 Task: Find a place to stay in Edina, United States, for 6 guests from September 6 to September 15, with Wifi, free parking, and a price range of ₹8000 to ₹12000.
Action: Mouse moved to (757, 139)
Screenshot: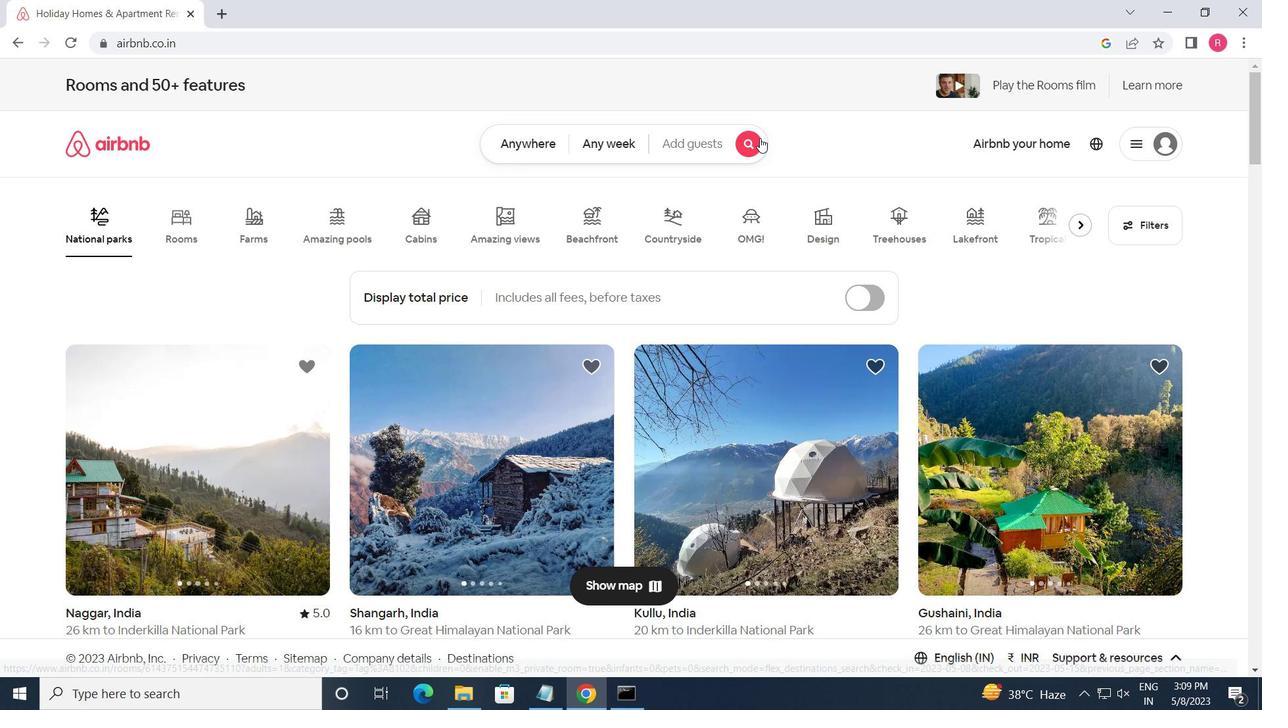 
Action: Mouse pressed left at (757, 139)
Screenshot: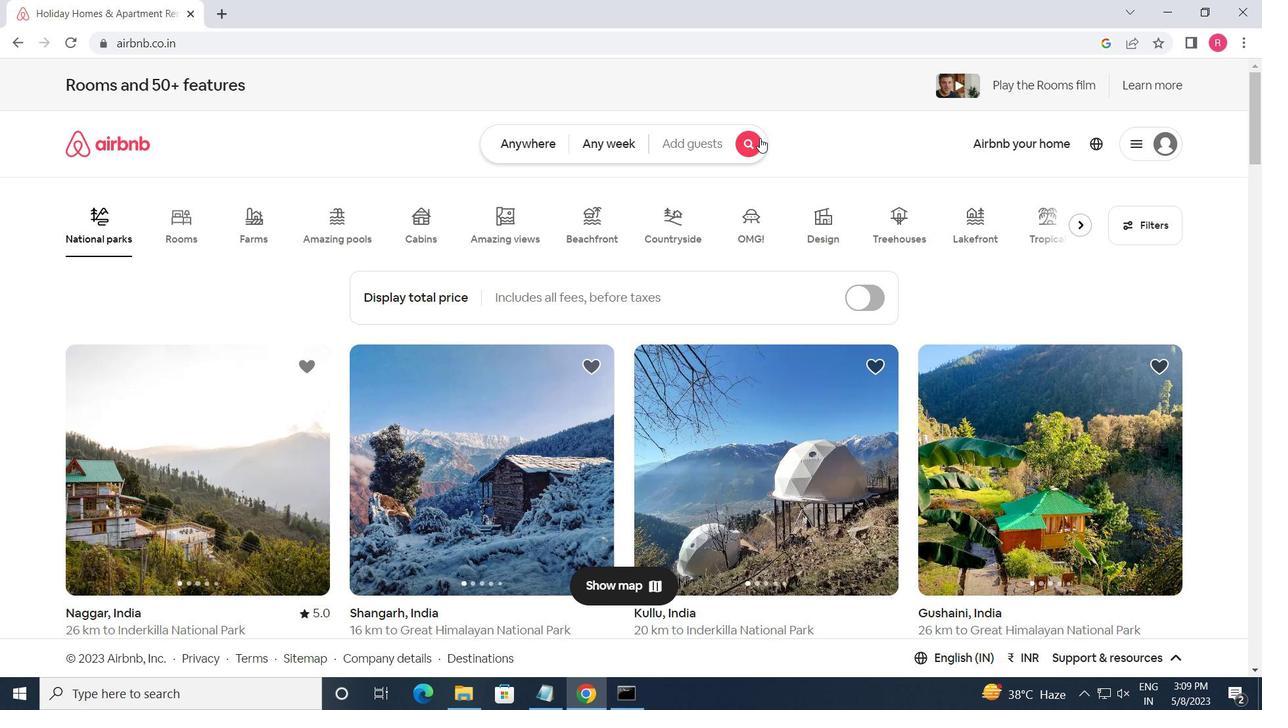 
Action: Mouse moved to (350, 207)
Screenshot: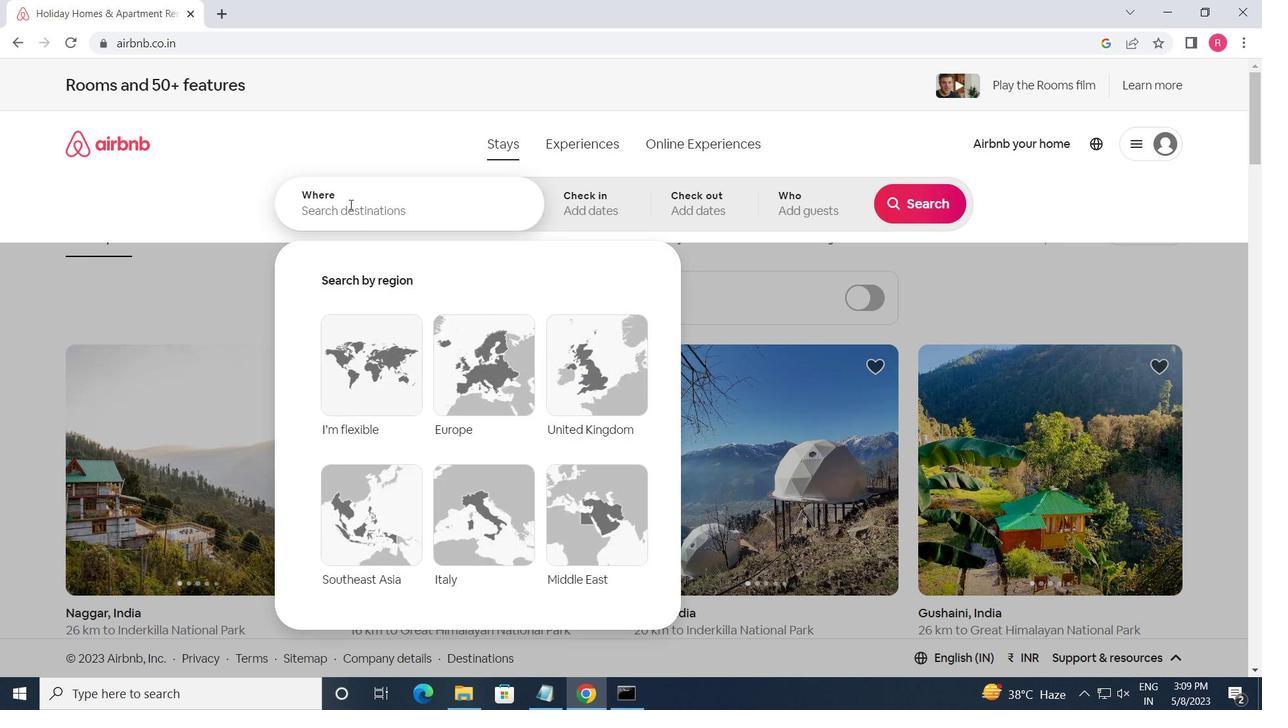 
Action: Mouse pressed left at (350, 207)
Screenshot: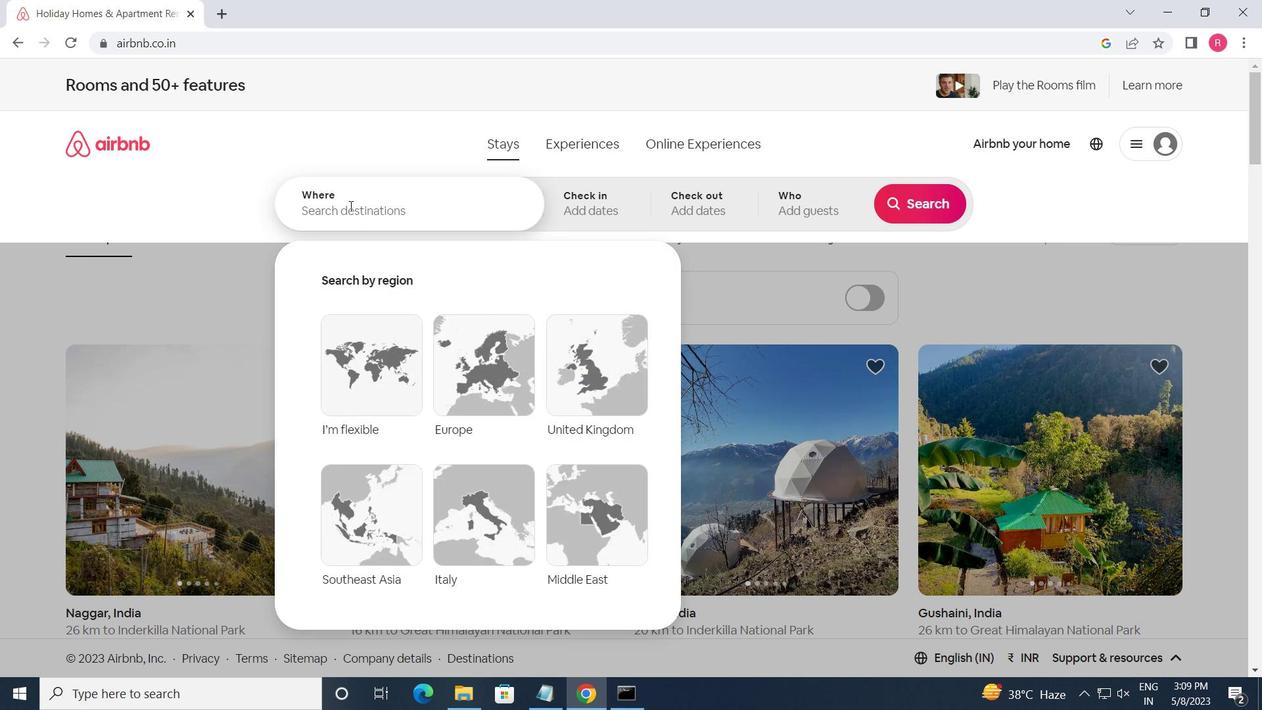 
Action: Mouse moved to (376, 247)
Screenshot: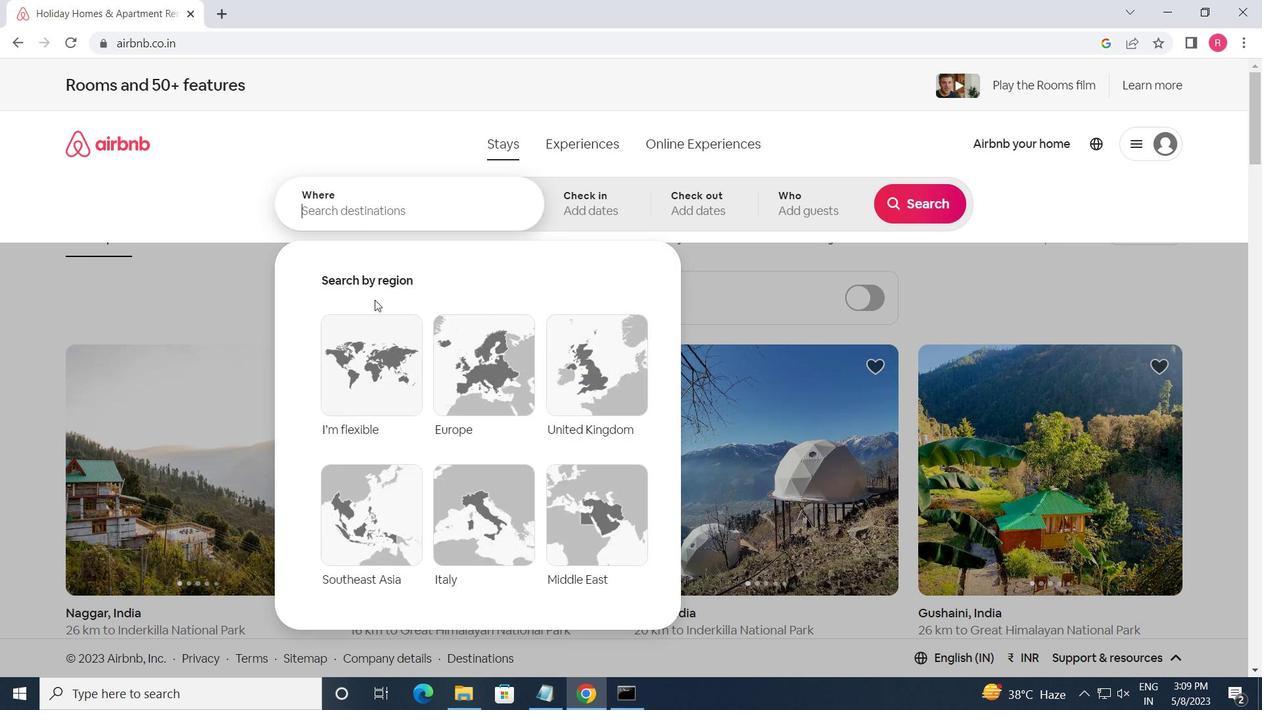
Action: Key pressed <Key.shift>EDINA,<Key.space><Key.shift_r>UB<Key.backspace>NITED<Key.space><Key.shift>STATES<Key.enter>
Screenshot: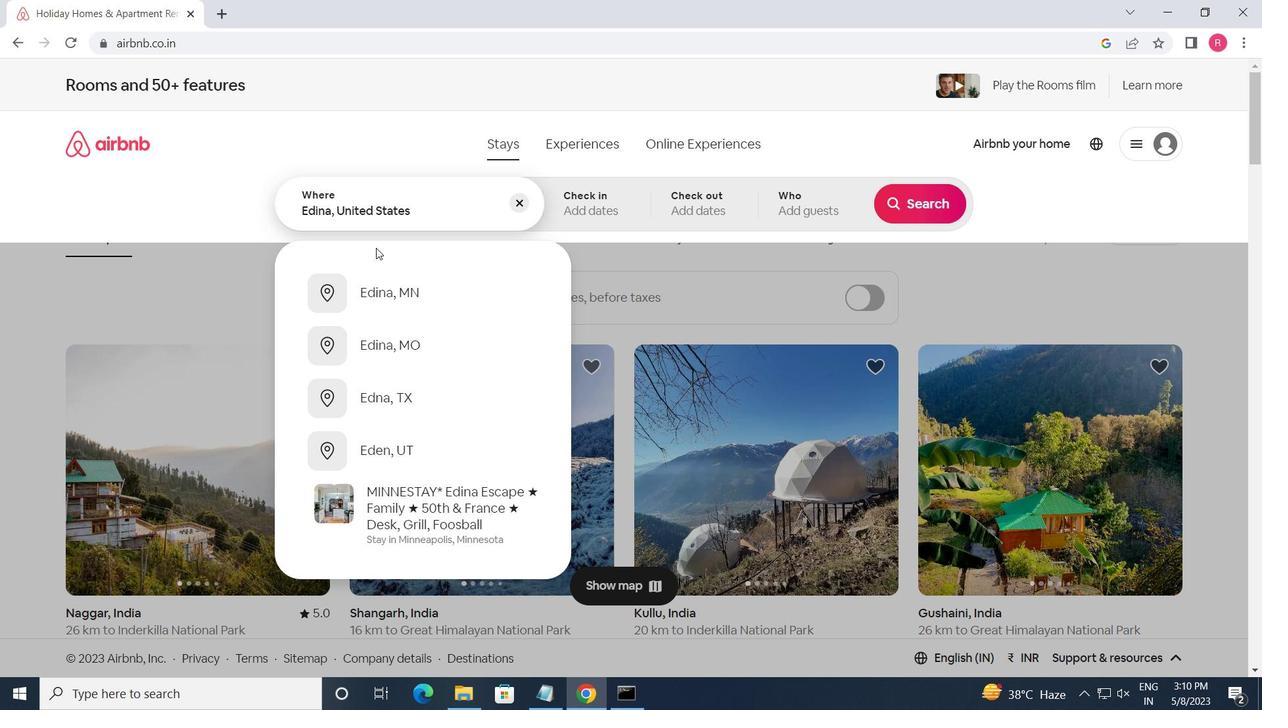 
Action: Mouse moved to (921, 343)
Screenshot: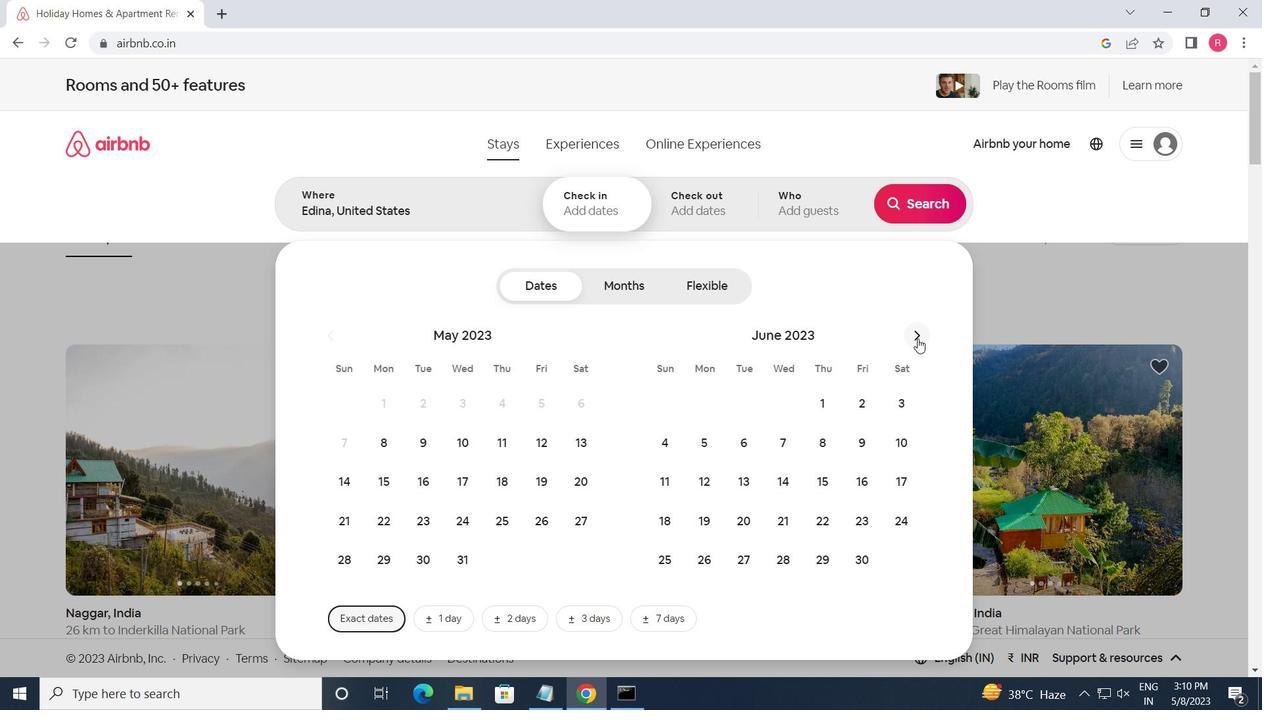 
Action: Mouse pressed left at (921, 343)
Screenshot: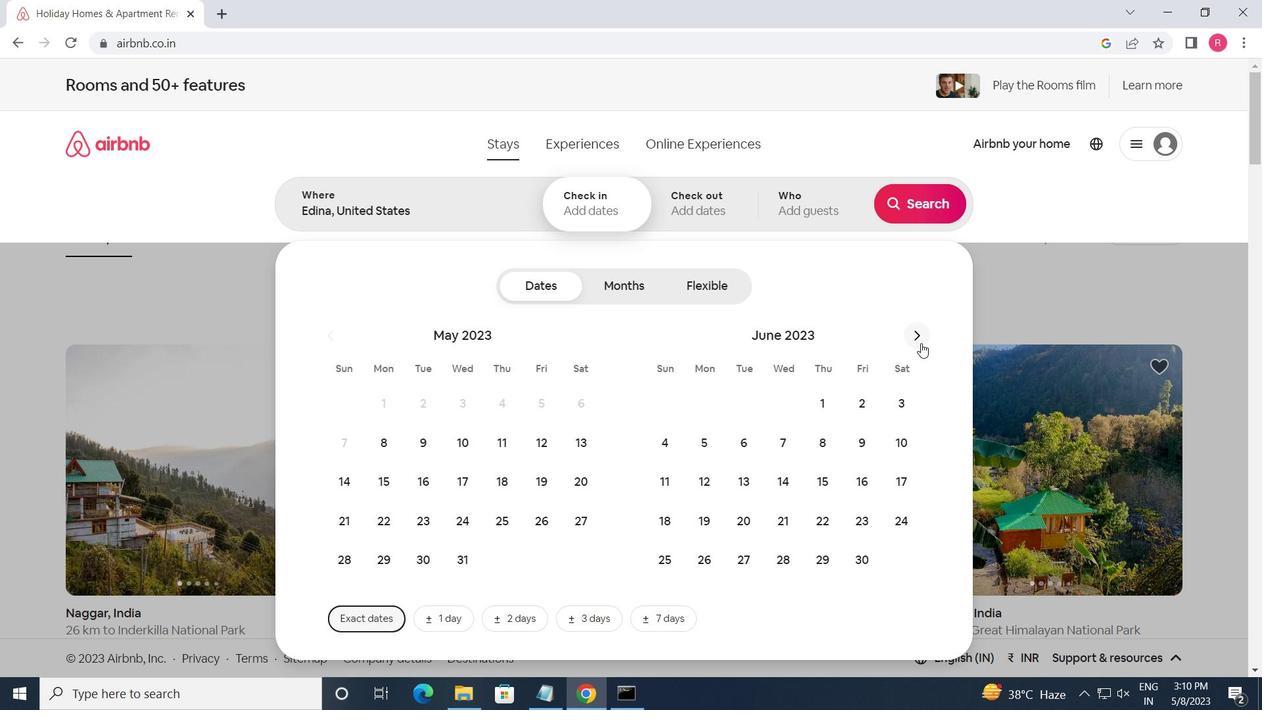 
Action: Mouse pressed left at (921, 343)
Screenshot: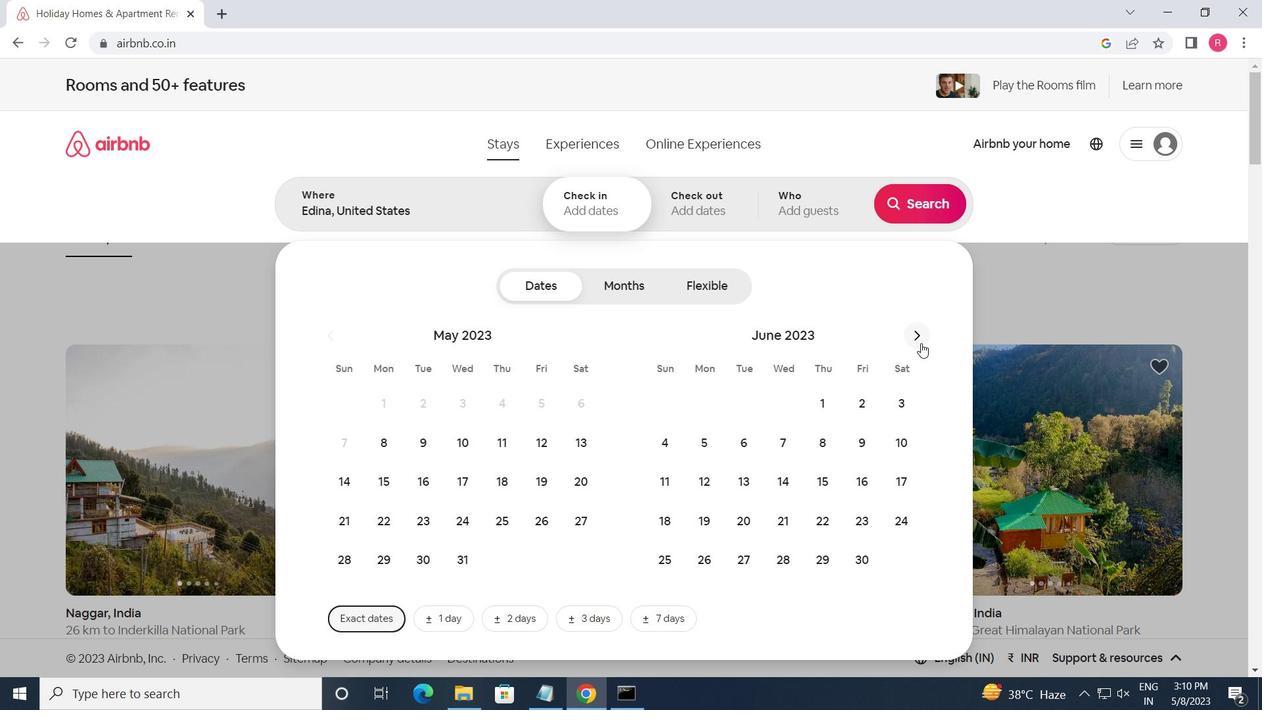 
Action: Mouse pressed left at (921, 343)
Screenshot: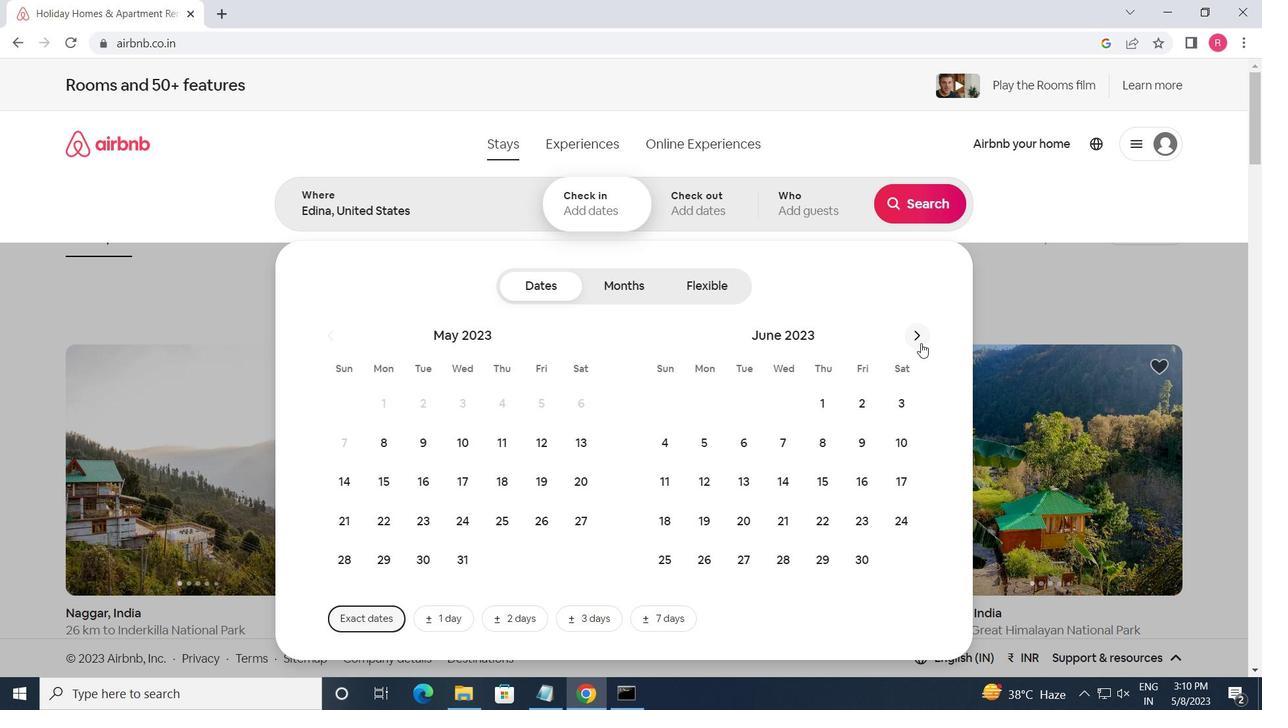 
Action: Mouse pressed left at (921, 343)
Screenshot: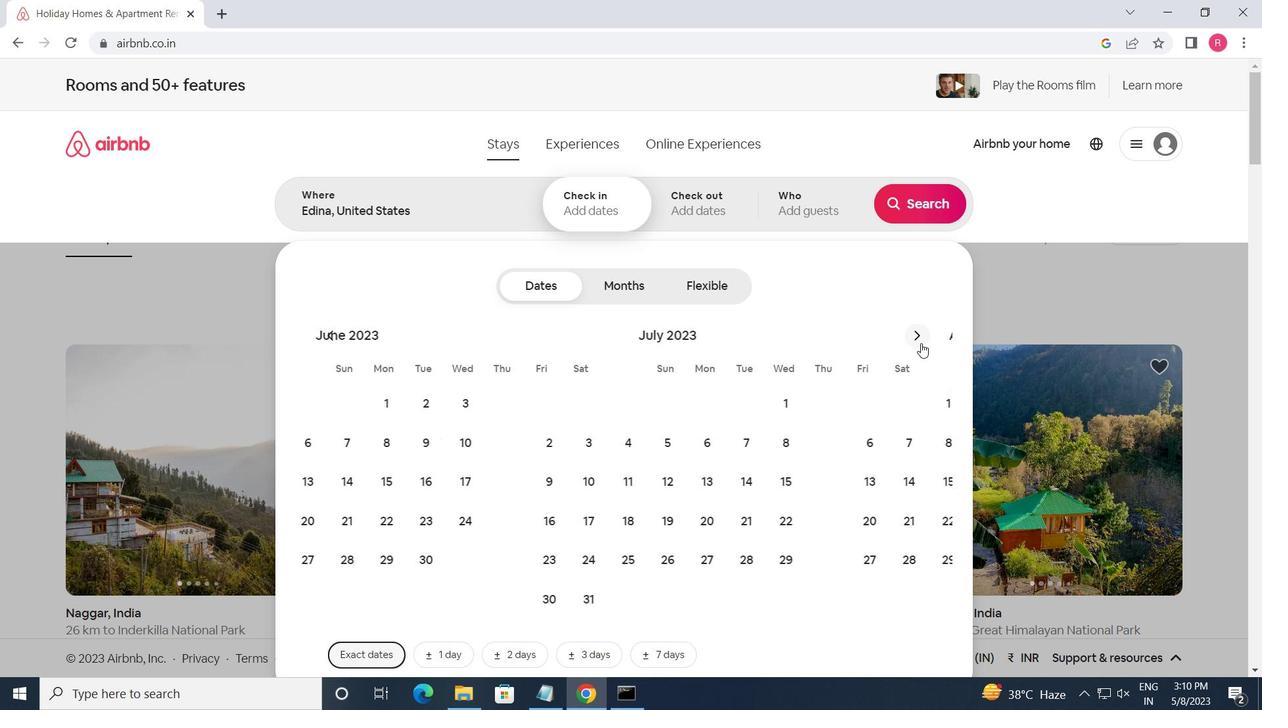 
Action: Mouse moved to (789, 447)
Screenshot: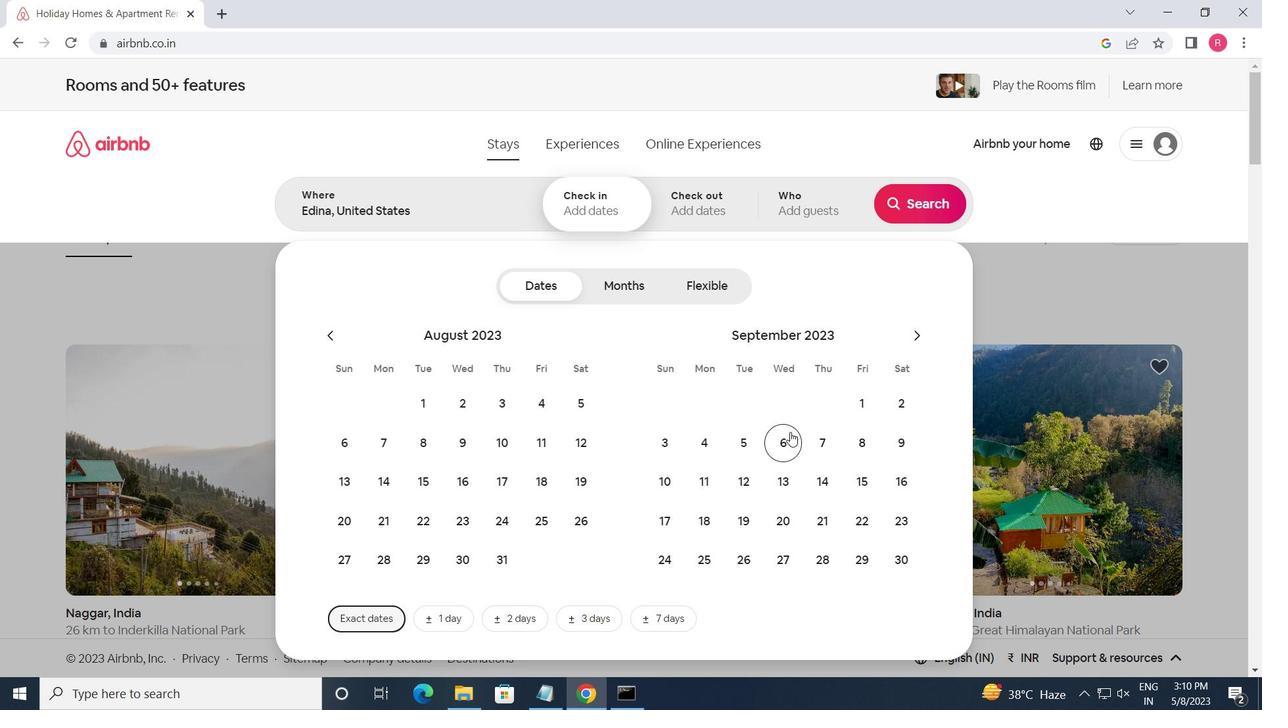 
Action: Mouse pressed left at (789, 447)
Screenshot: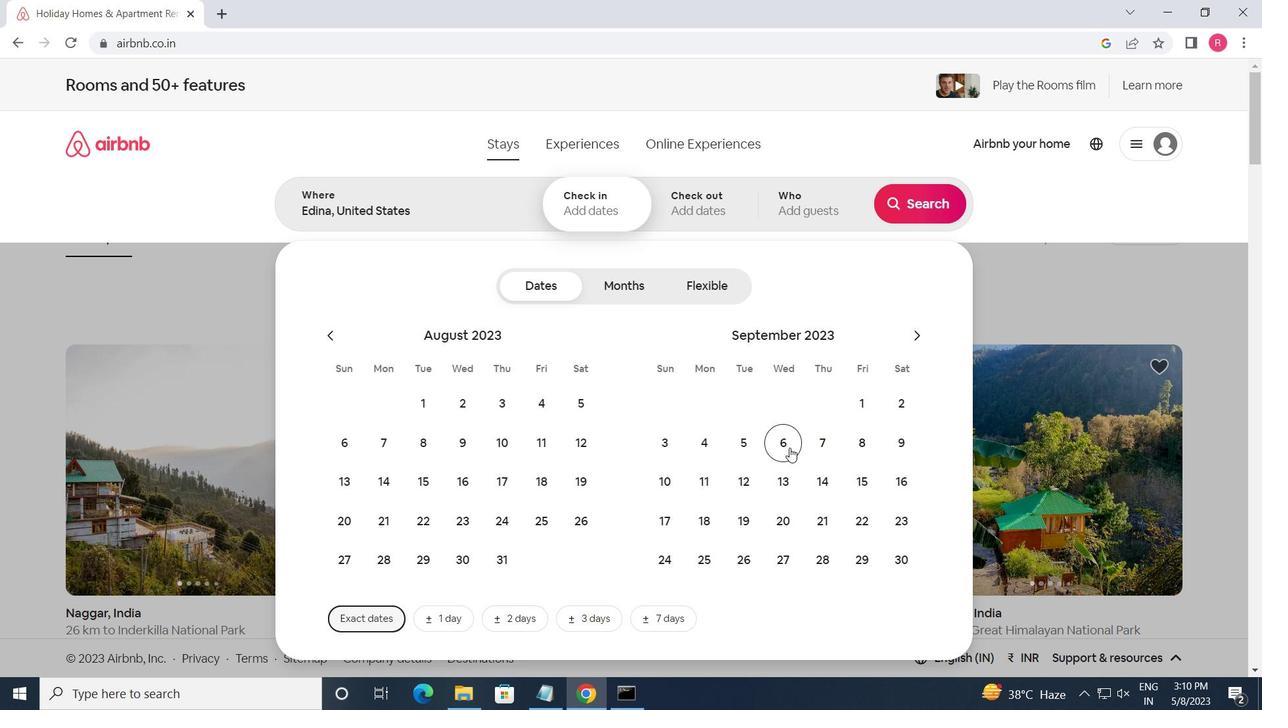 
Action: Mouse moved to (860, 478)
Screenshot: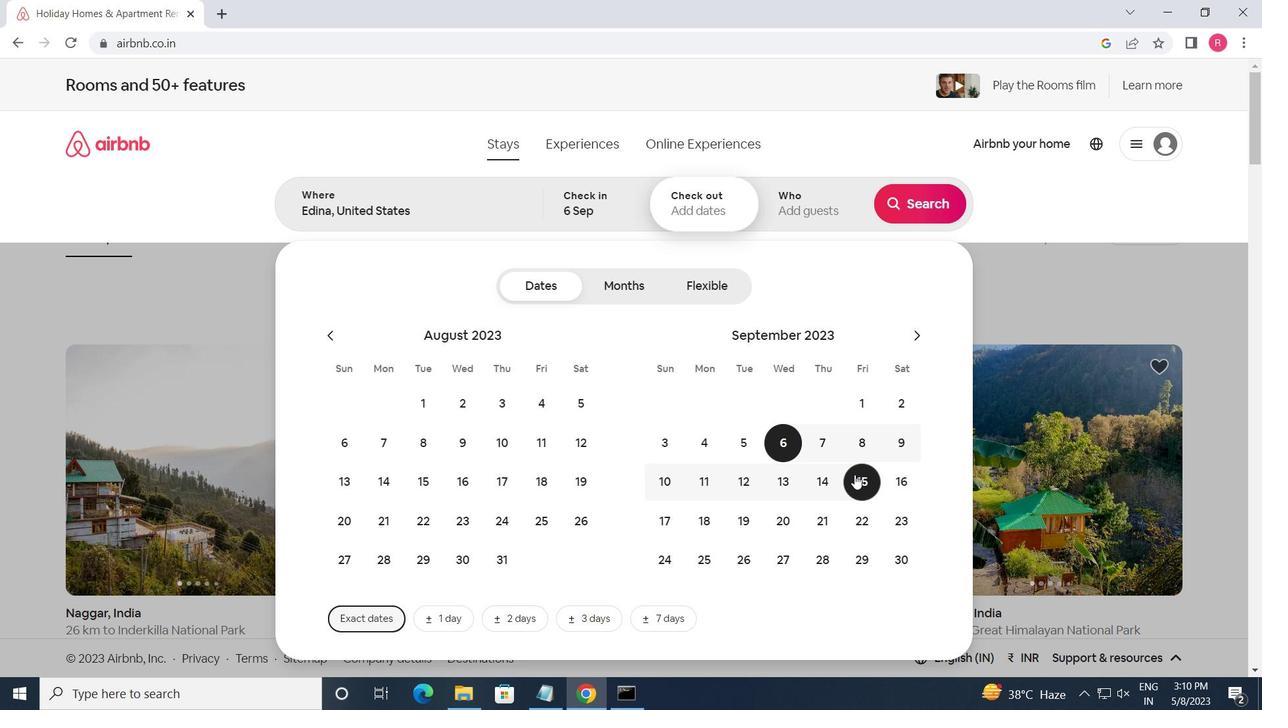 
Action: Mouse pressed left at (860, 478)
Screenshot: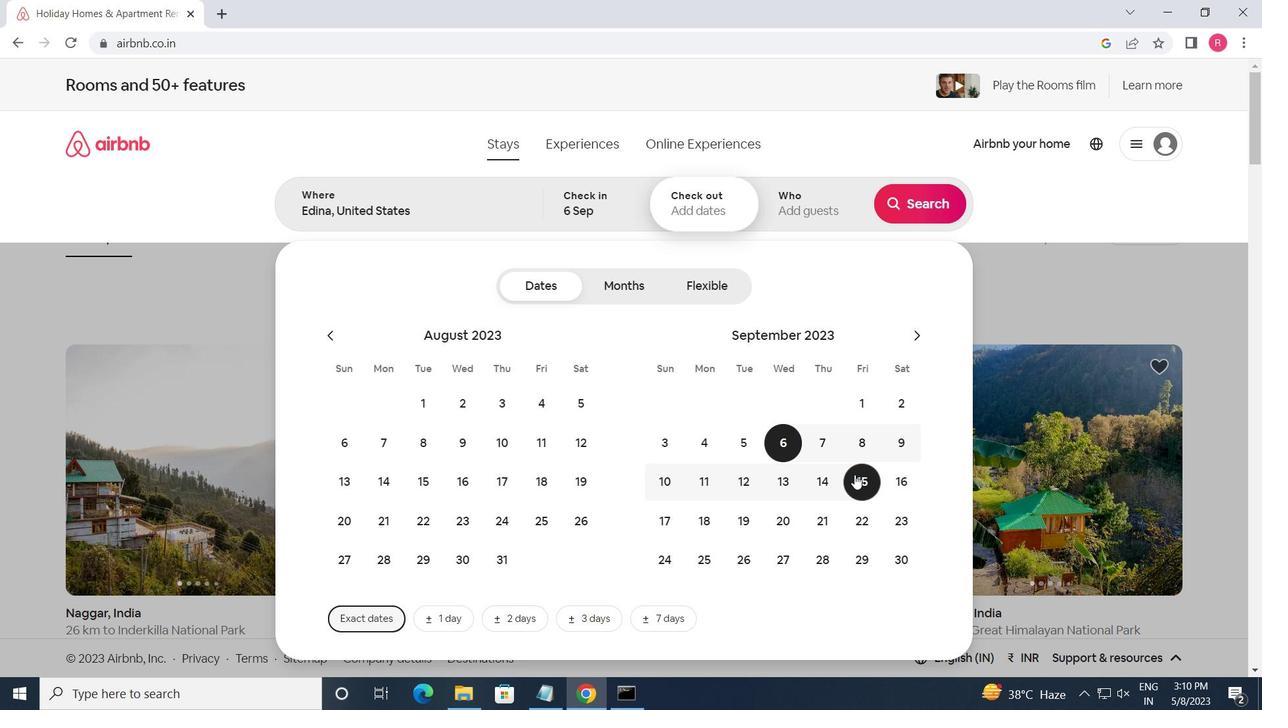 
Action: Mouse moved to (795, 220)
Screenshot: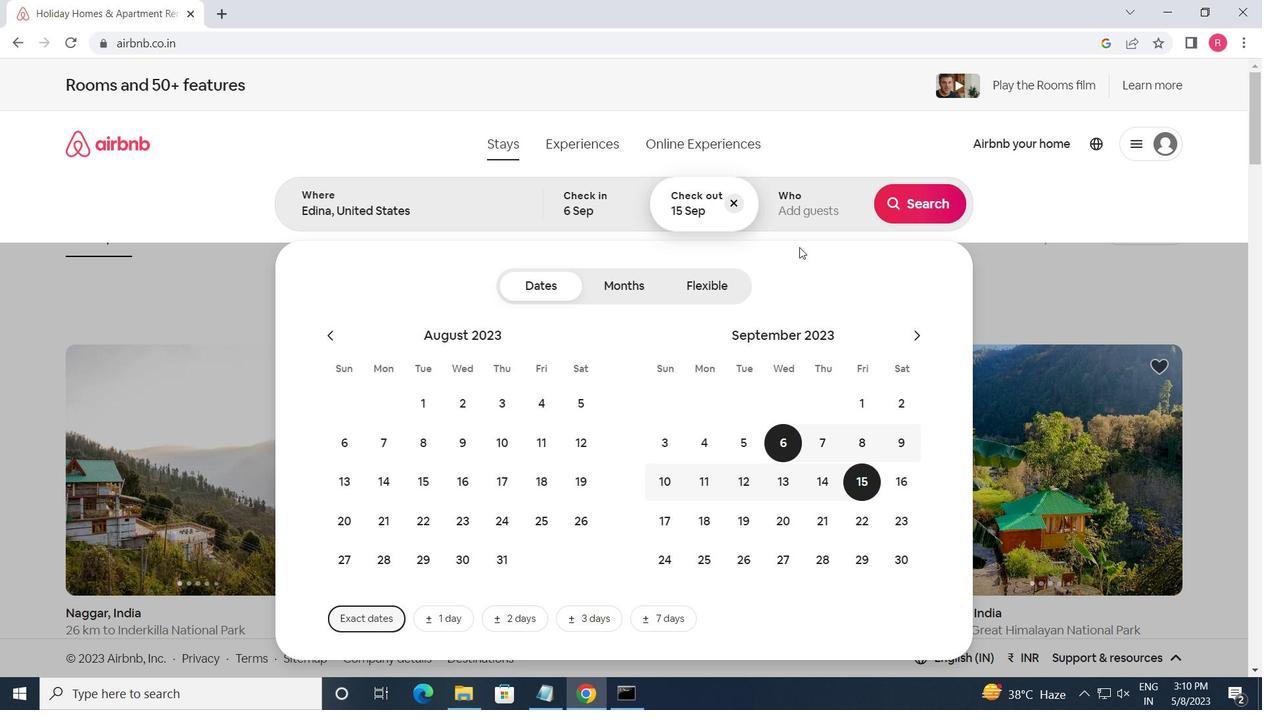 
Action: Mouse pressed left at (795, 220)
Screenshot: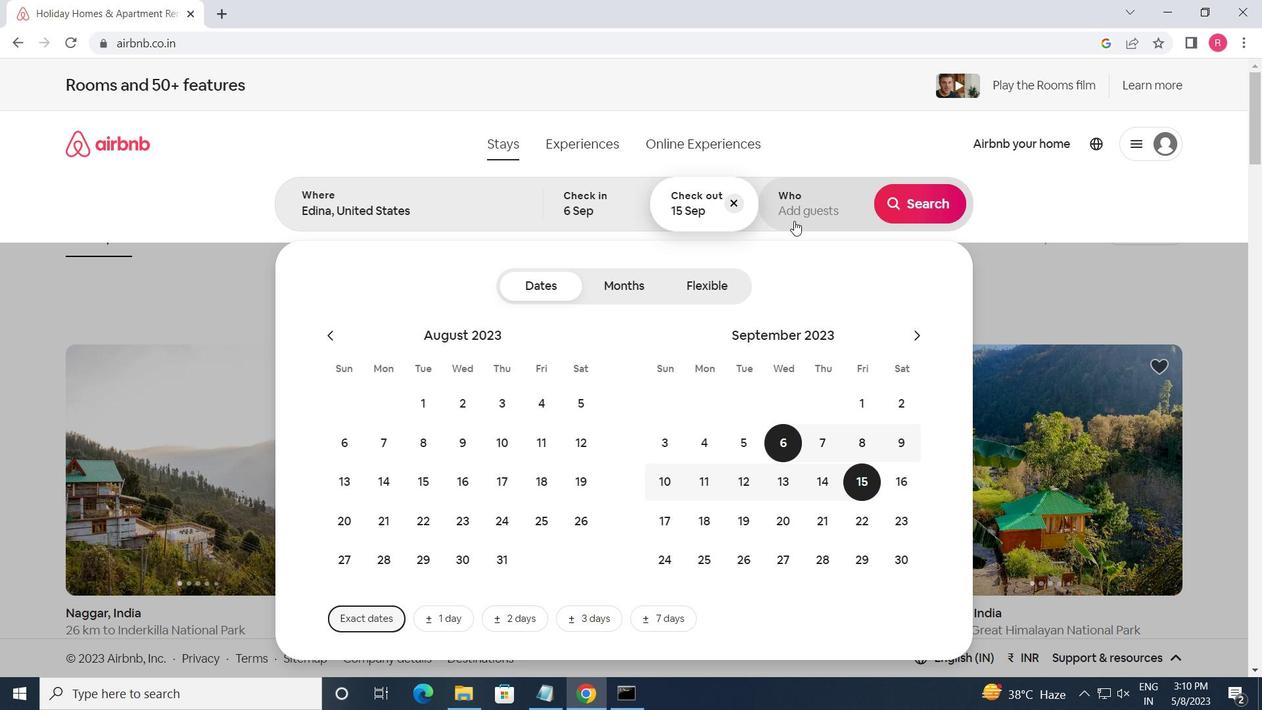 
Action: Mouse moved to (918, 286)
Screenshot: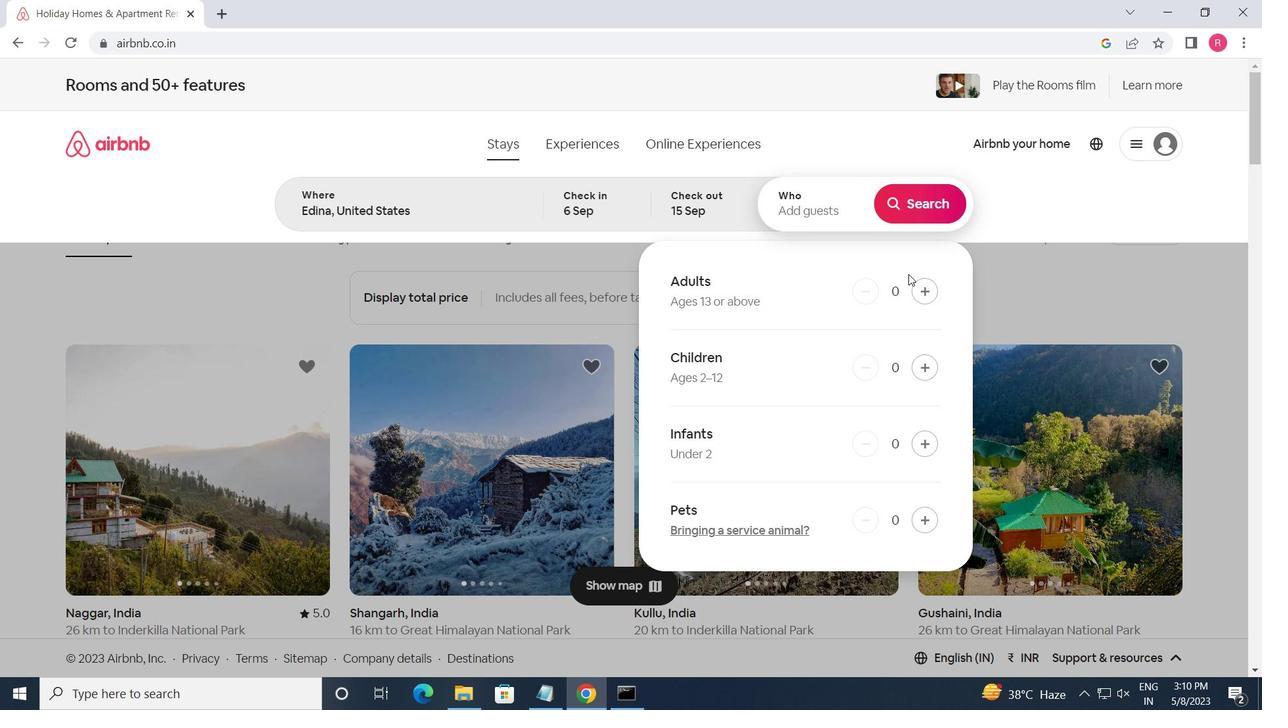 
Action: Mouse pressed left at (918, 286)
Screenshot: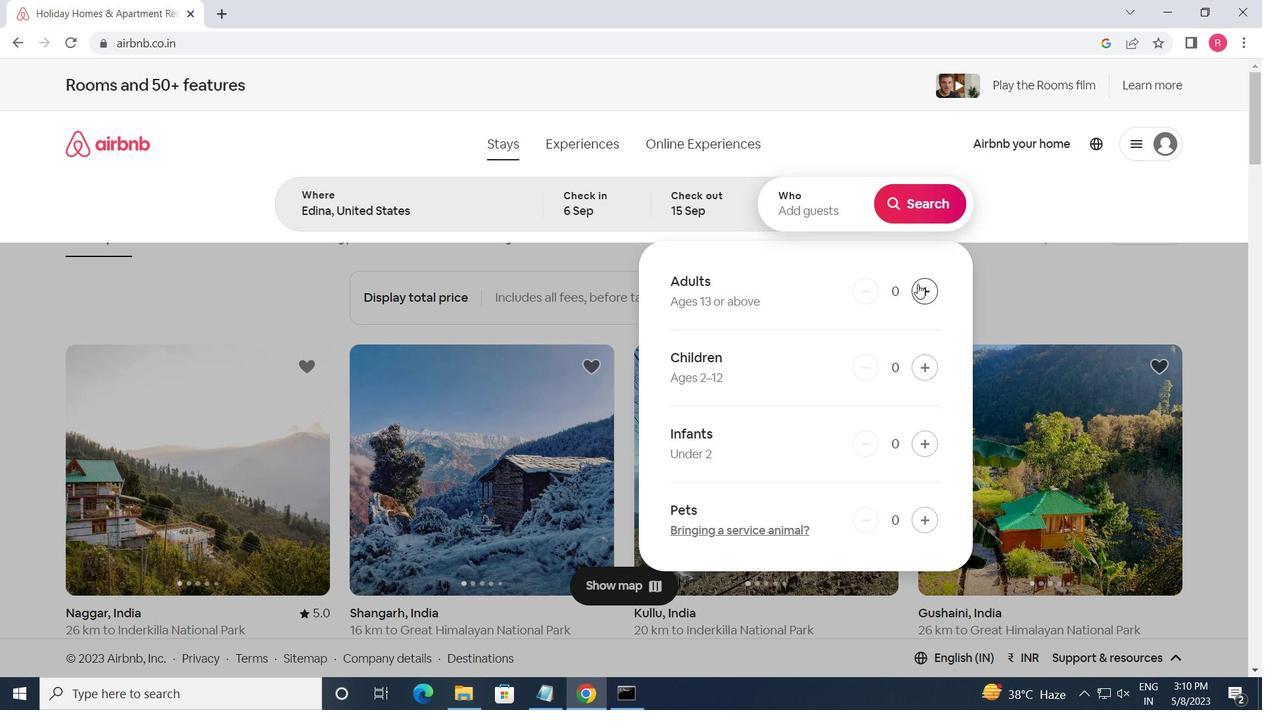 
Action: Mouse pressed left at (918, 286)
Screenshot: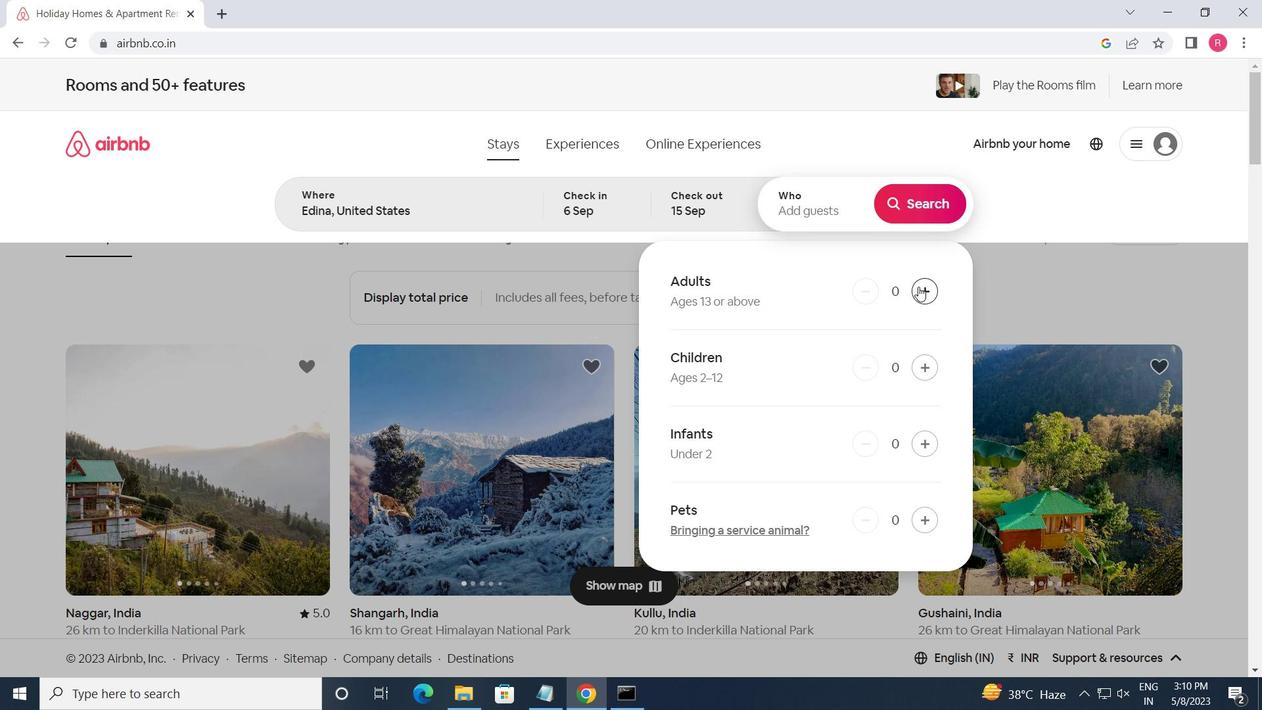 
Action: Mouse pressed left at (918, 286)
Screenshot: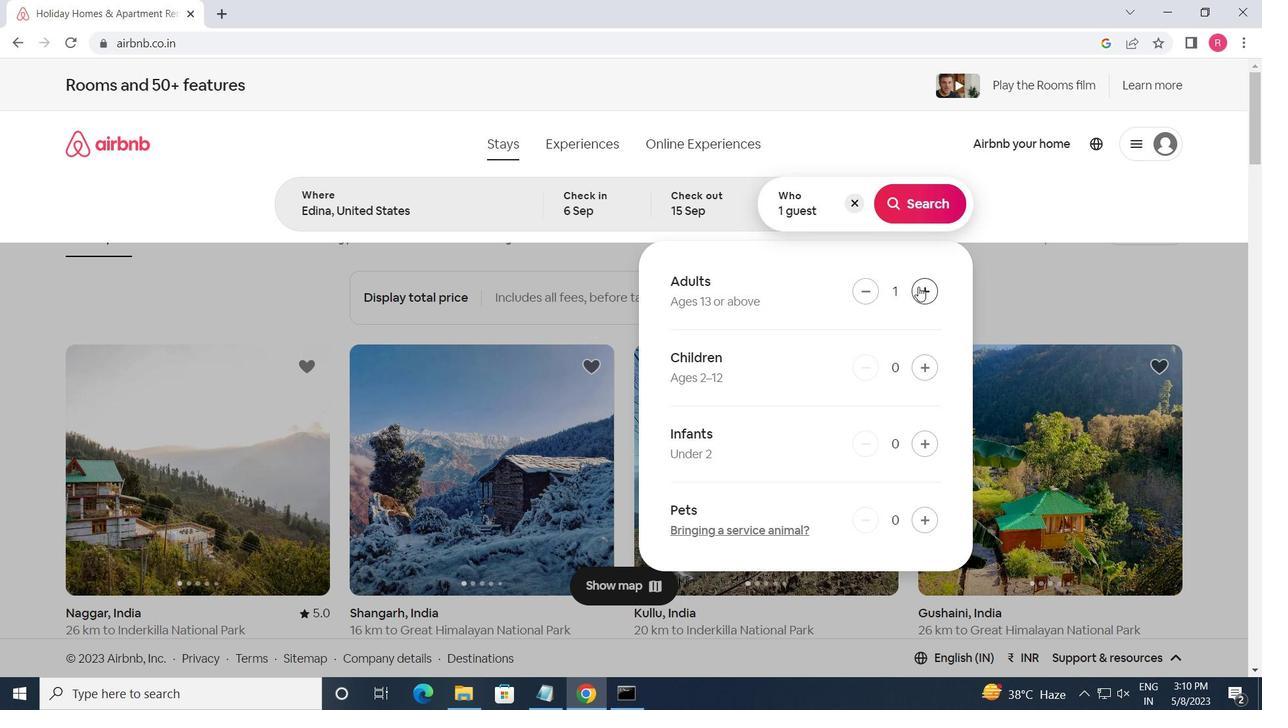 
Action: Mouse pressed left at (918, 286)
Screenshot: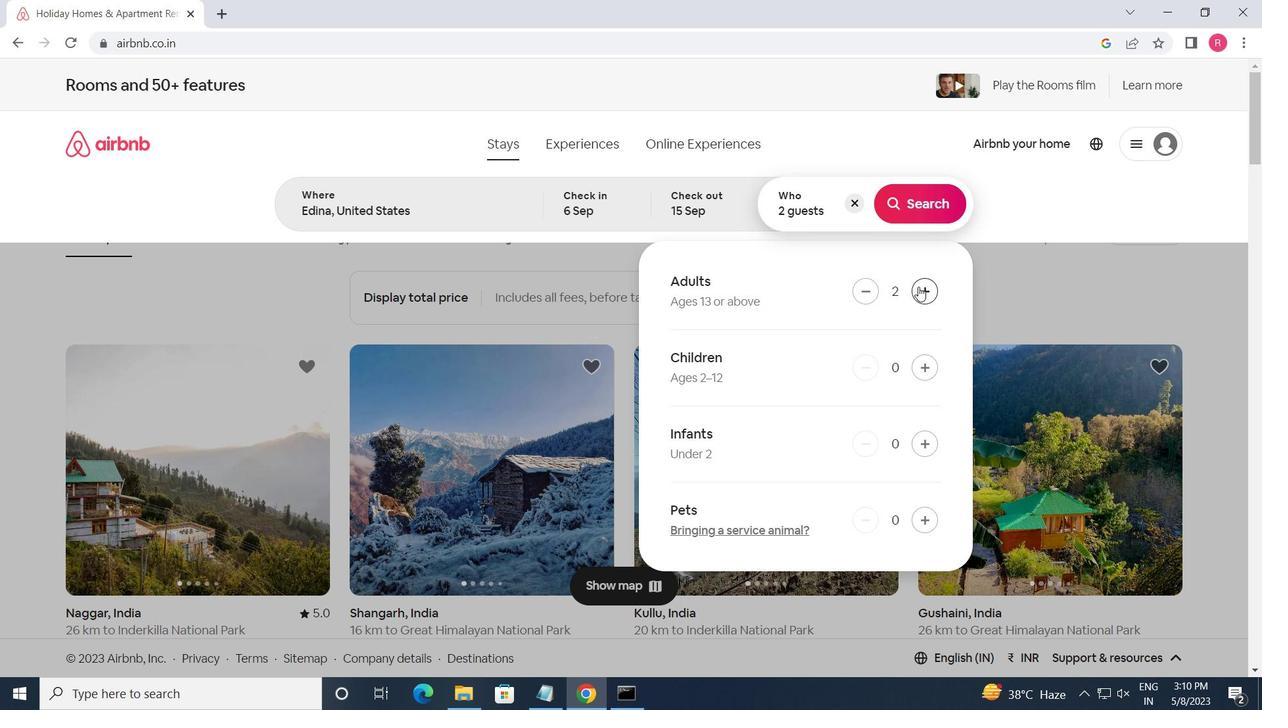 
Action: Mouse pressed left at (918, 286)
Screenshot: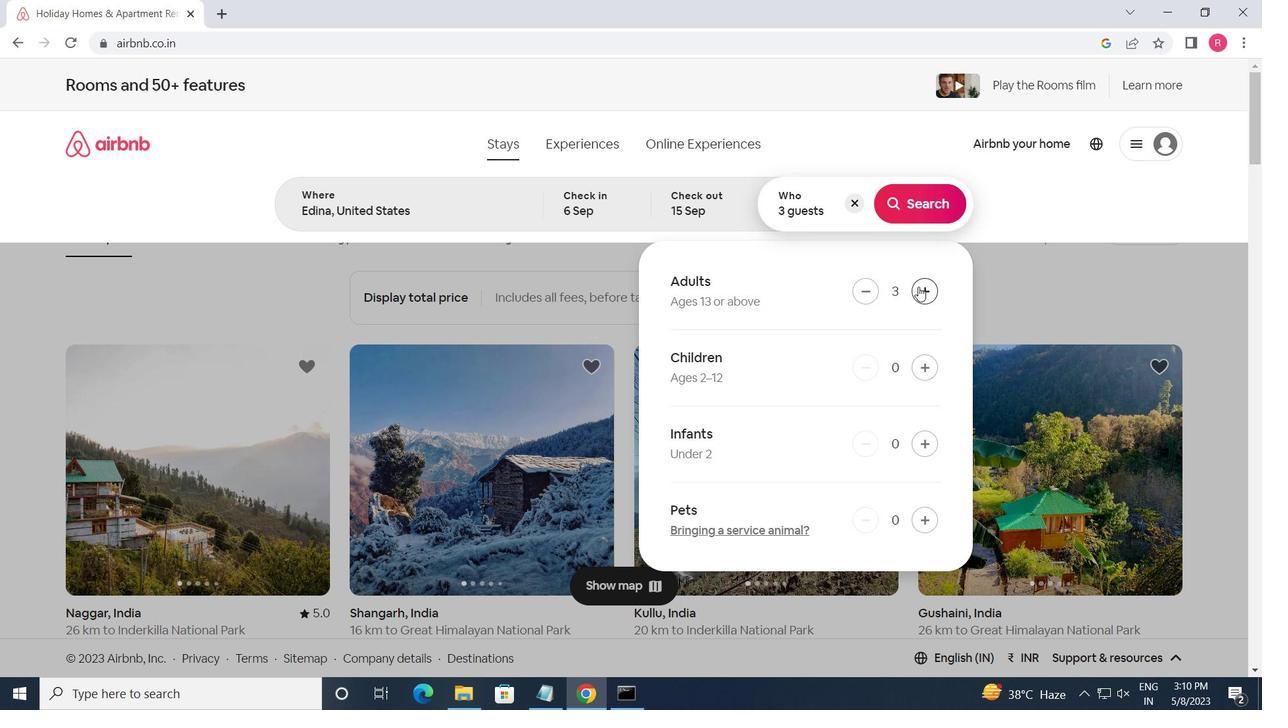 
Action: Mouse pressed left at (918, 286)
Screenshot: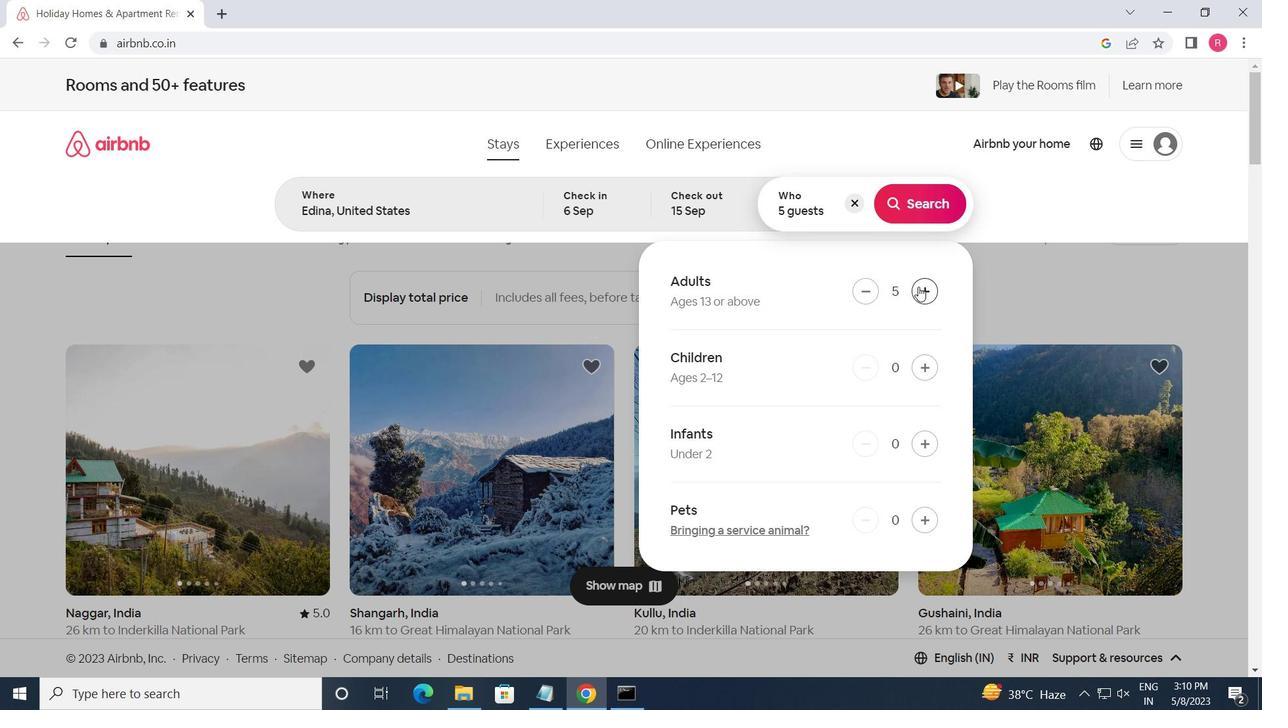 
Action: Mouse moved to (903, 209)
Screenshot: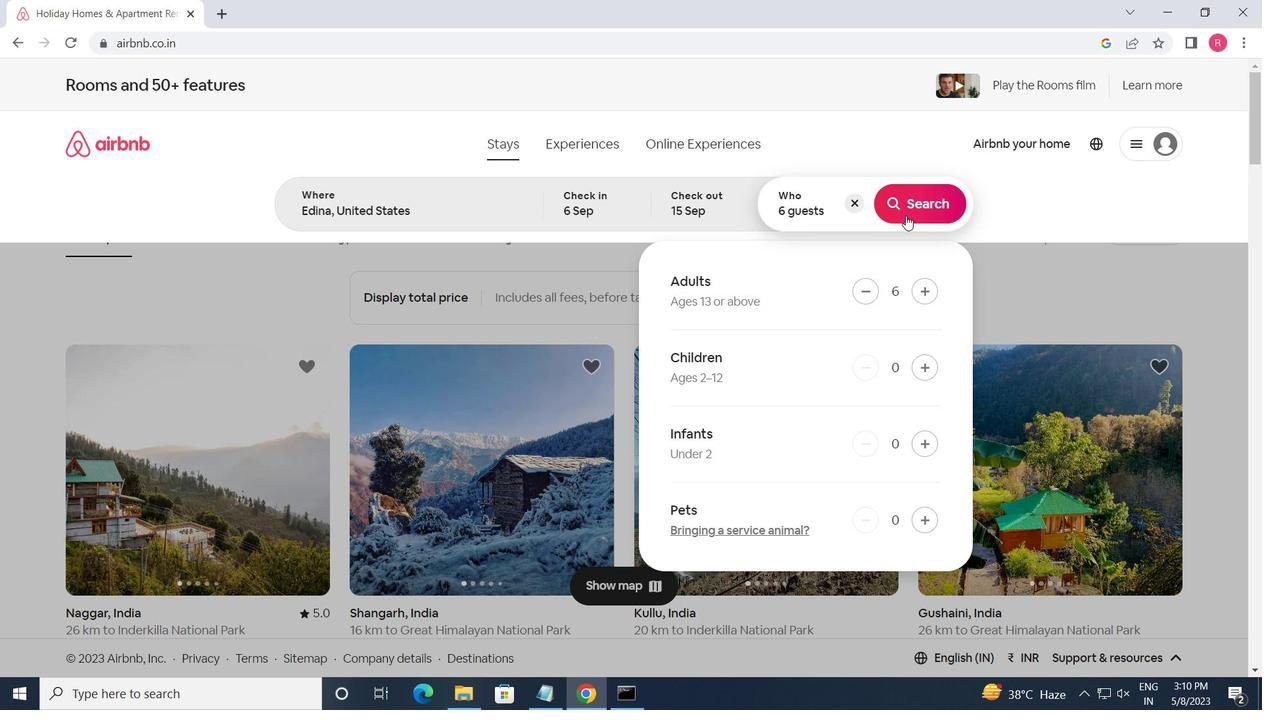 
Action: Mouse pressed left at (903, 209)
Screenshot: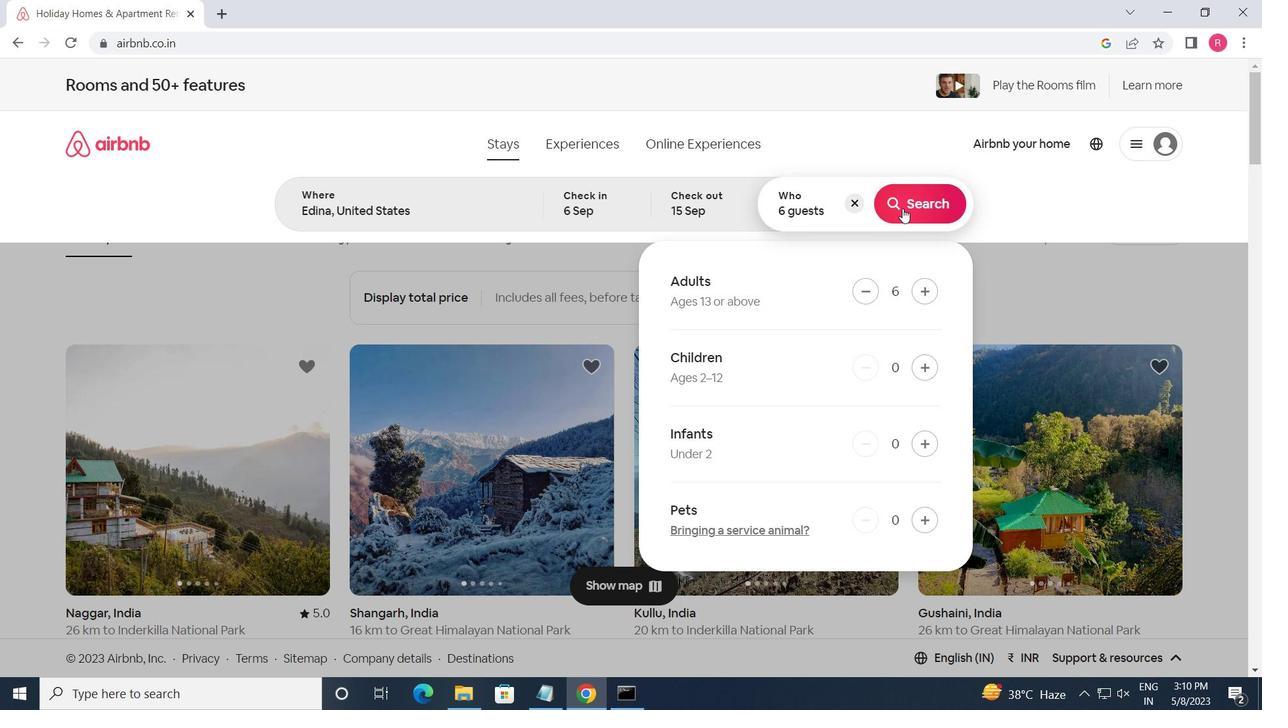 
Action: Mouse moved to (1203, 151)
Screenshot: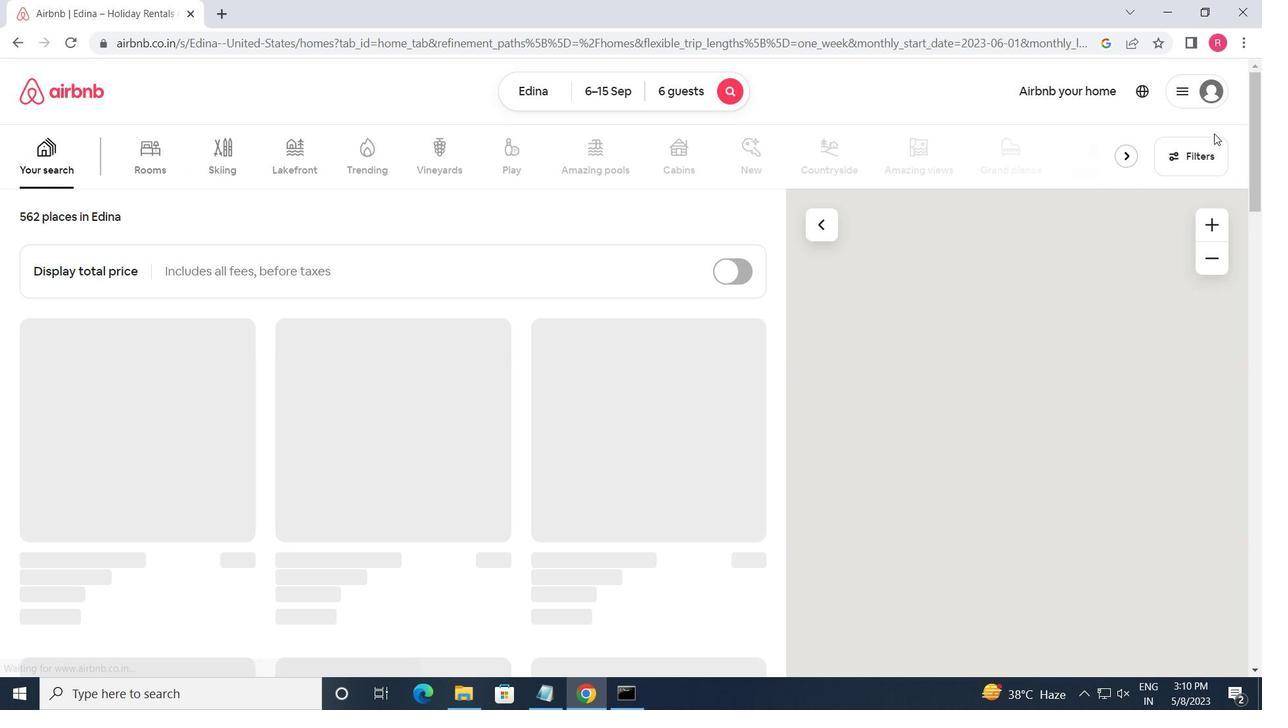 
Action: Mouse pressed left at (1203, 151)
Screenshot: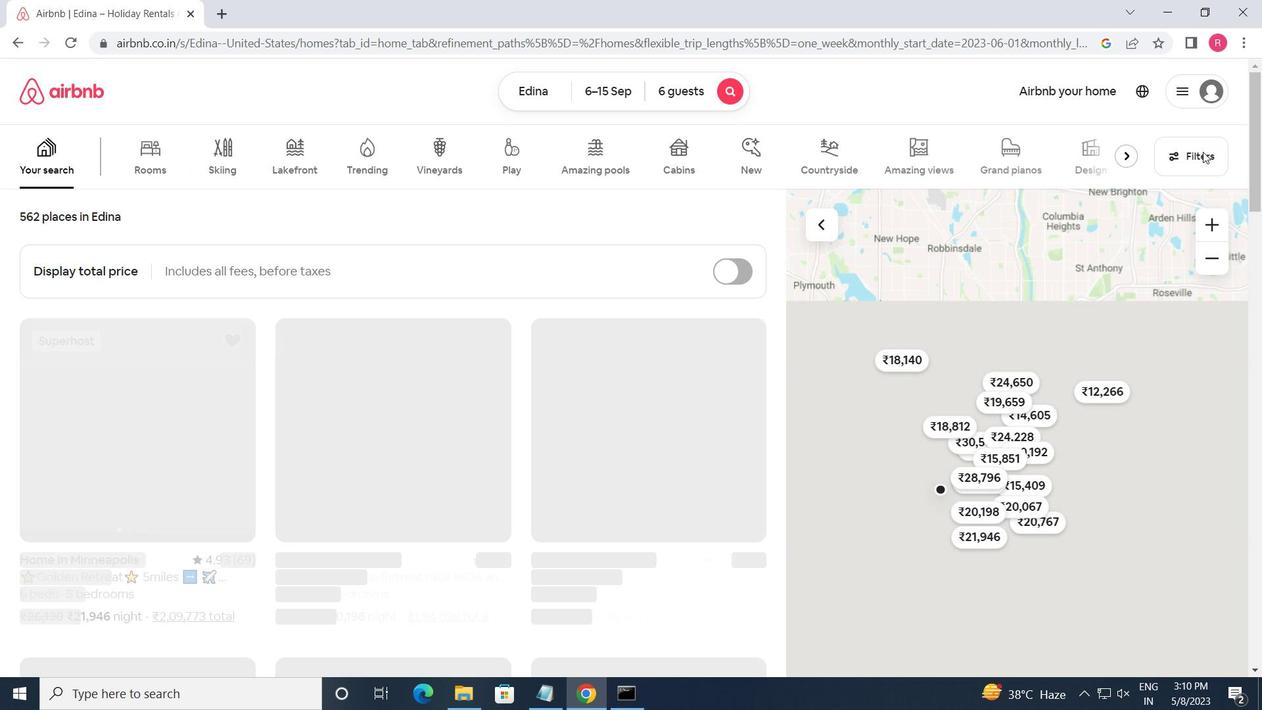 
Action: Mouse moved to (422, 480)
Screenshot: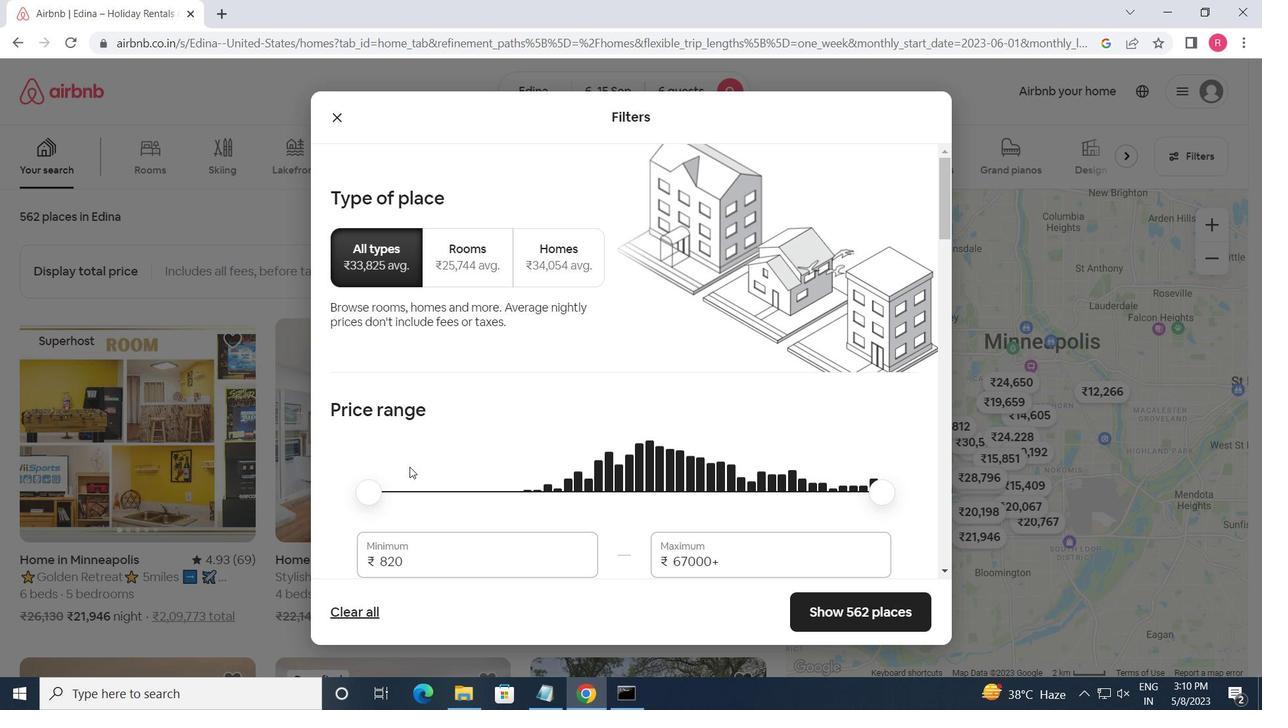 
Action: Mouse scrolled (422, 480) with delta (0, 0)
Screenshot: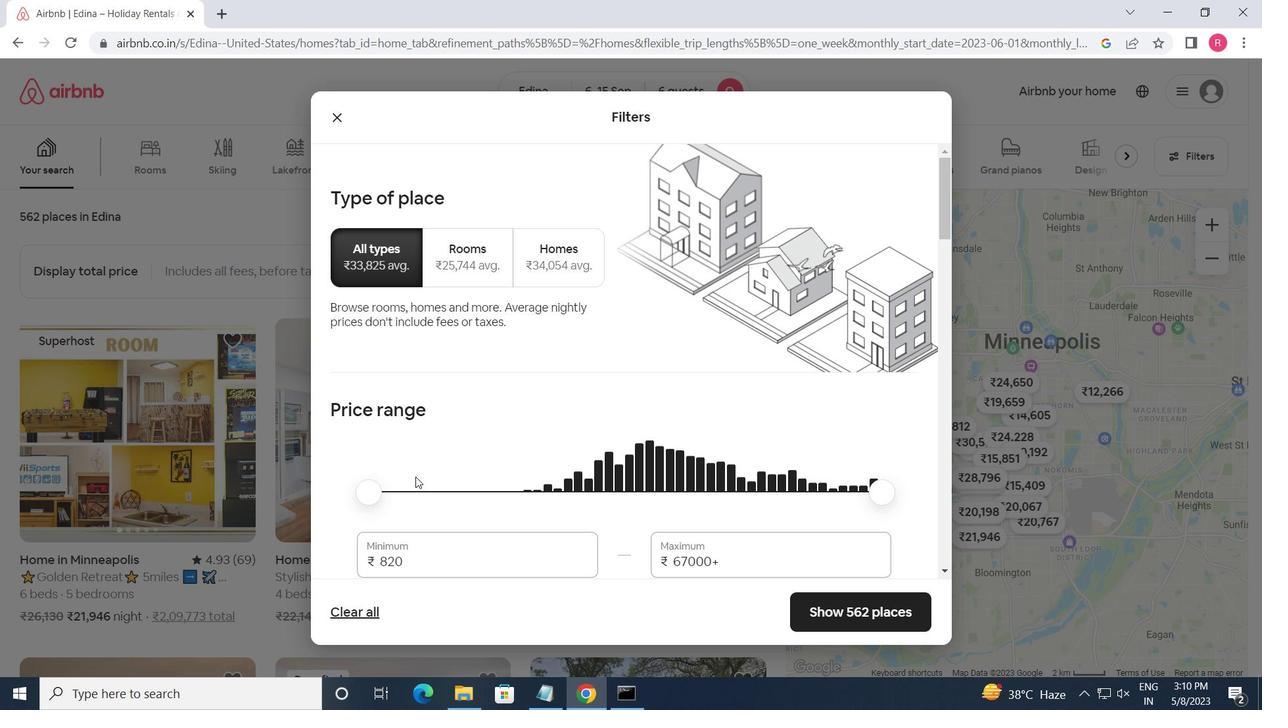 
Action: Mouse moved to (426, 479)
Screenshot: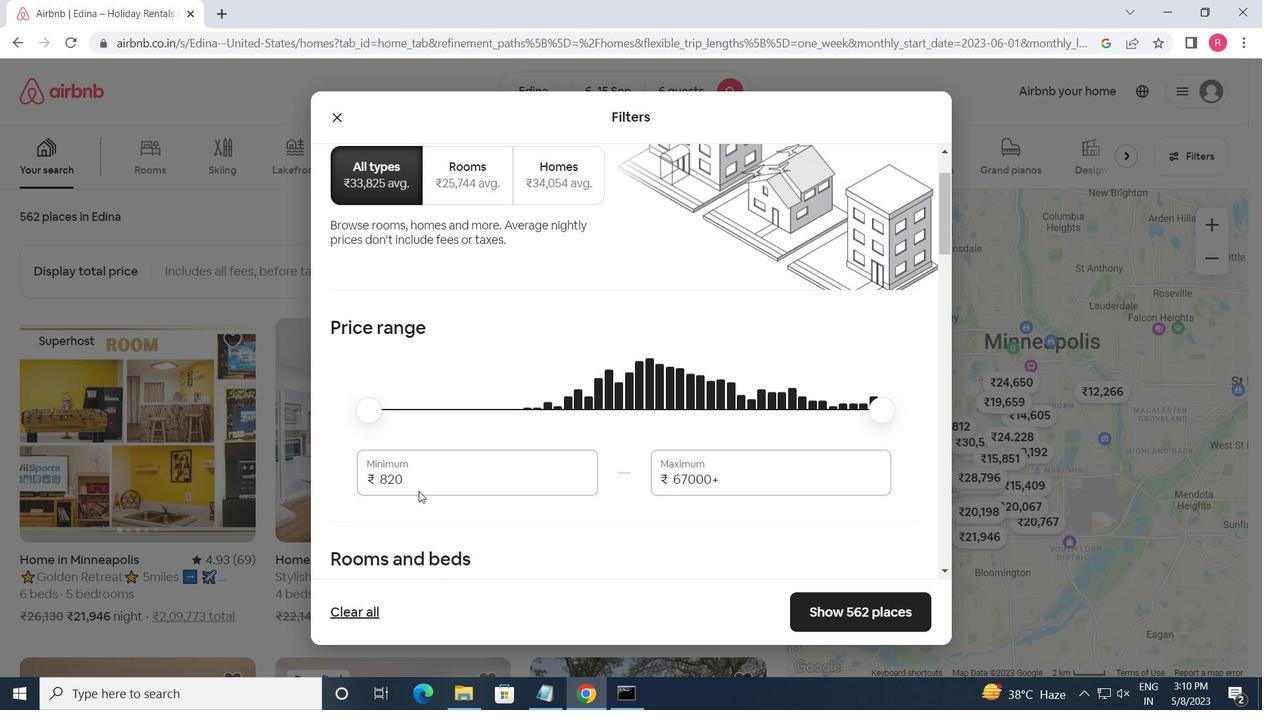 
Action: Mouse pressed left at (426, 479)
Screenshot: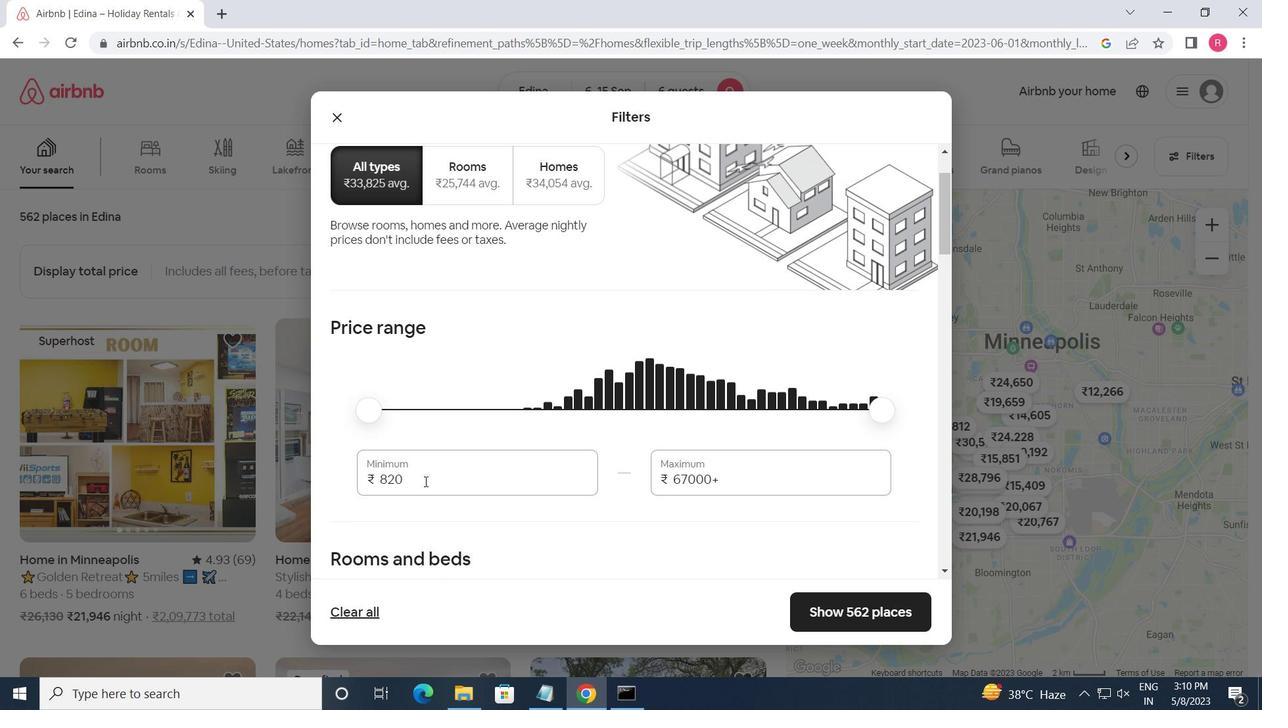 
Action: Mouse pressed left at (426, 479)
Screenshot: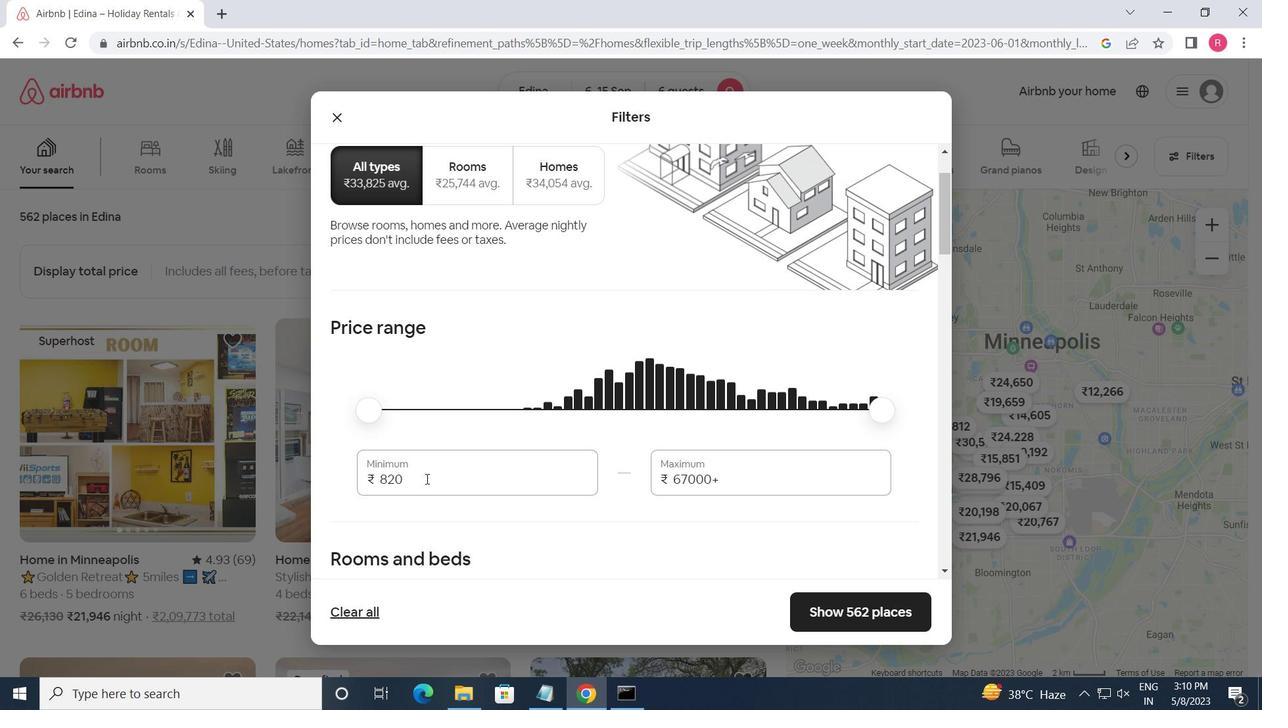
Action: Mouse moved to (427, 479)
Screenshot: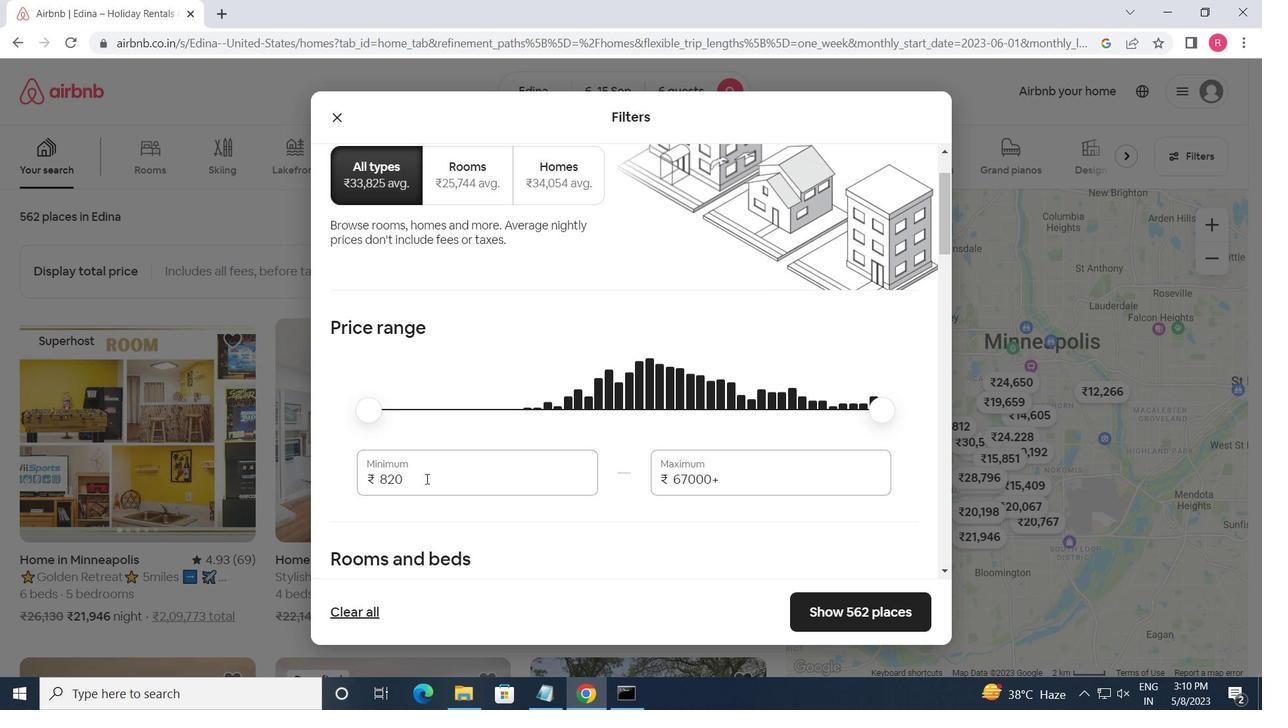 
Action: Key pressed 8000<Key.tab>12000
Screenshot: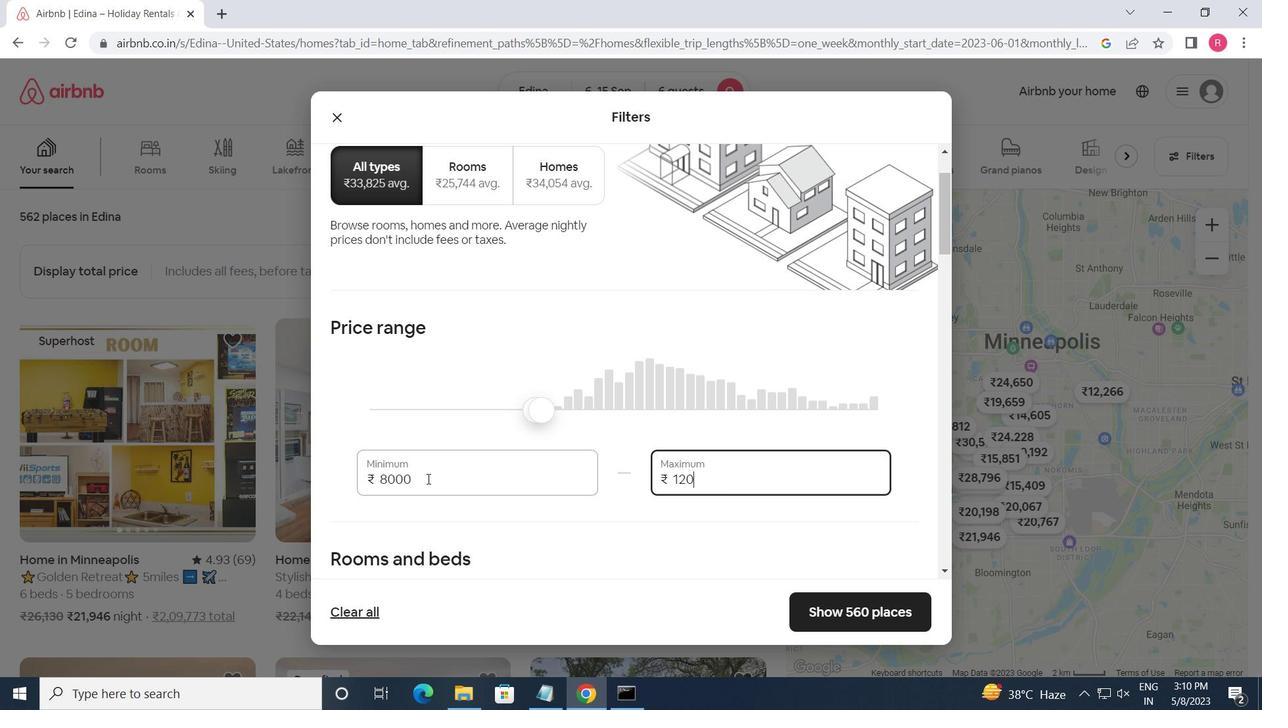 
Action: Mouse moved to (443, 470)
Screenshot: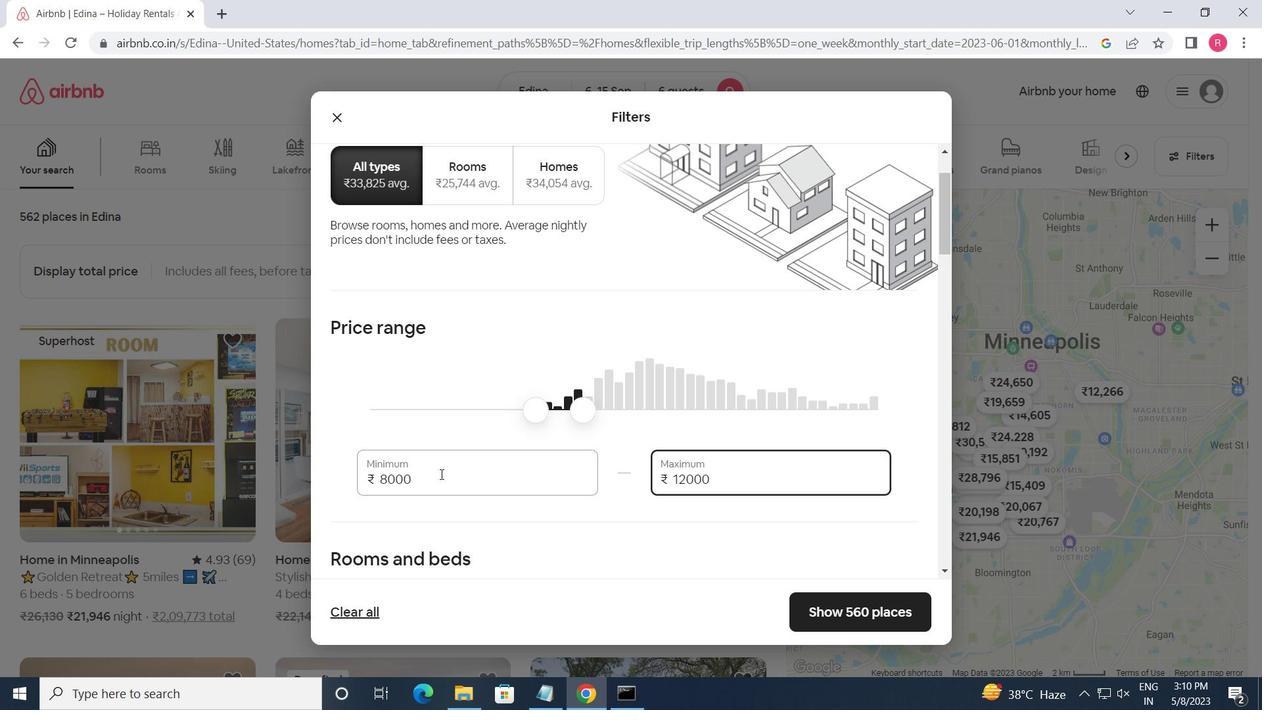 
Action: Mouse scrolled (443, 470) with delta (0, 0)
Screenshot: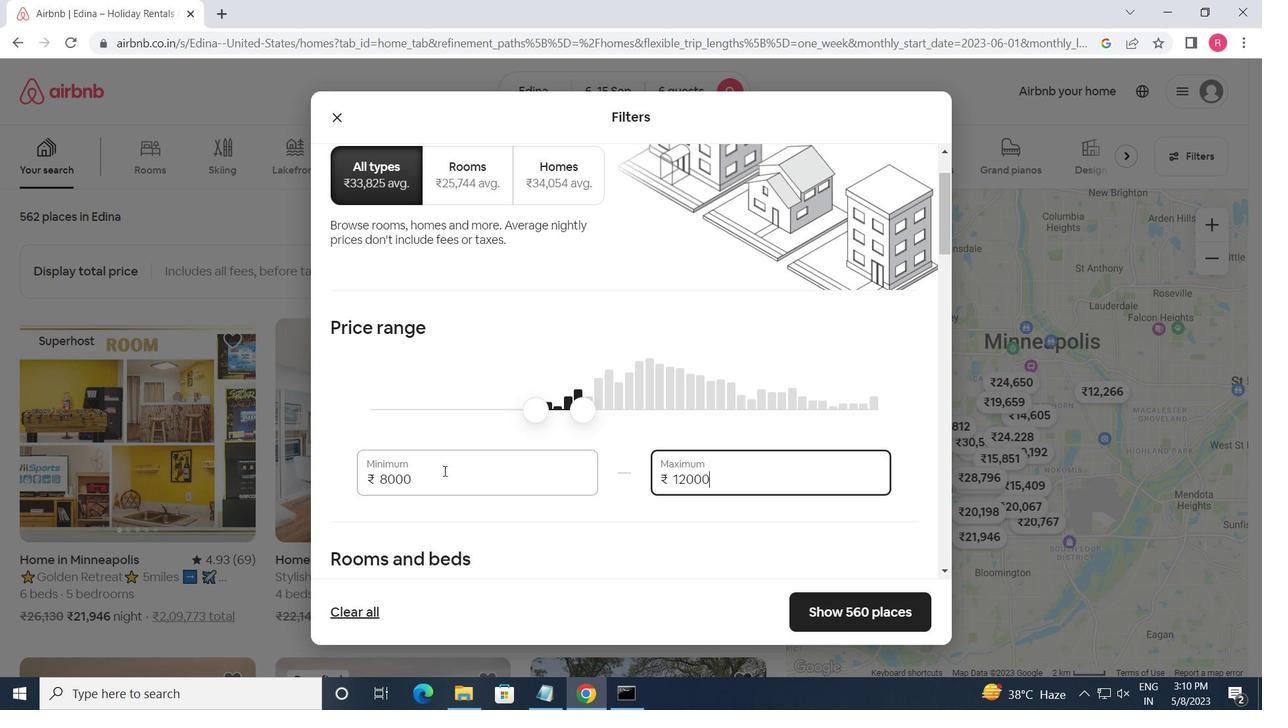 
Action: Mouse scrolled (443, 470) with delta (0, 0)
Screenshot: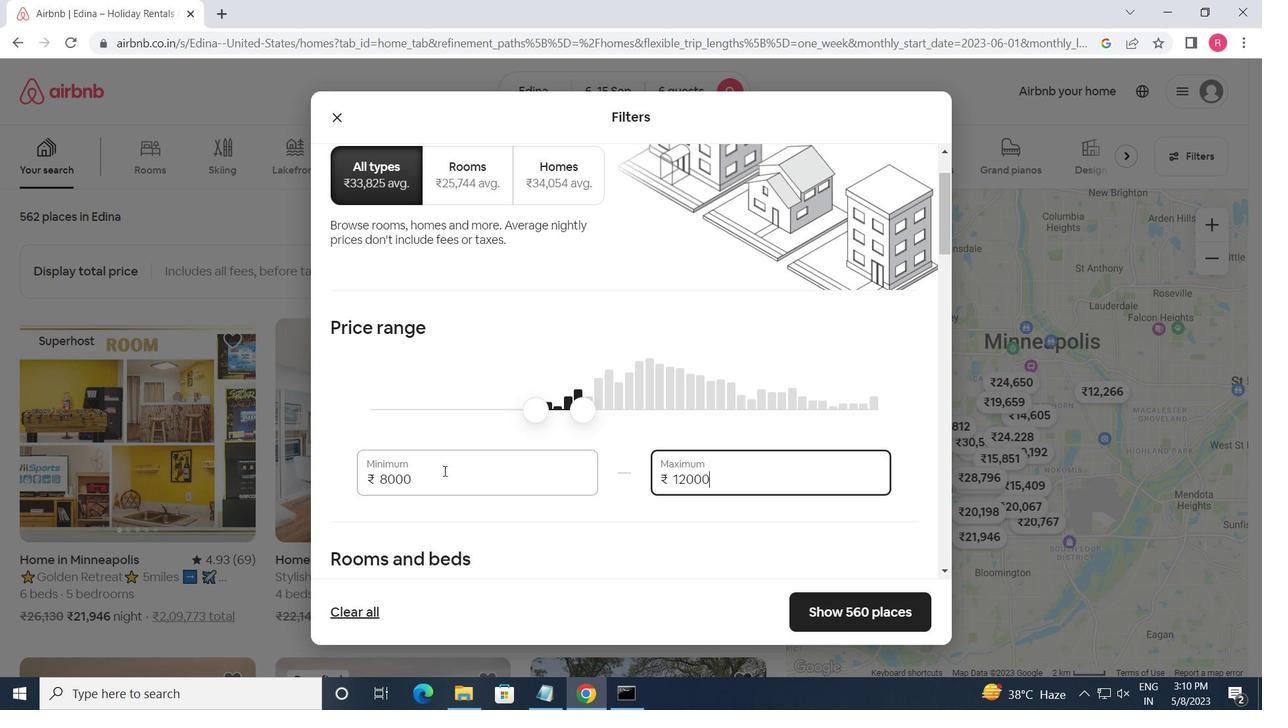 
Action: Mouse moved to (704, 485)
Screenshot: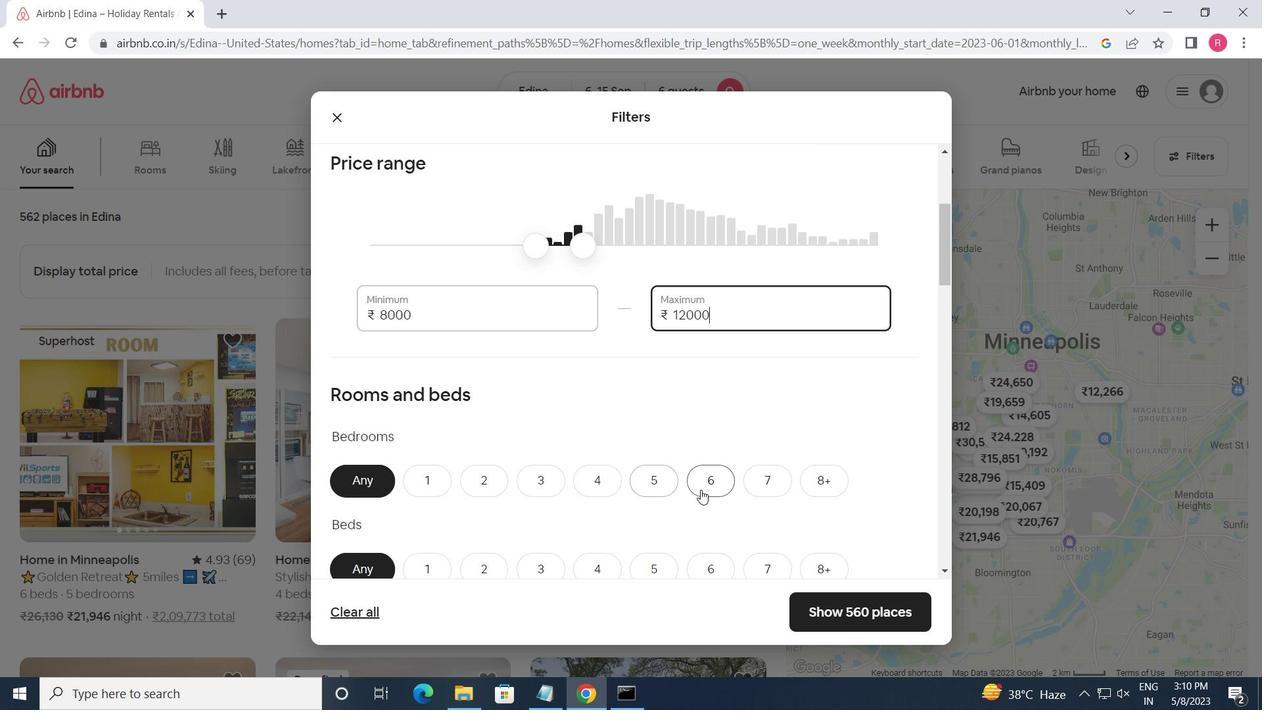 
Action: Mouse pressed left at (704, 485)
Screenshot: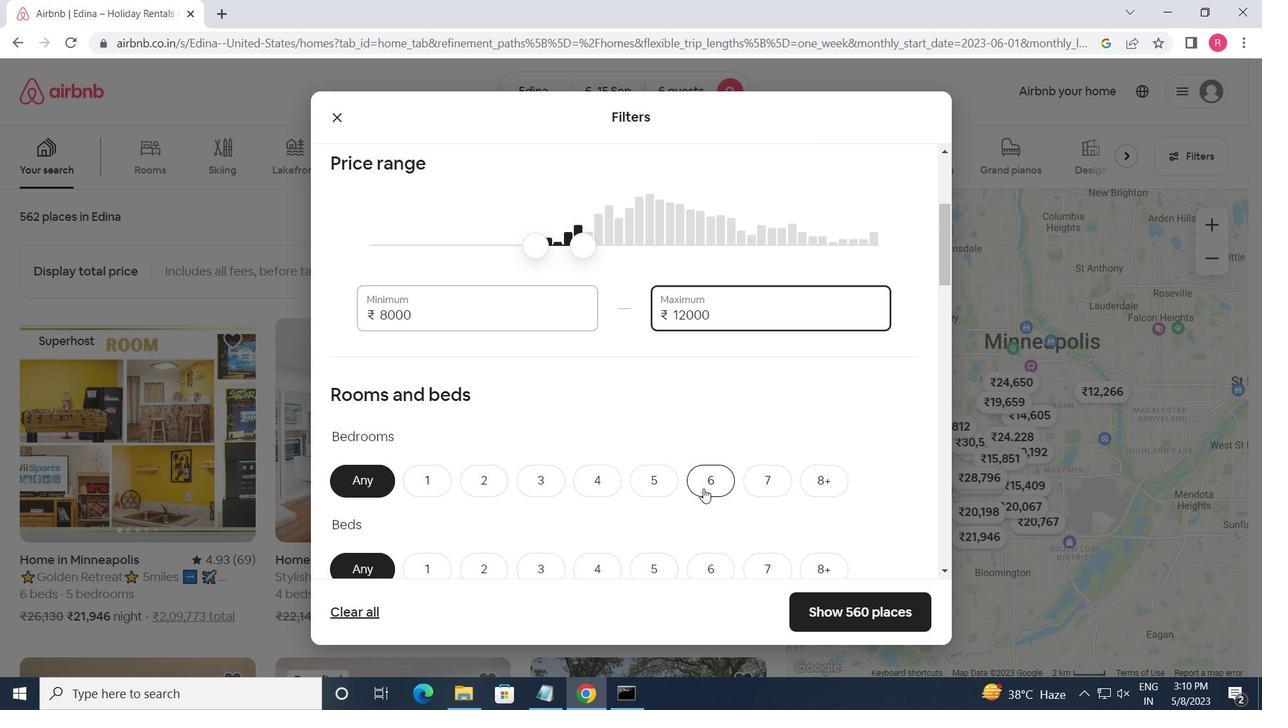 
Action: Mouse moved to (704, 485)
Screenshot: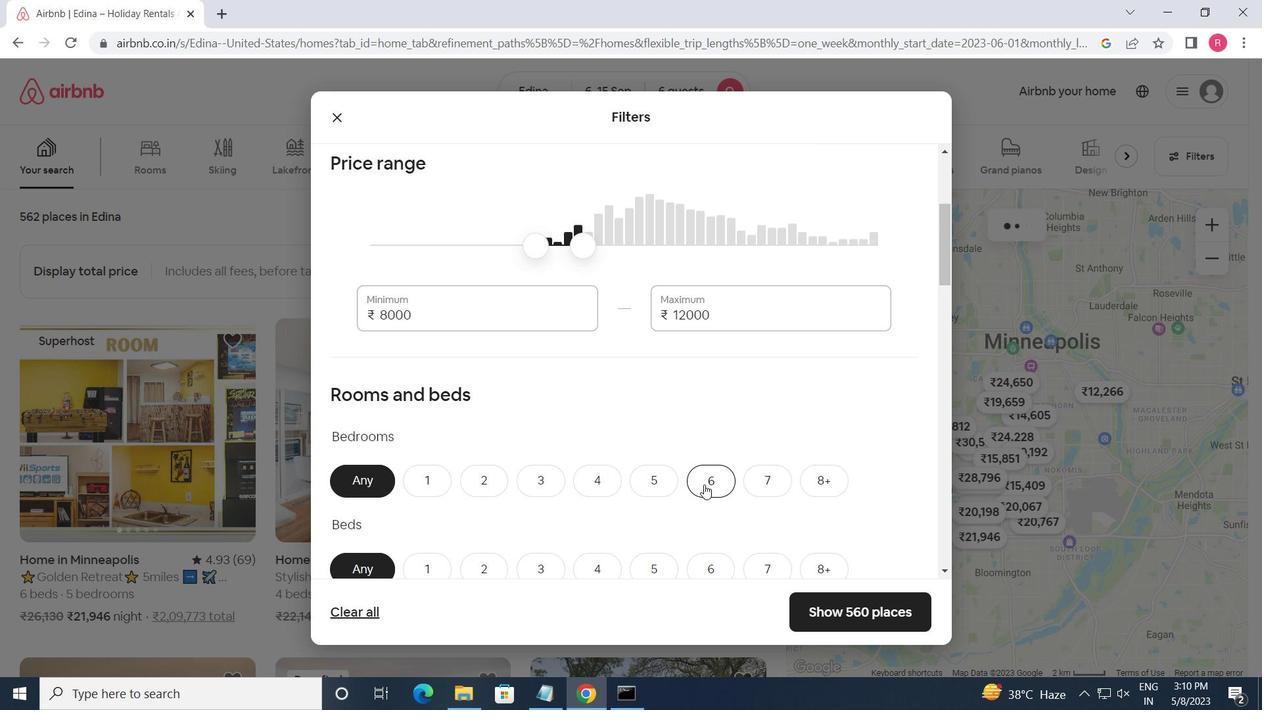 
Action: Mouse scrolled (704, 484) with delta (0, 0)
Screenshot: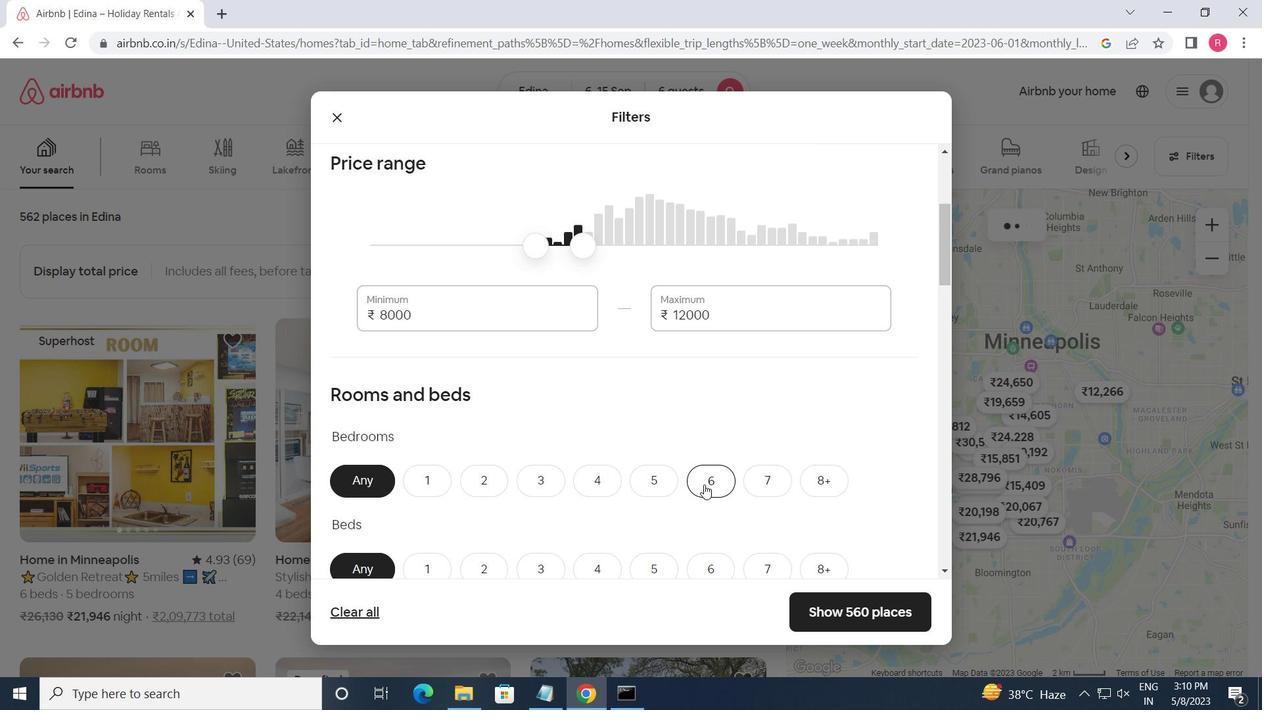
Action: Mouse moved to (704, 486)
Screenshot: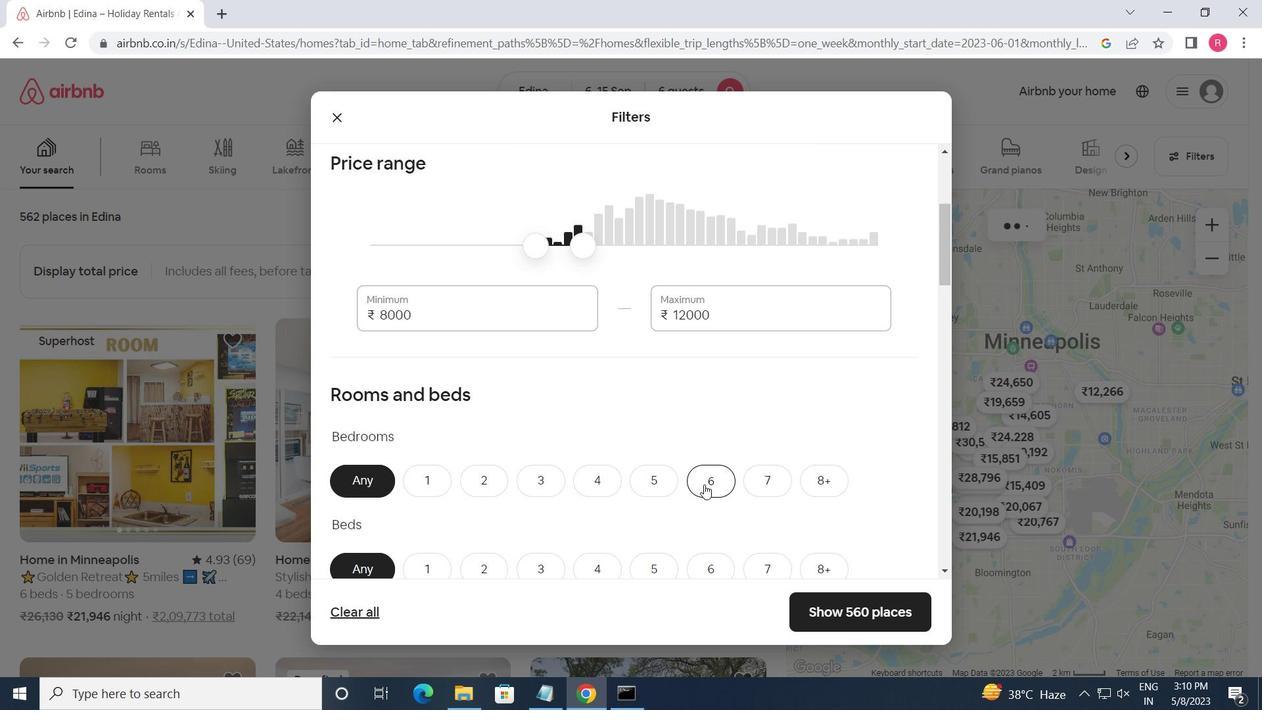 
Action: Mouse scrolled (704, 485) with delta (0, 0)
Screenshot: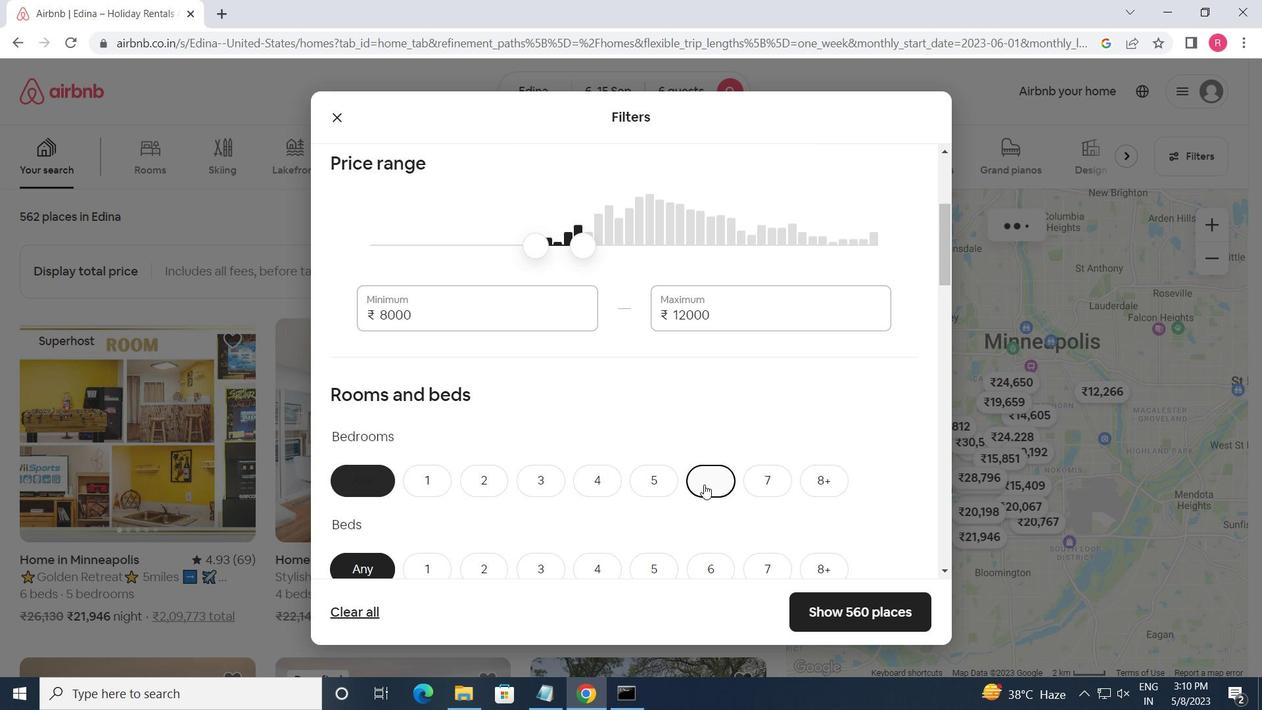 
Action: Mouse moved to (708, 403)
Screenshot: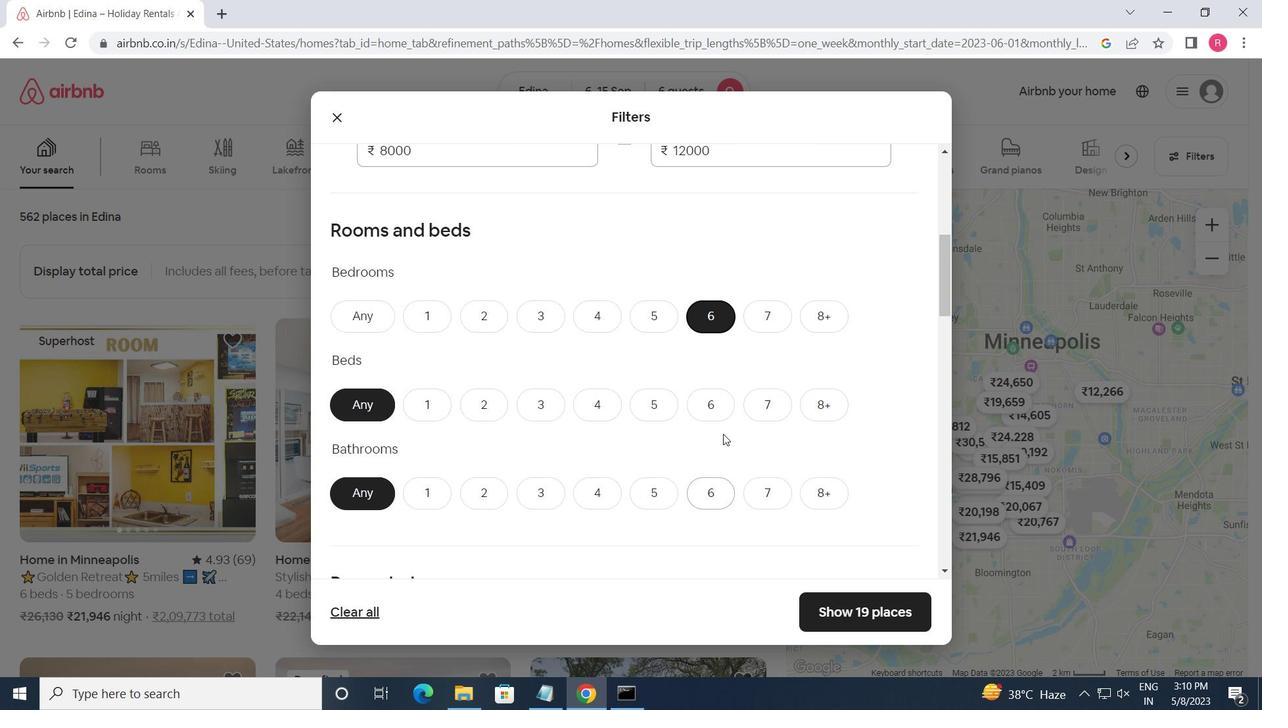 
Action: Mouse pressed left at (708, 403)
Screenshot: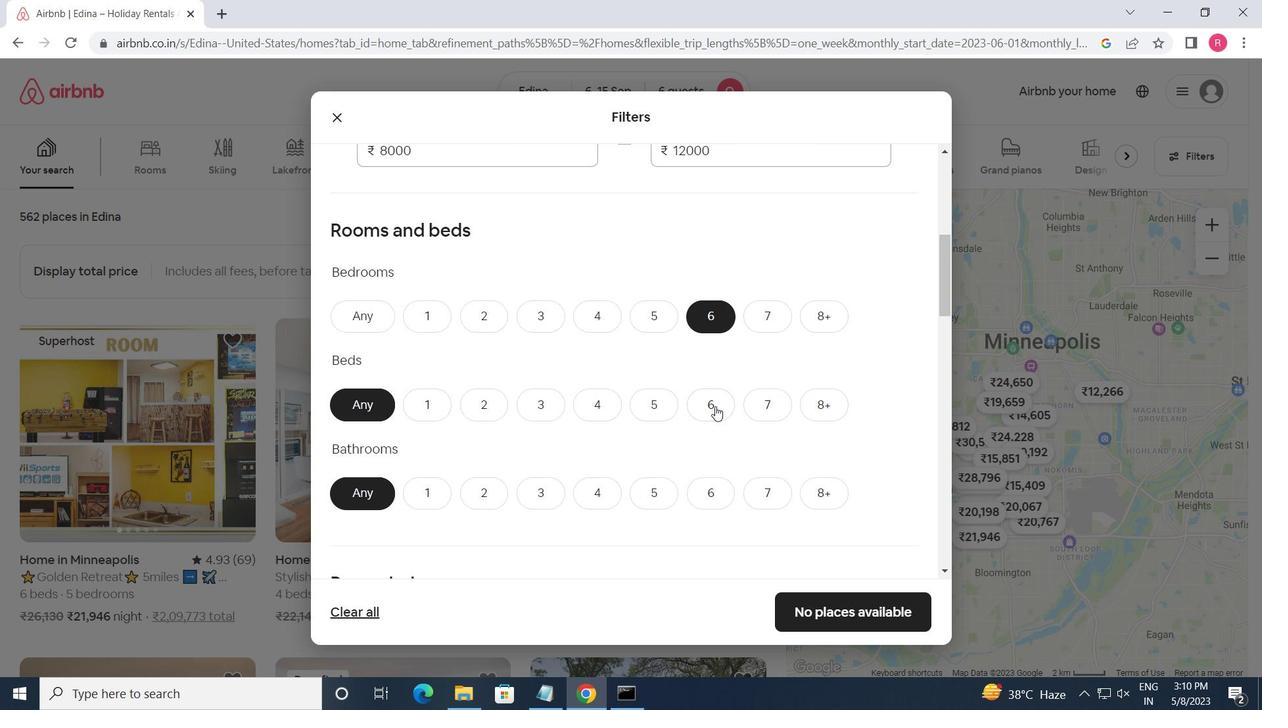 
Action: Mouse moved to (720, 497)
Screenshot: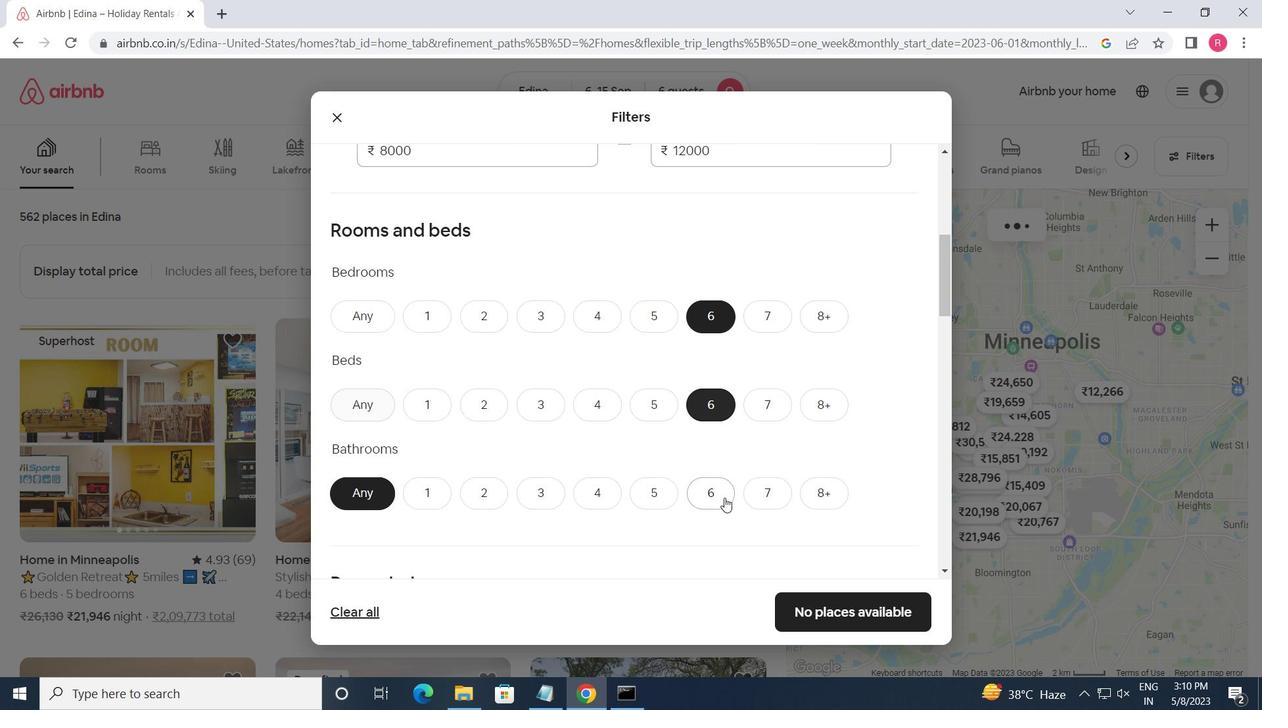 
Action: Mouse pressed left at (720, 497)
Screenshot: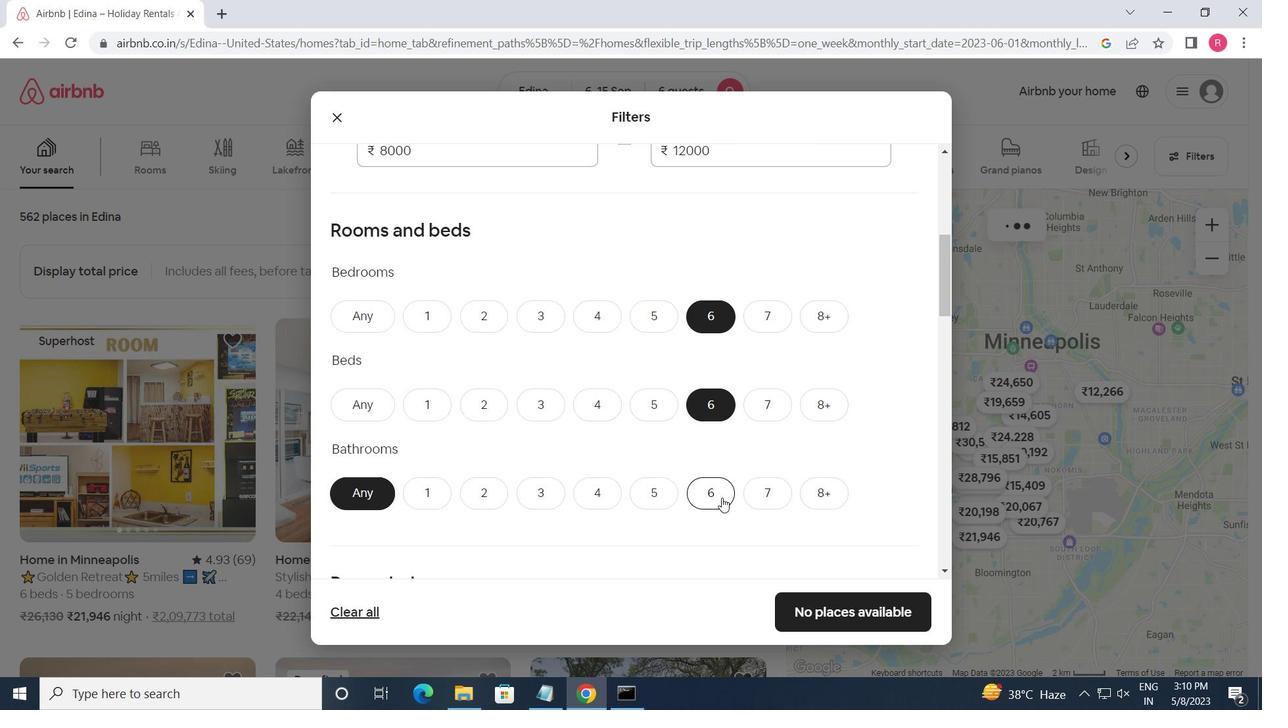 
Action: Mouse moved to (679, 479)
Screenshot: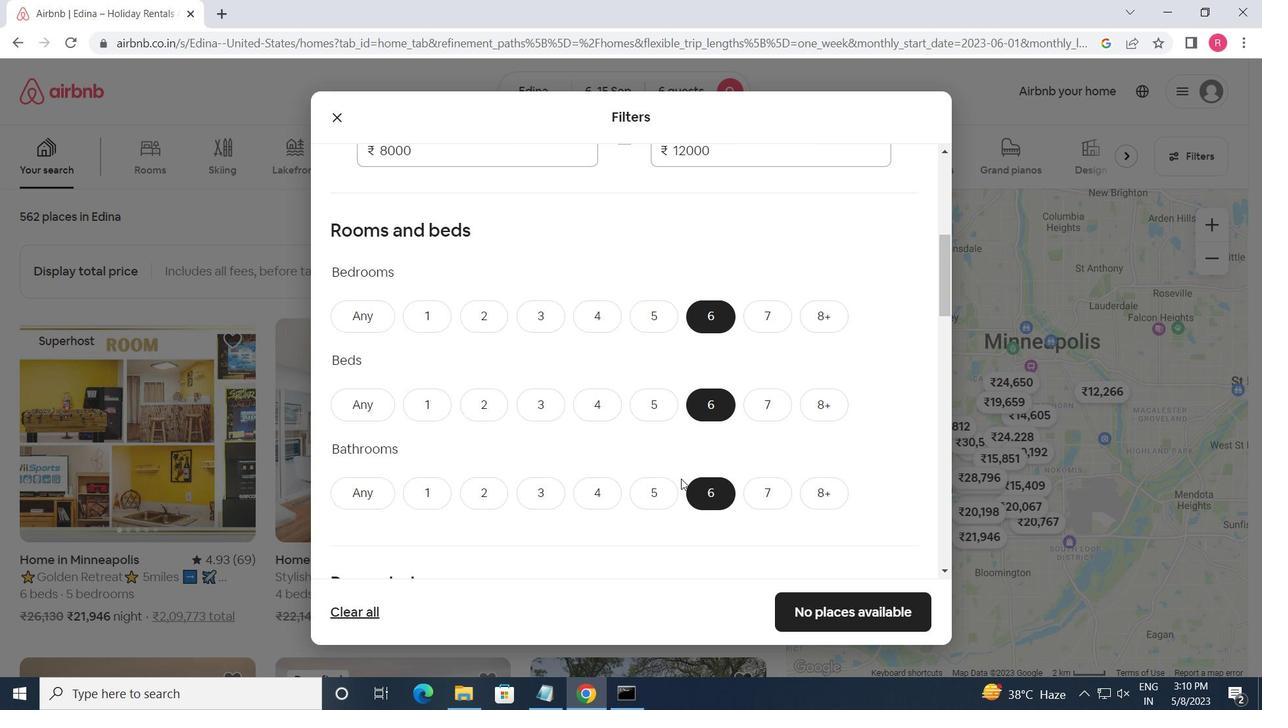 
Action: Mouse scrolled (679, 478) with delta (0, 0)
Screenshot: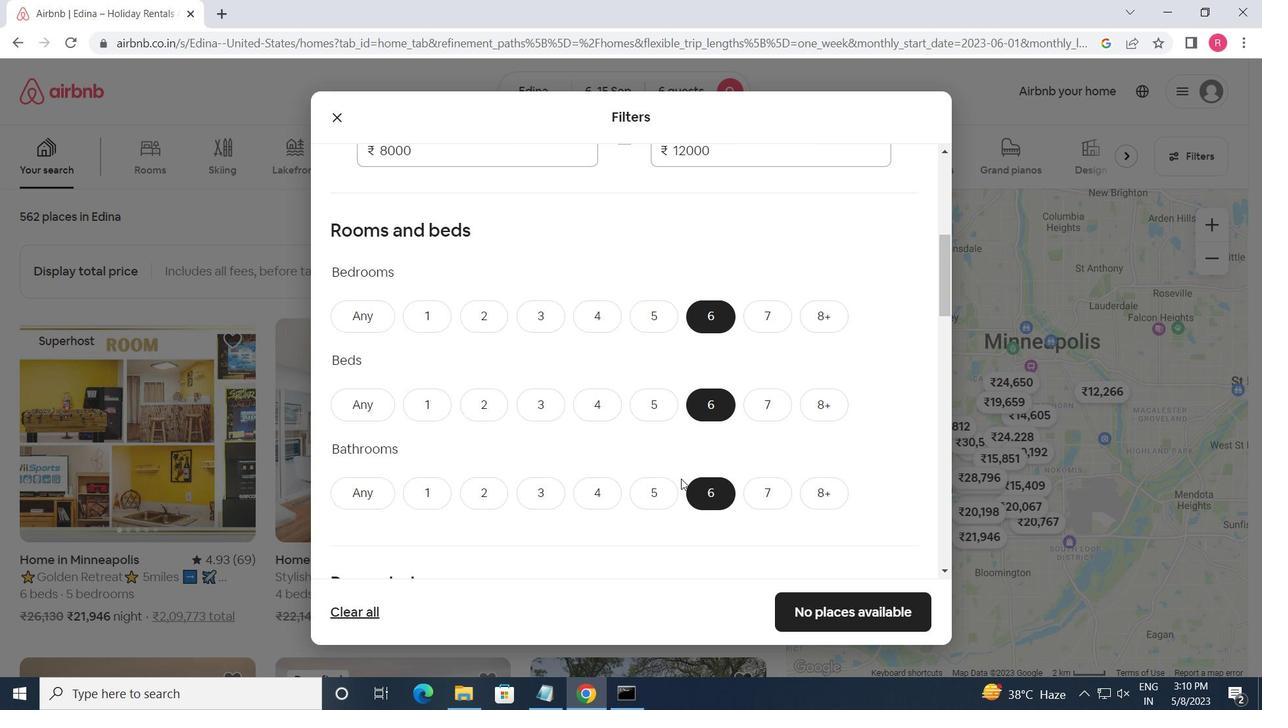 
Action: Mouse moved to (679, 479)
Screenshot: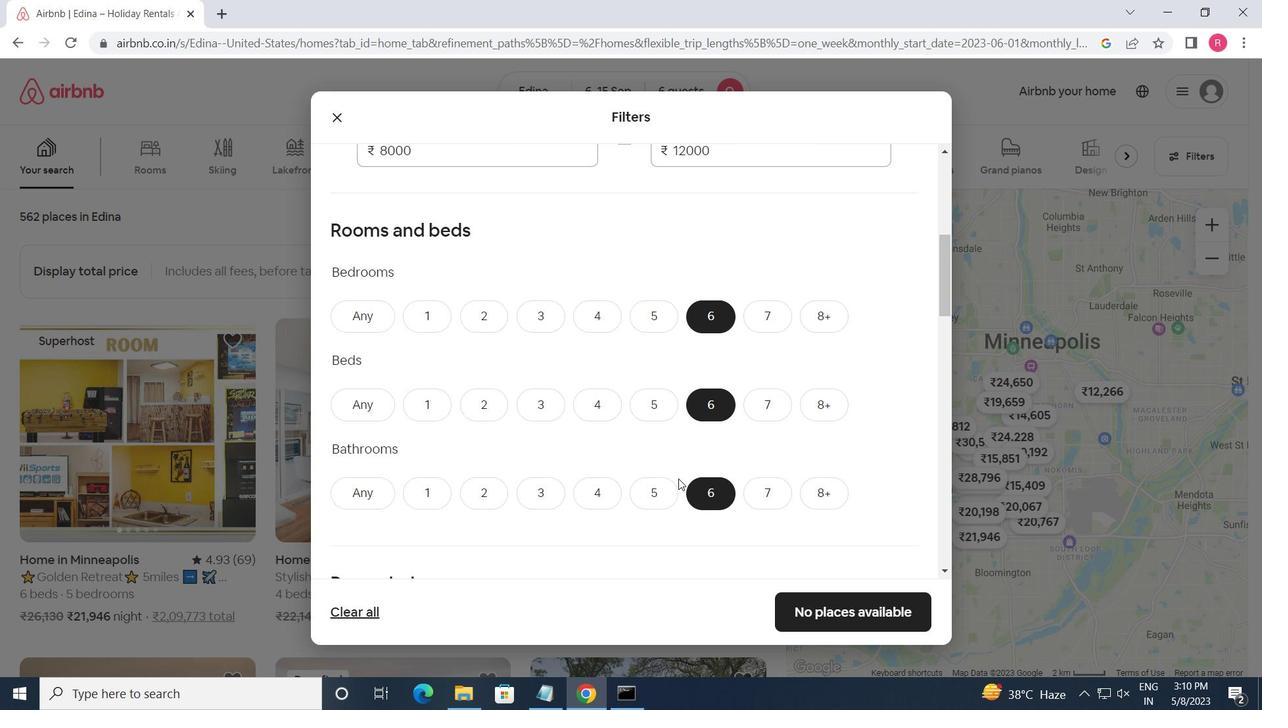 
Action: Mouse scrolled (679, 478) with delta (0, 0)
Screenshot: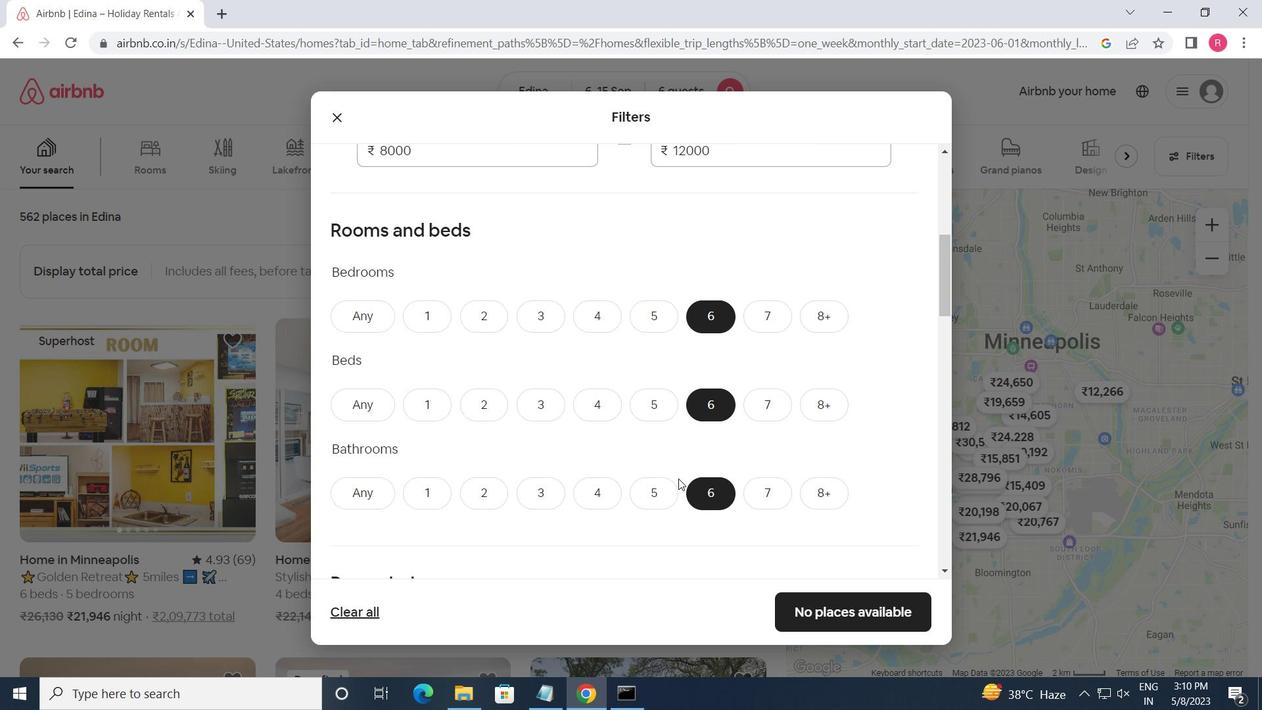 
Action: Mouse moved to (610, 481)
Screenshot: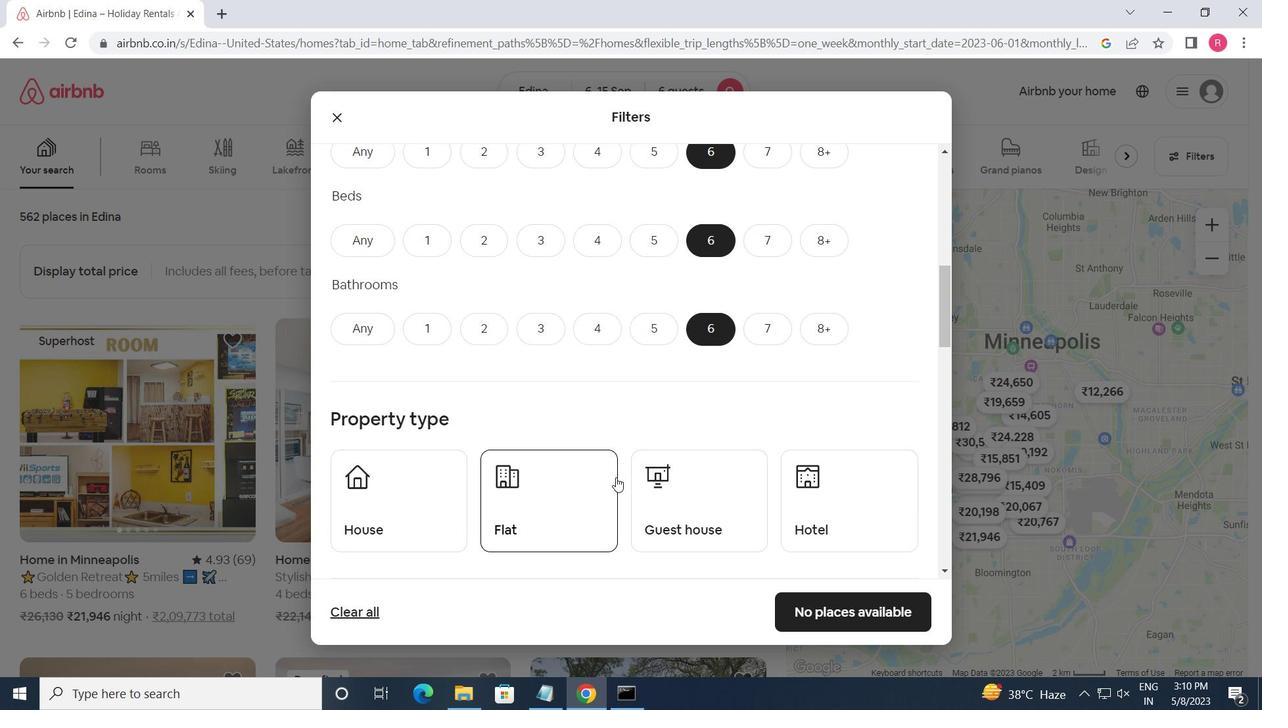 
Action: Mouse scrolled (610, 480) with delta (0, 0)
Screenshot: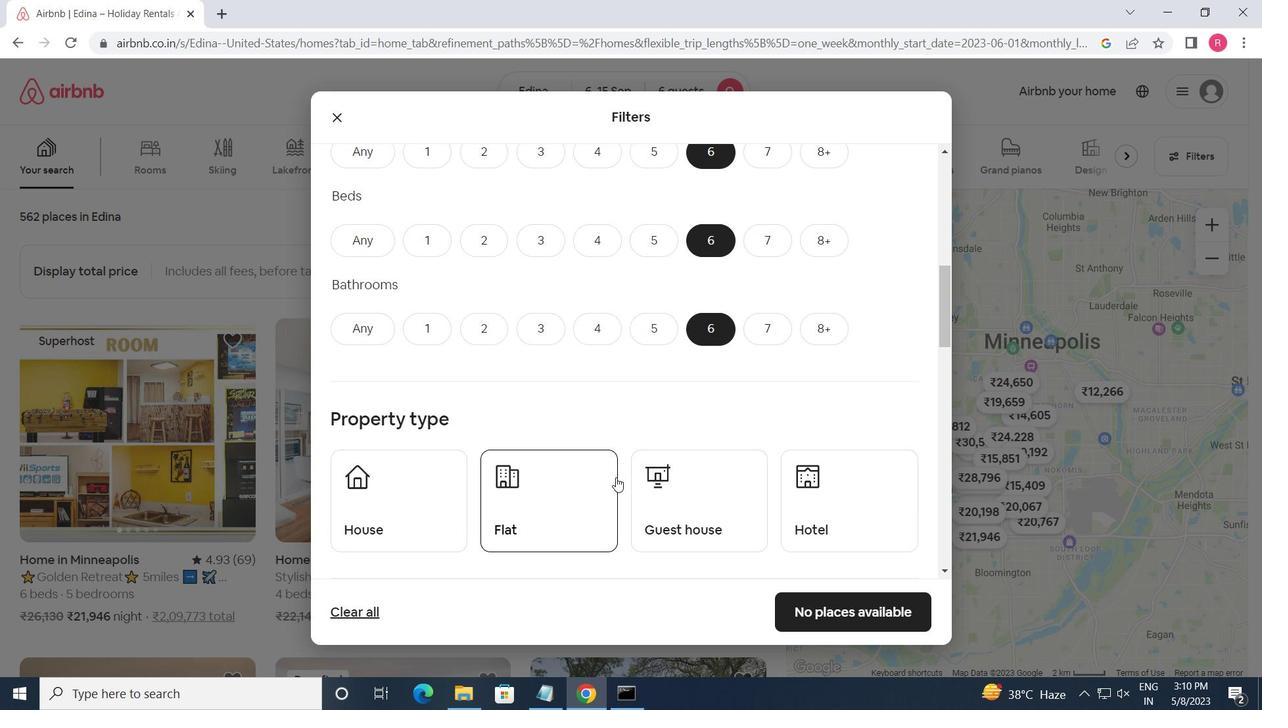 
Action: Mouse moved to (424, 430)
Screenshot: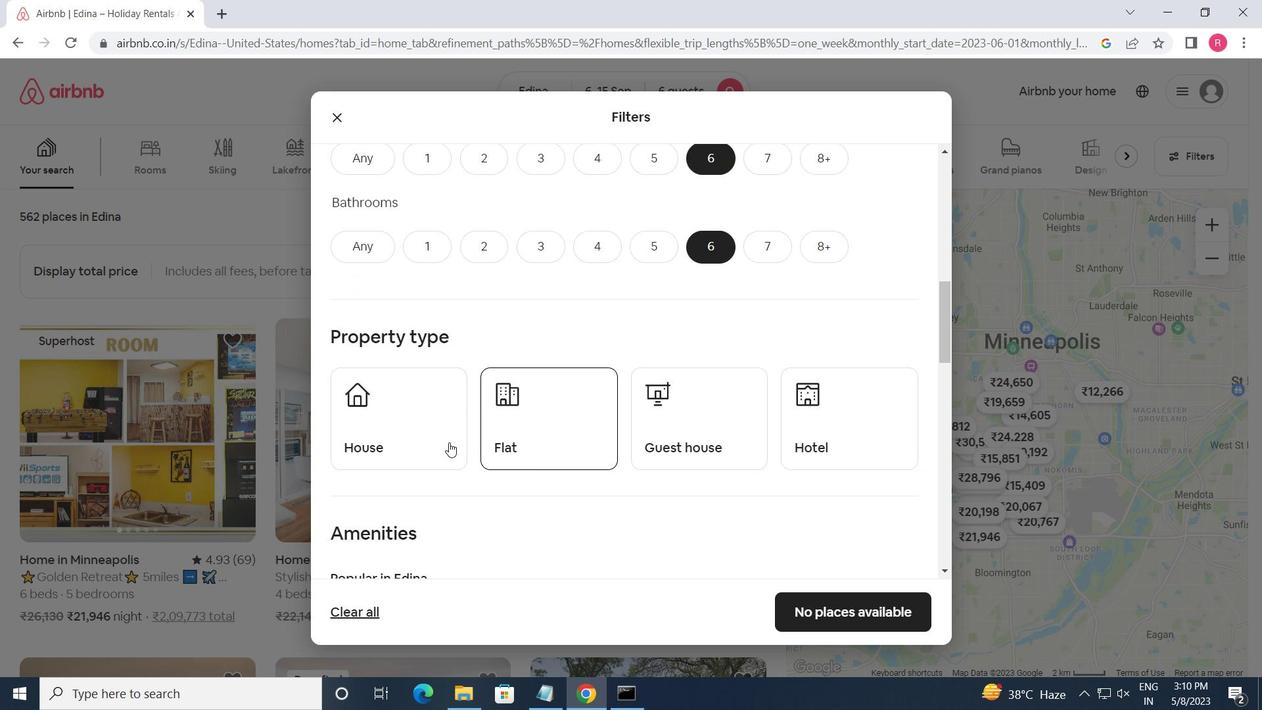 
Action: Mouse pressed left at (424, 430)
Screenshot: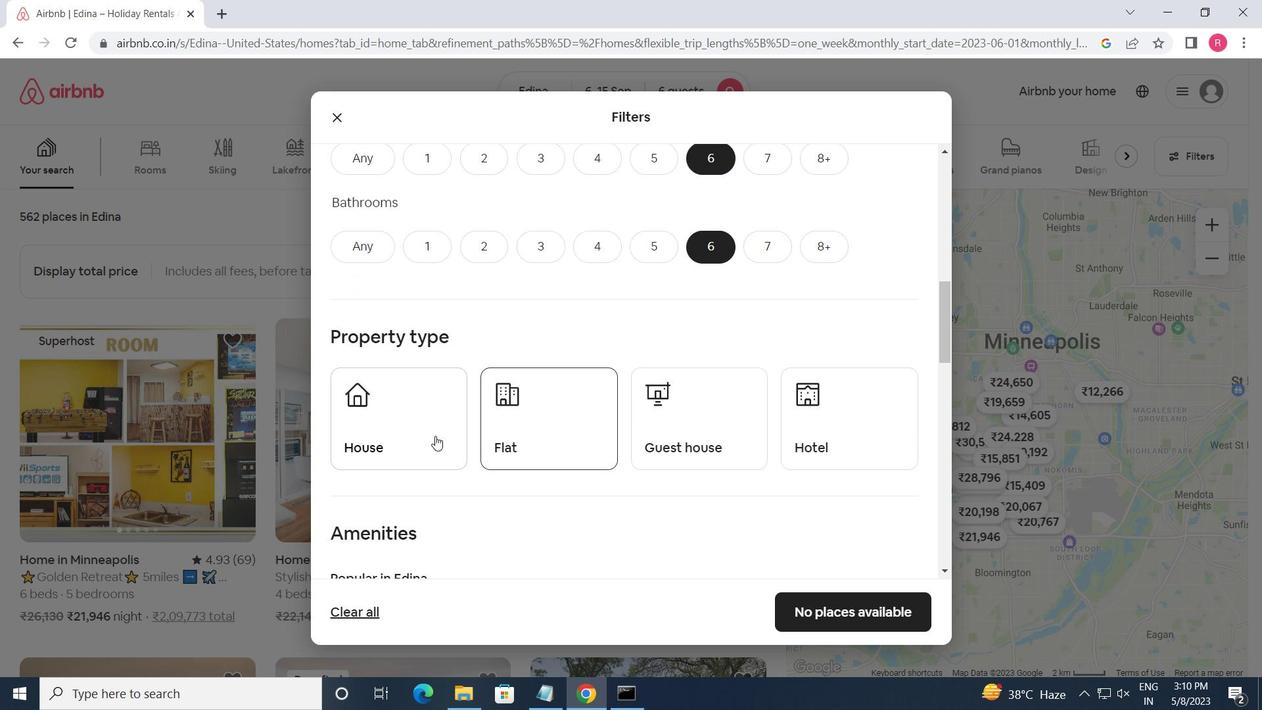 
Action: Mouse moved to (517, 427)
Screenshot: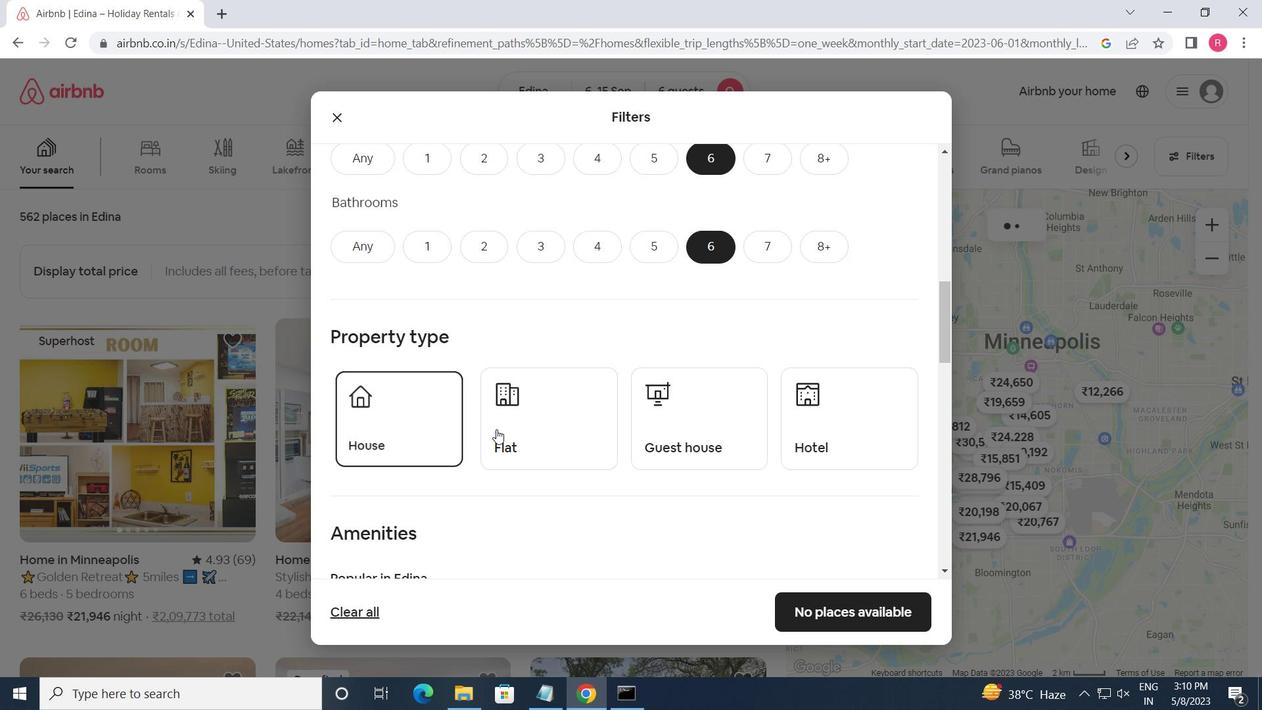 
Action: Mouse pressed left at (517, 427)
Screenshot: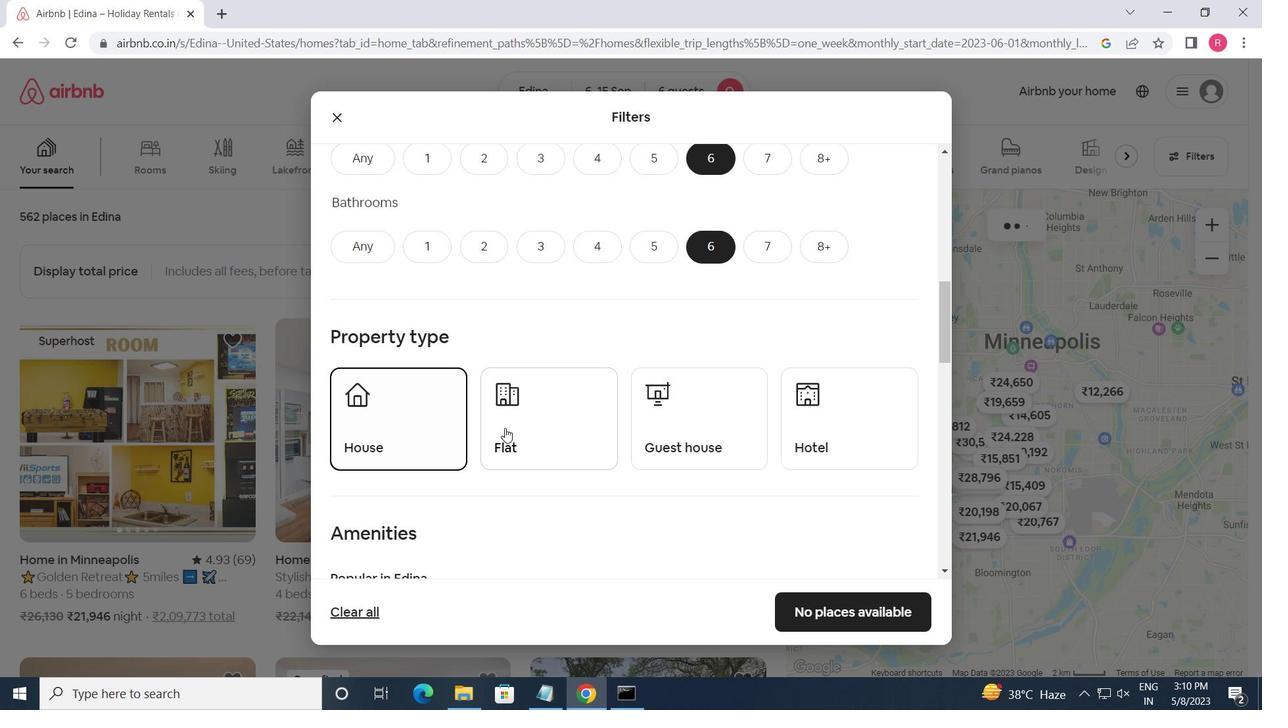 
Action: Mouse moved to (672, 432)
Screenshot: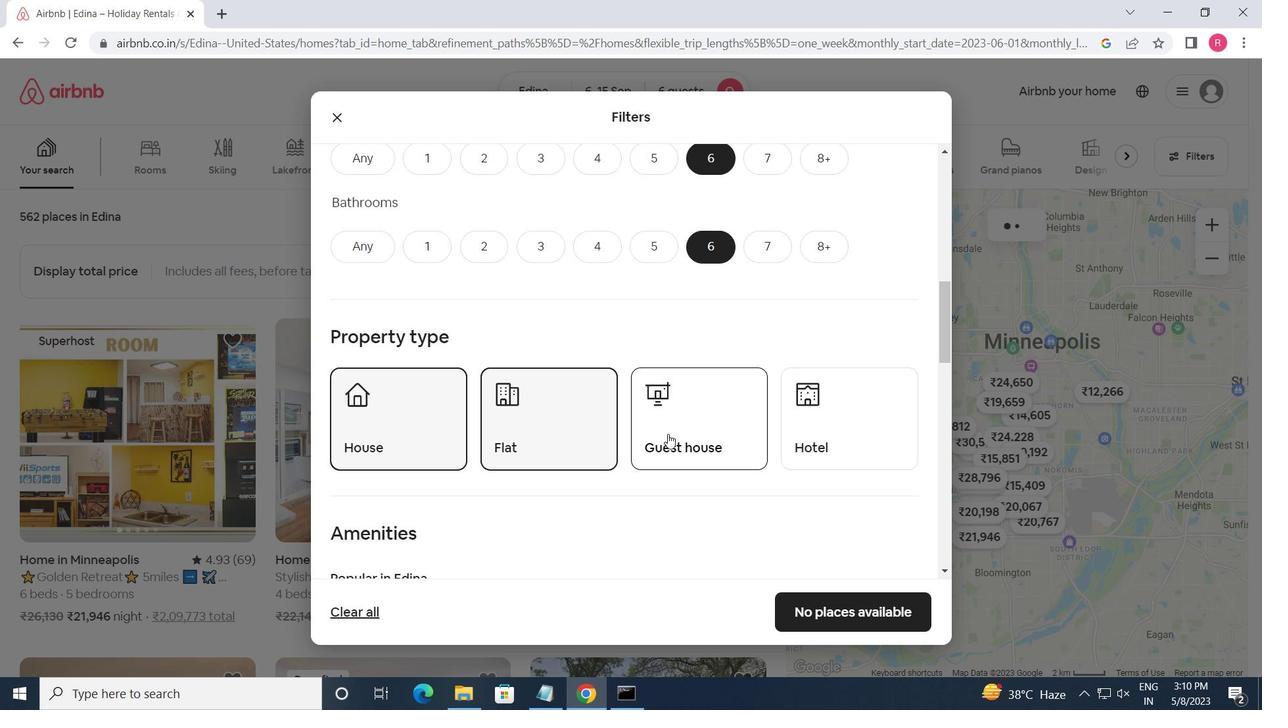 
Action: Mouse pressed left at (672, 432)
Screenshot: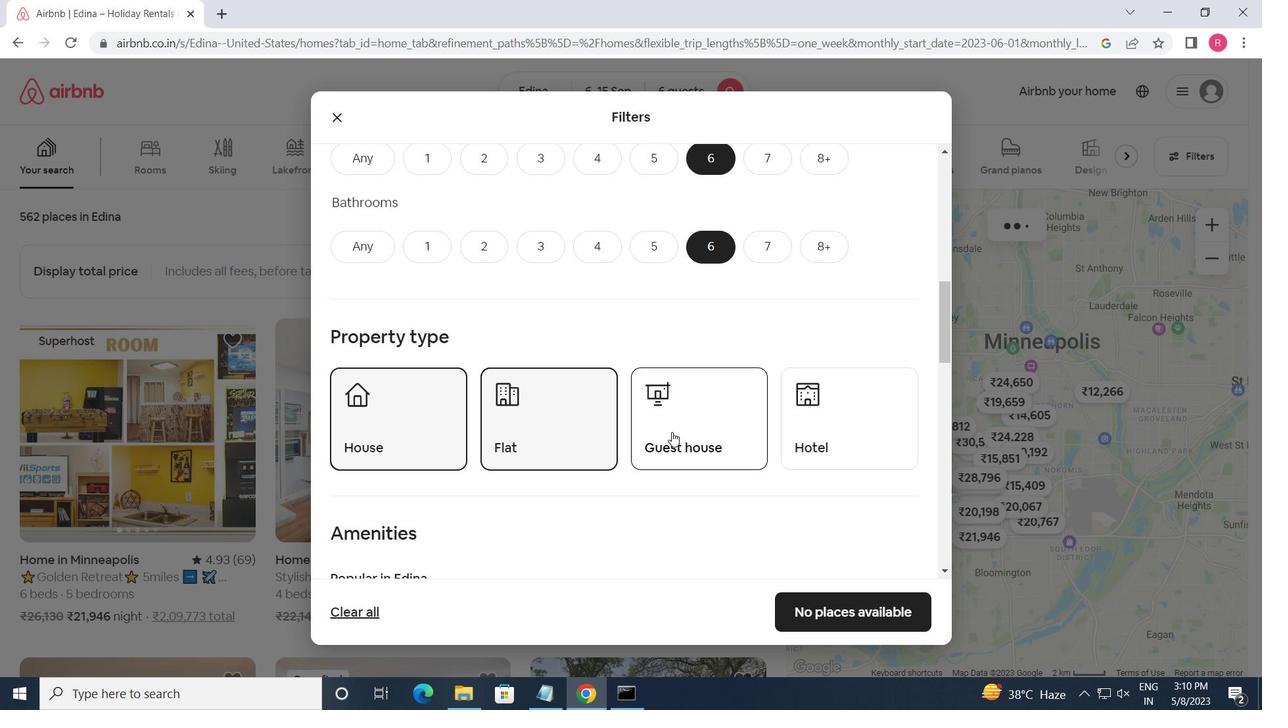 
Action: Mouse scrolled (672, 432) with delta (0, 0)
Screenshot: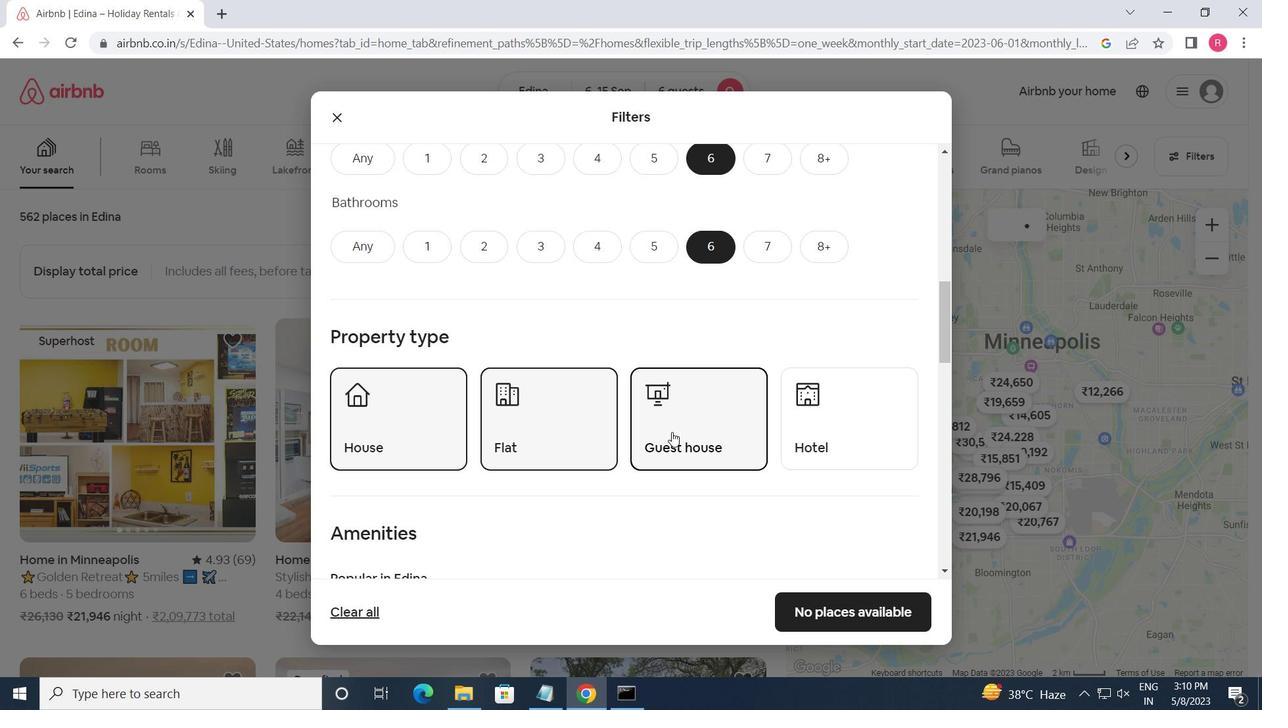 
Action: Mouse scrolled (672, 432) with delta (0, 0)
Screenshot: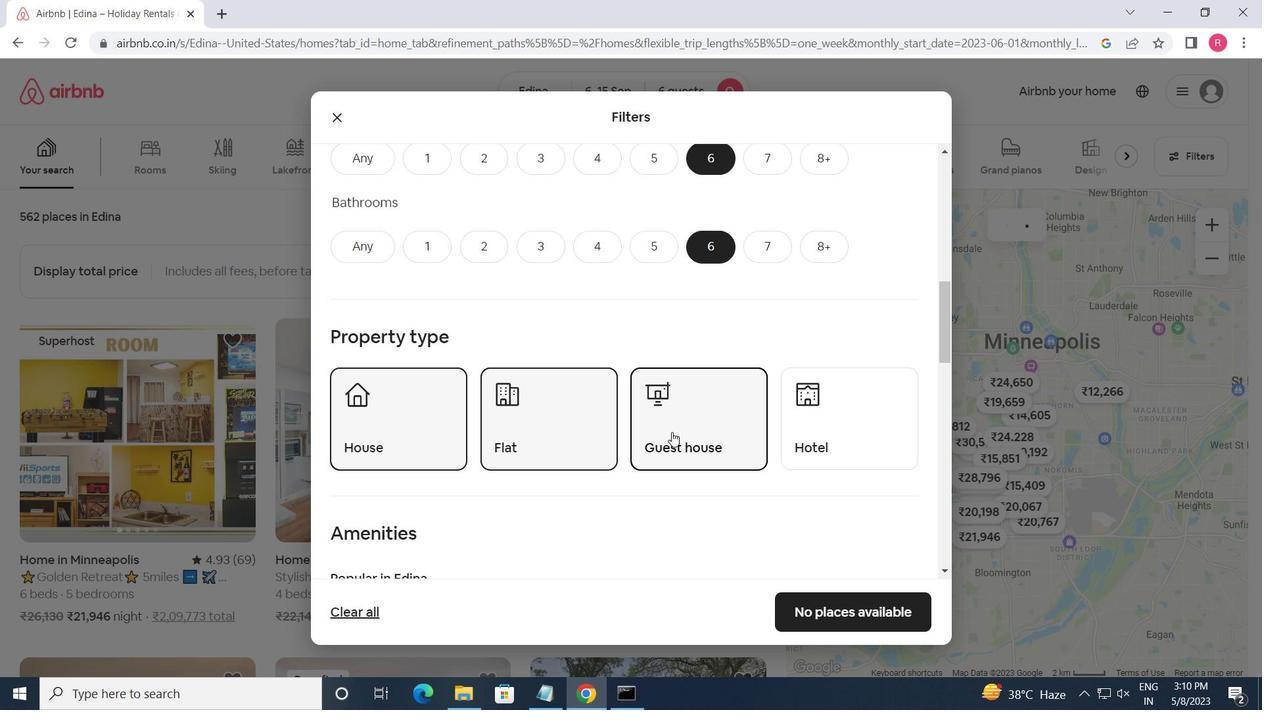 
Action: Mouse moved to (353, 566)
Screenshot: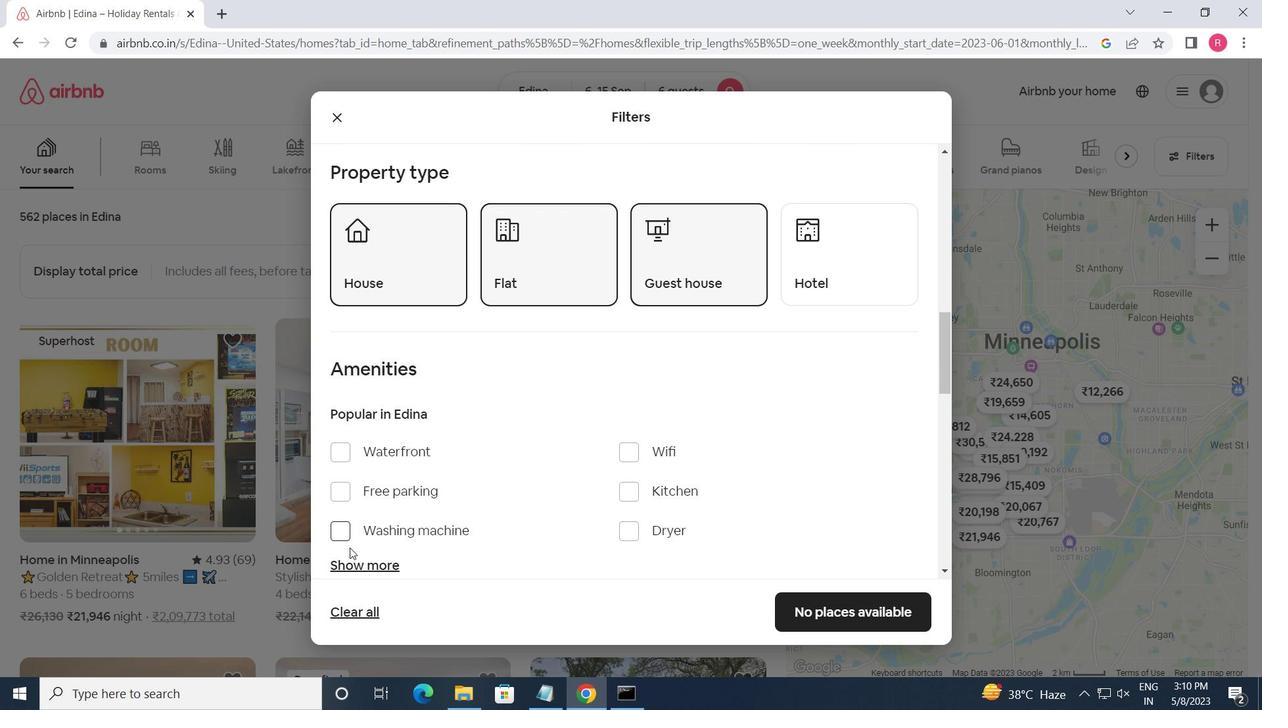 
Action: Mouse pressed left at (353, 566)
Screenshot: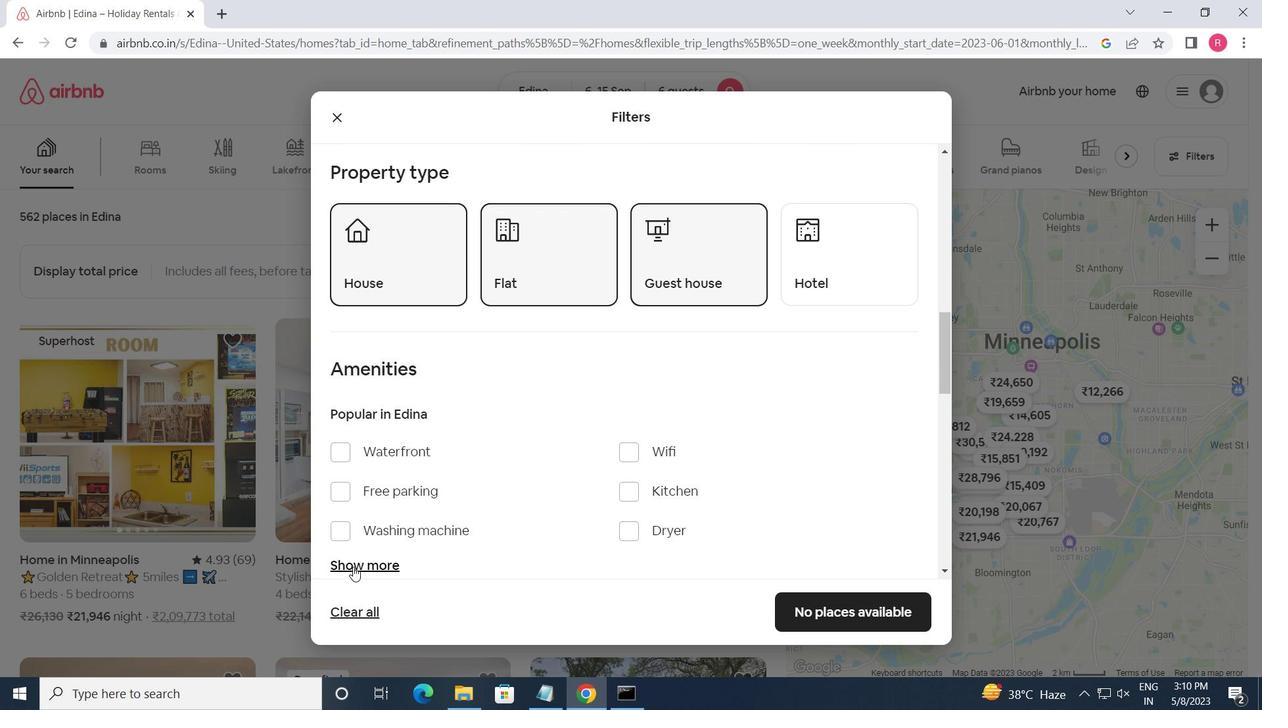 
Action: Mouse moved to (630, 196)
Screenshot: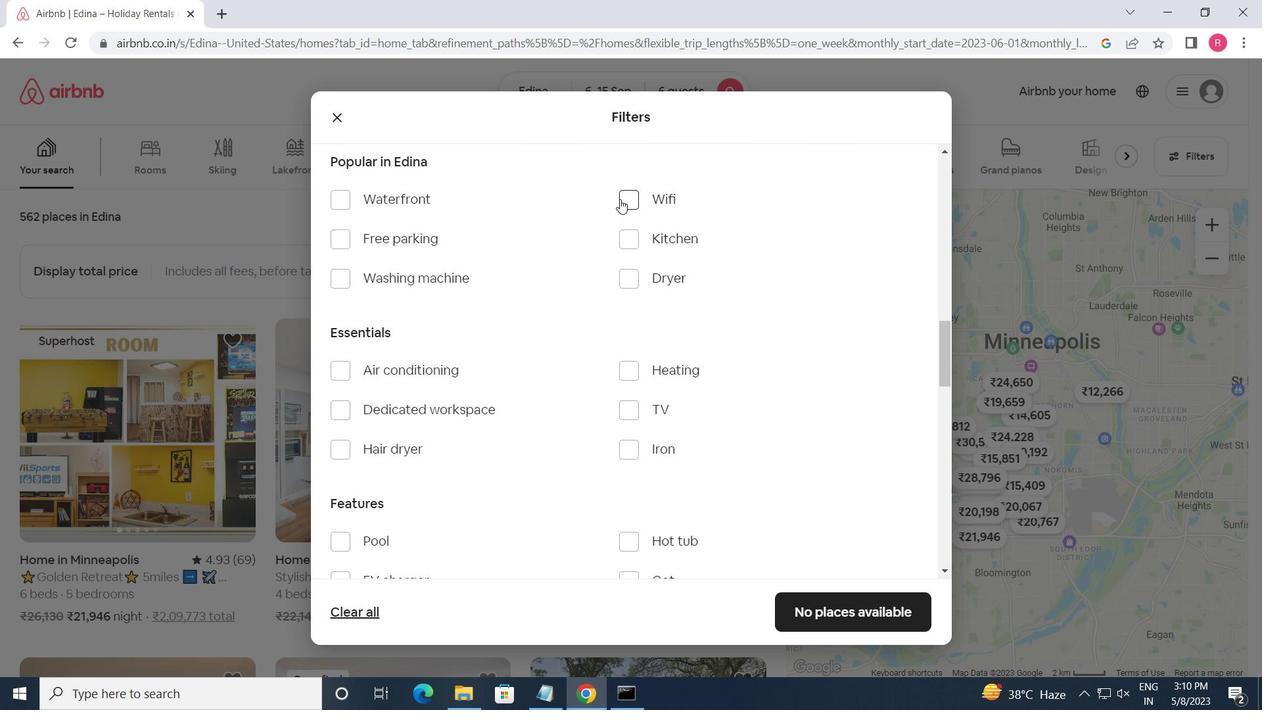 
Action: Mouse pressed left at (630, 196)
Screenshot: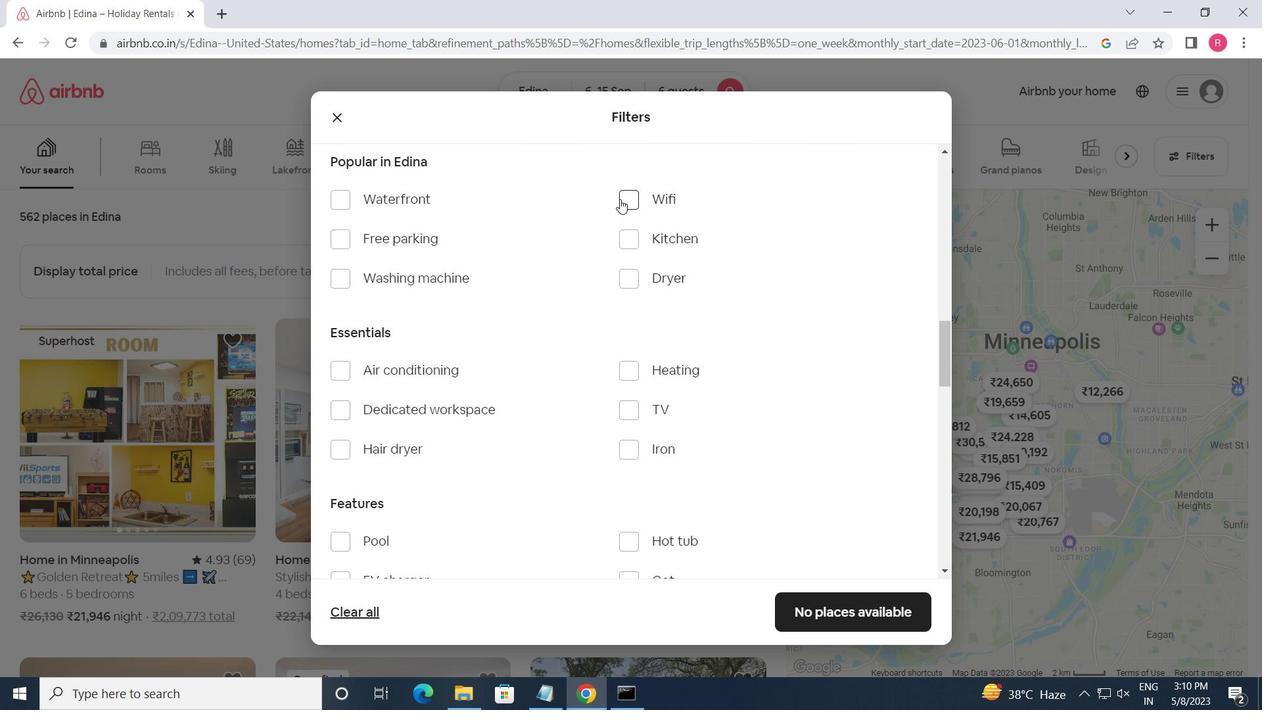 
Action: Mouse moved to (340, 234)
Screenshot: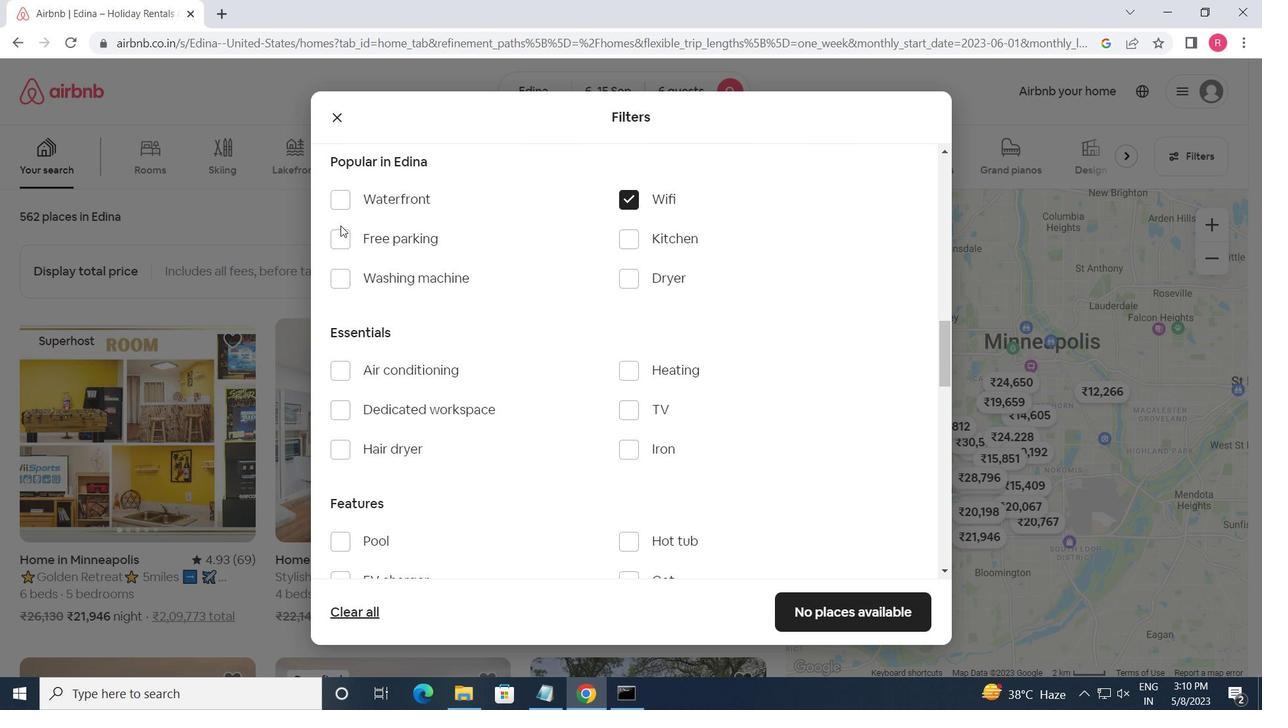 
Action: Mouse pressed left at (340, 234)
Screenshot: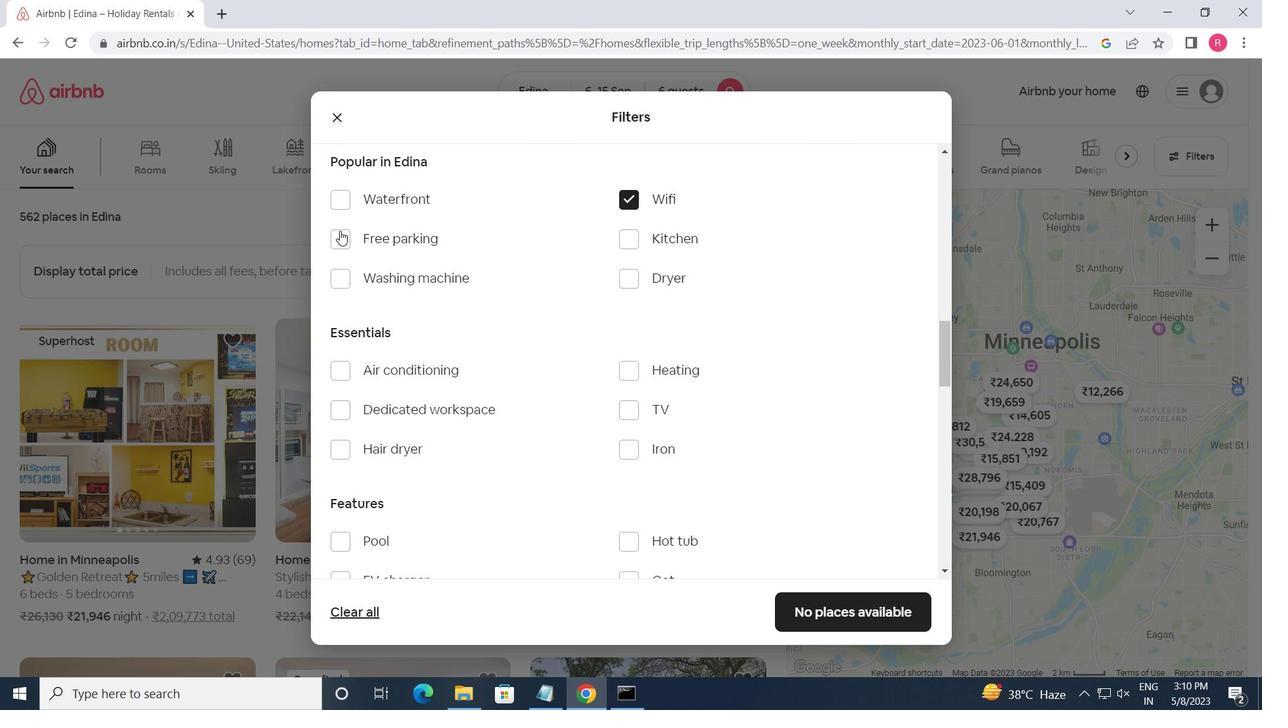 
Action: Mouse moved to (526, 333)
Screenshot: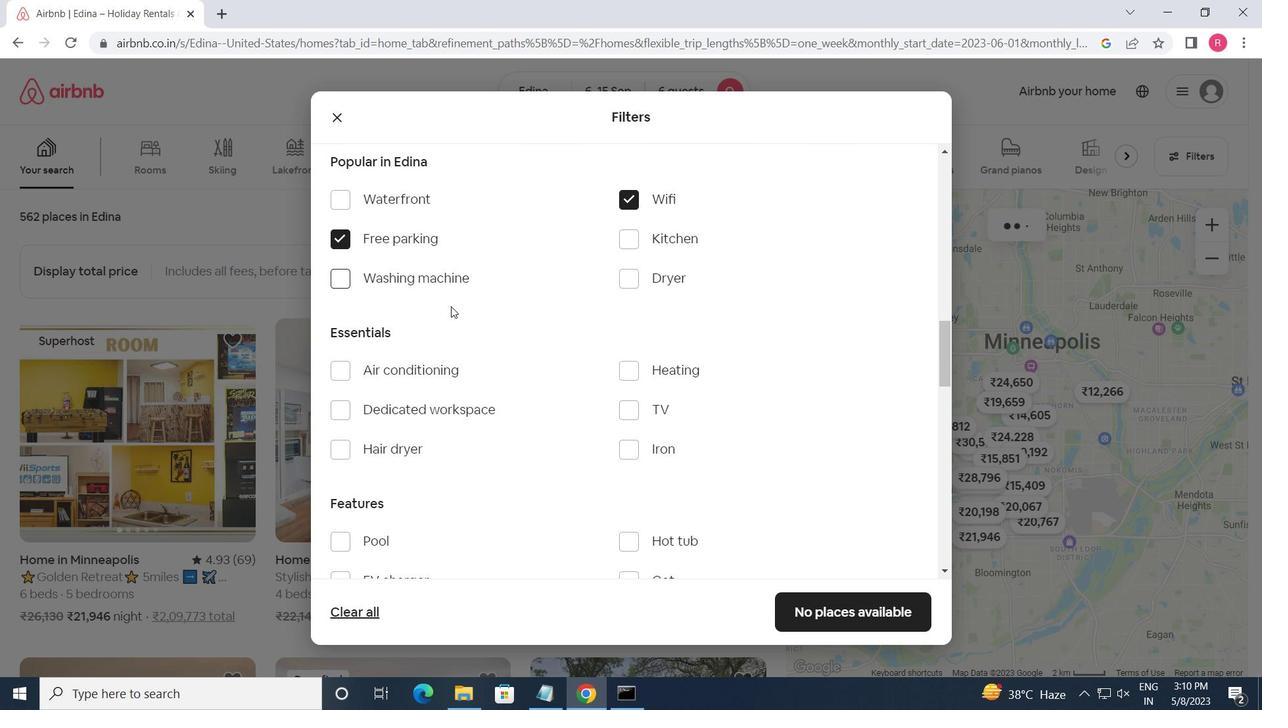 
Action: Mouse scrolled (526, 332) with delta (0, 0)
Screenshot: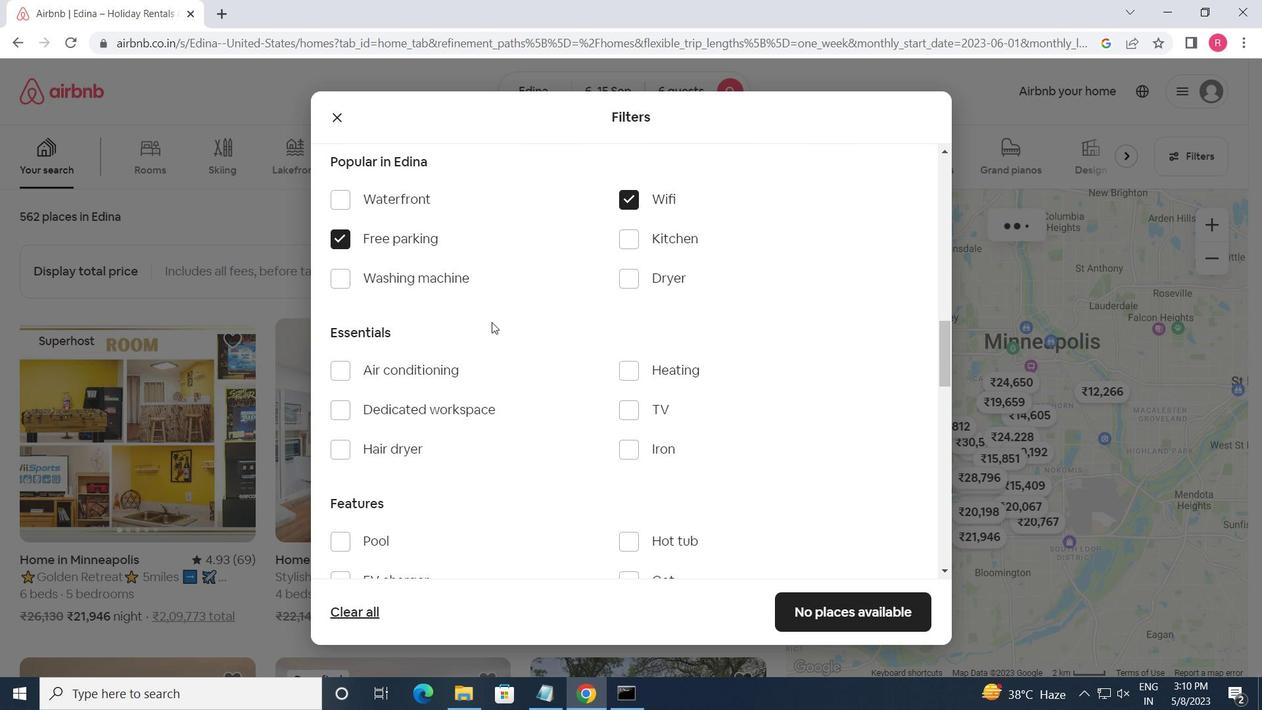 
Action: Mouse moved to (632, 332)
Screenshot: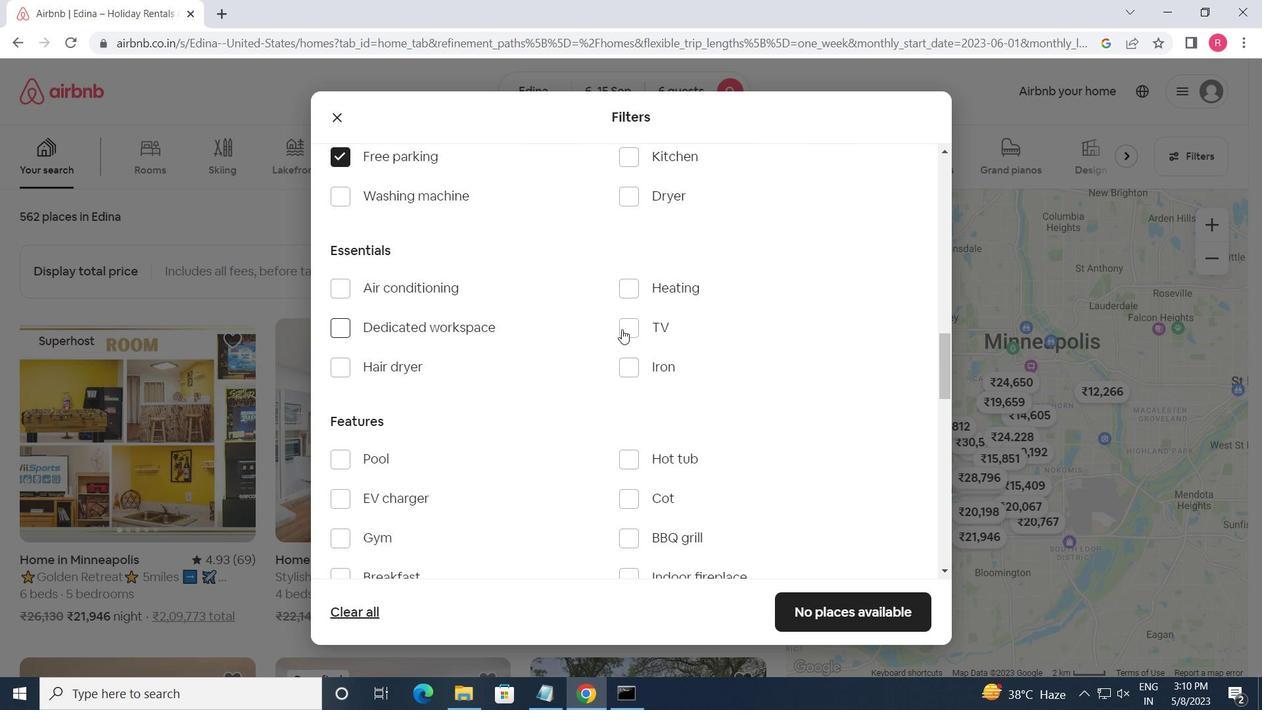 
Action: Mouse pressed left at (632, 332)
Screenshot: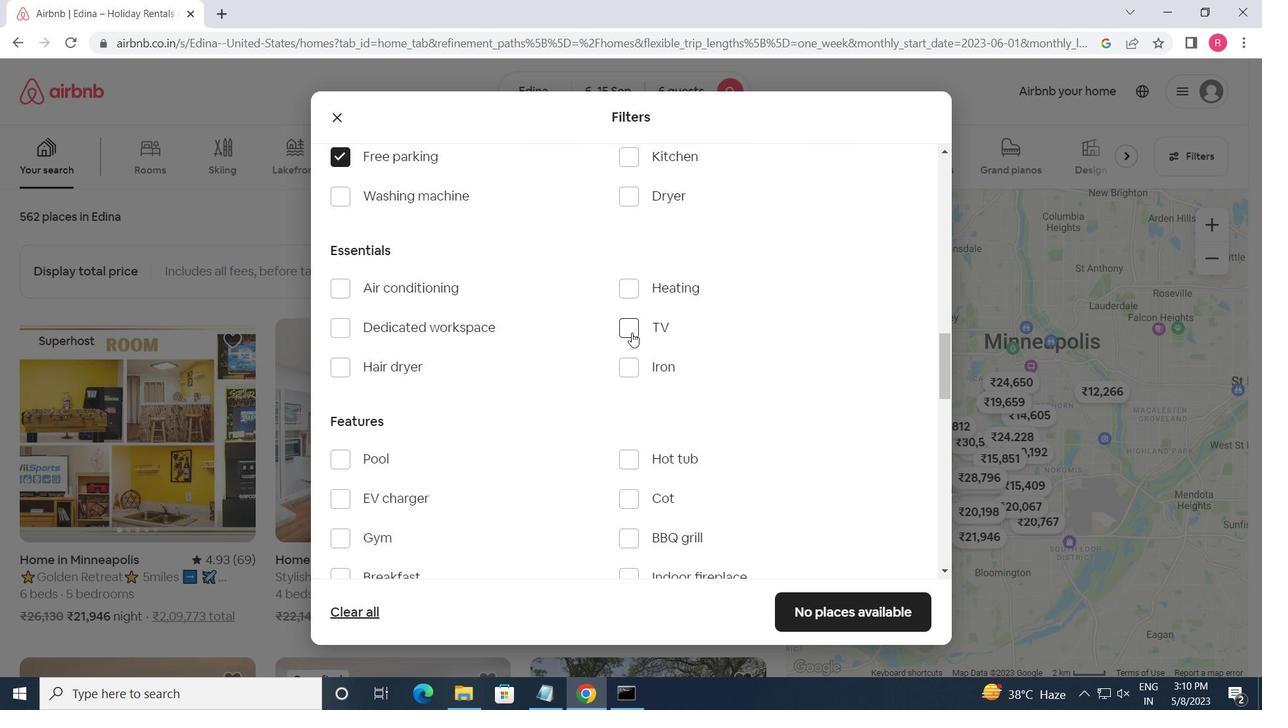 
Action: Mouse moved to (450, 421)
Screenshot: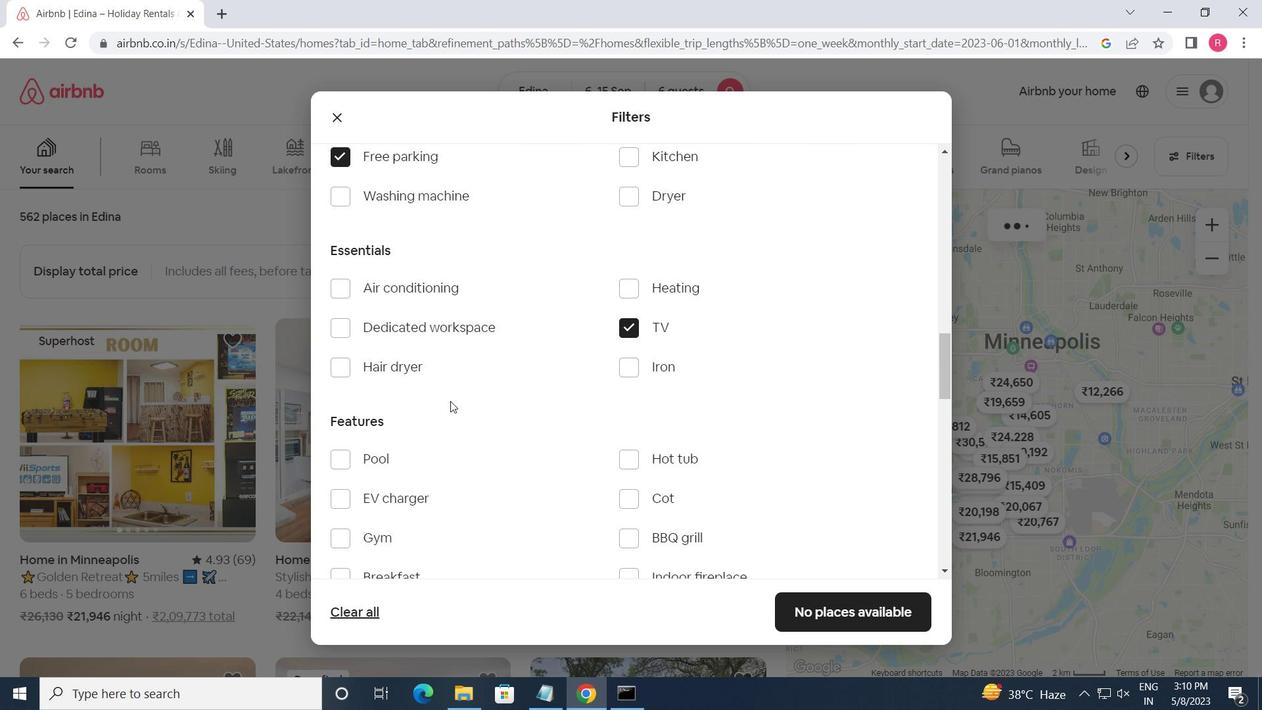 
Action: Mouse scrolled (450, 420) with delta (0, 0)
Screenshot: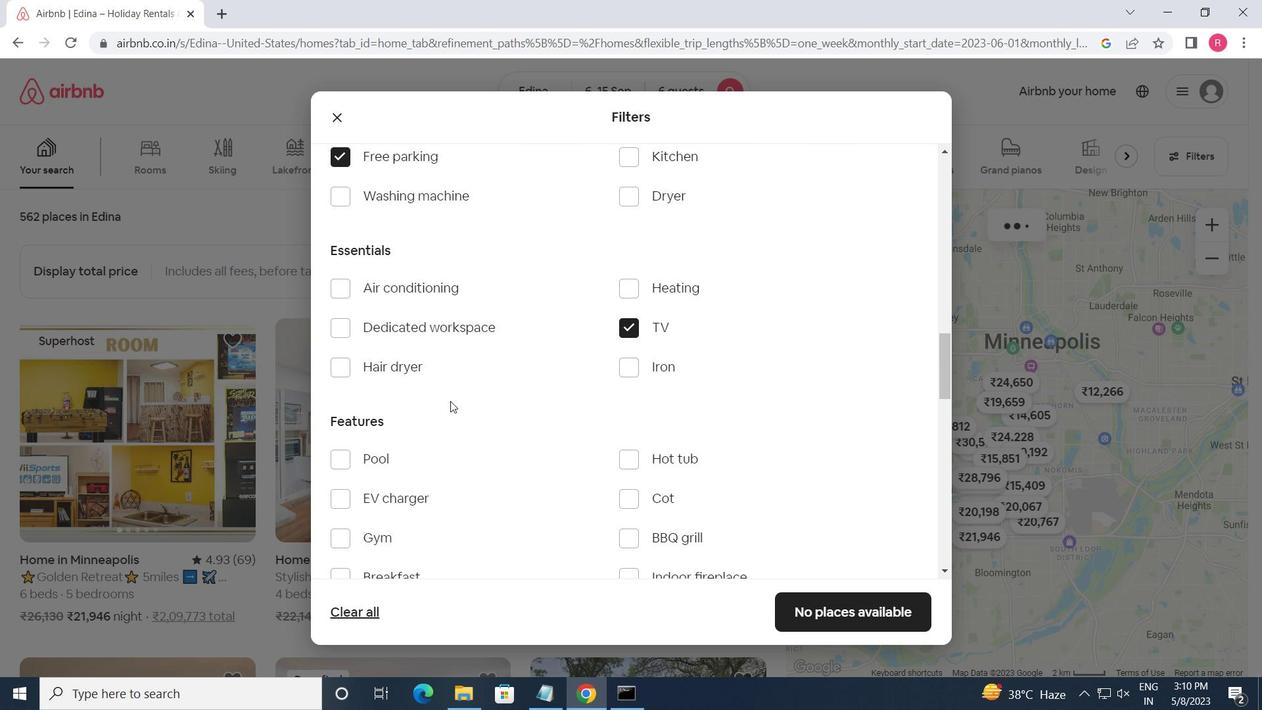 
Action: Mouse moved to (450, 421)
Screenshot: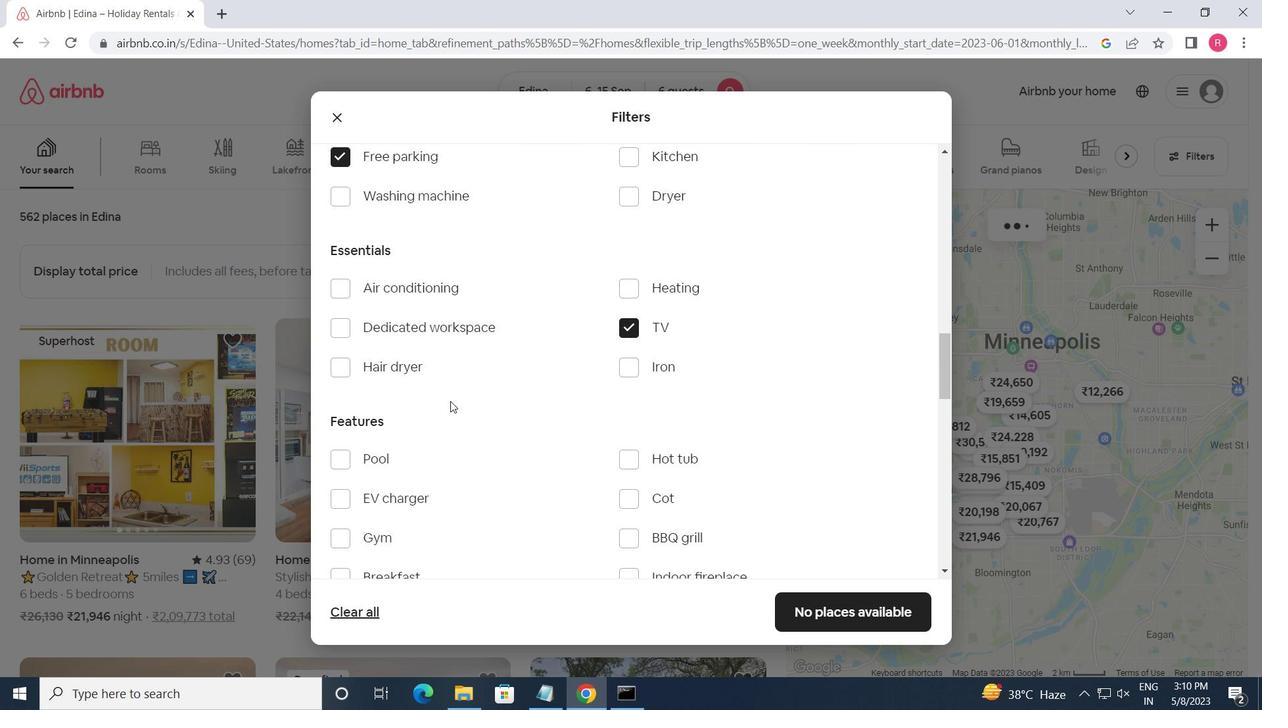 
Action: Mouse scrolled (450, 420) with delta (0, 0)
Screenshot: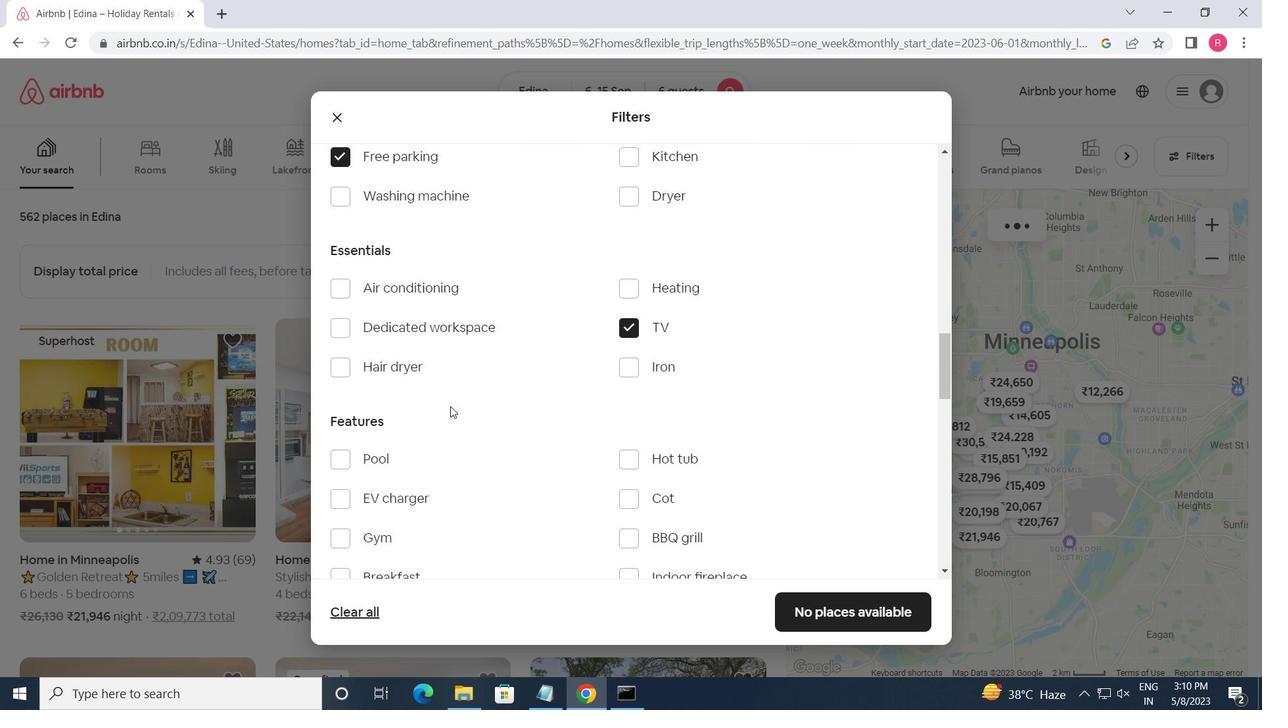 
Action: Mouse moved to (341, 370)
Screenshot: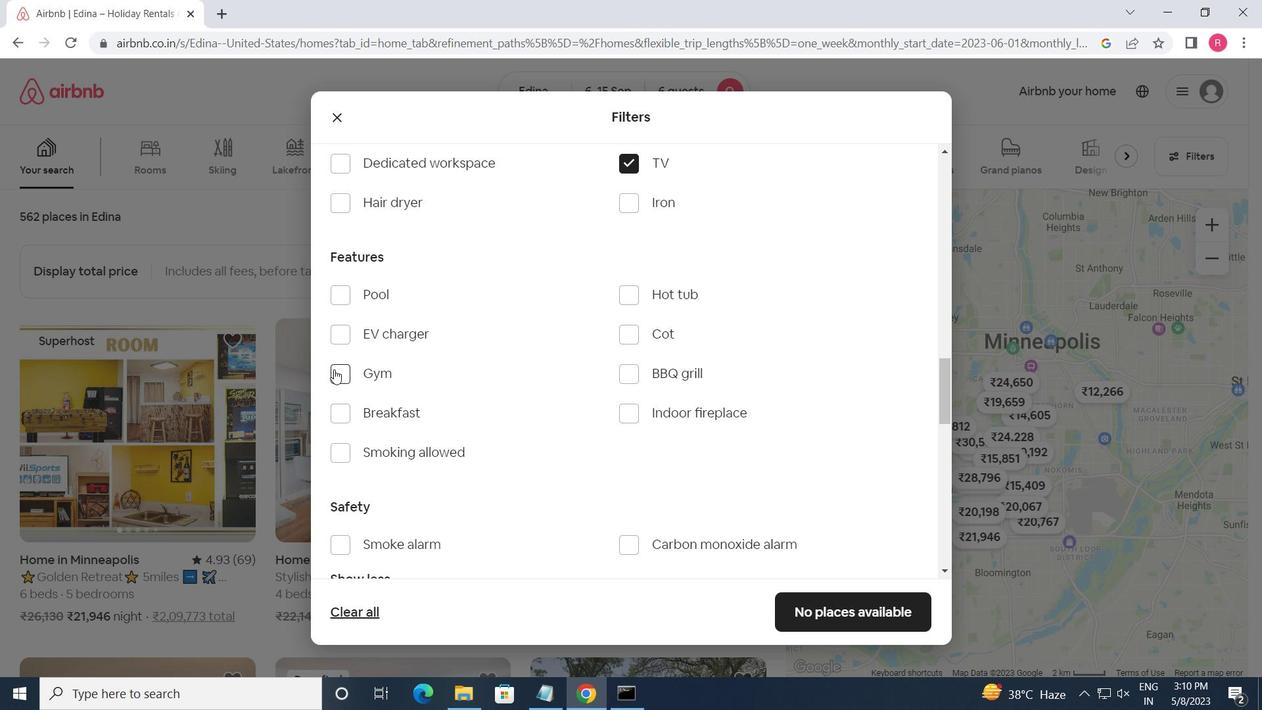 
Action: Mouse pressed left at (341, 370)
Screenshot: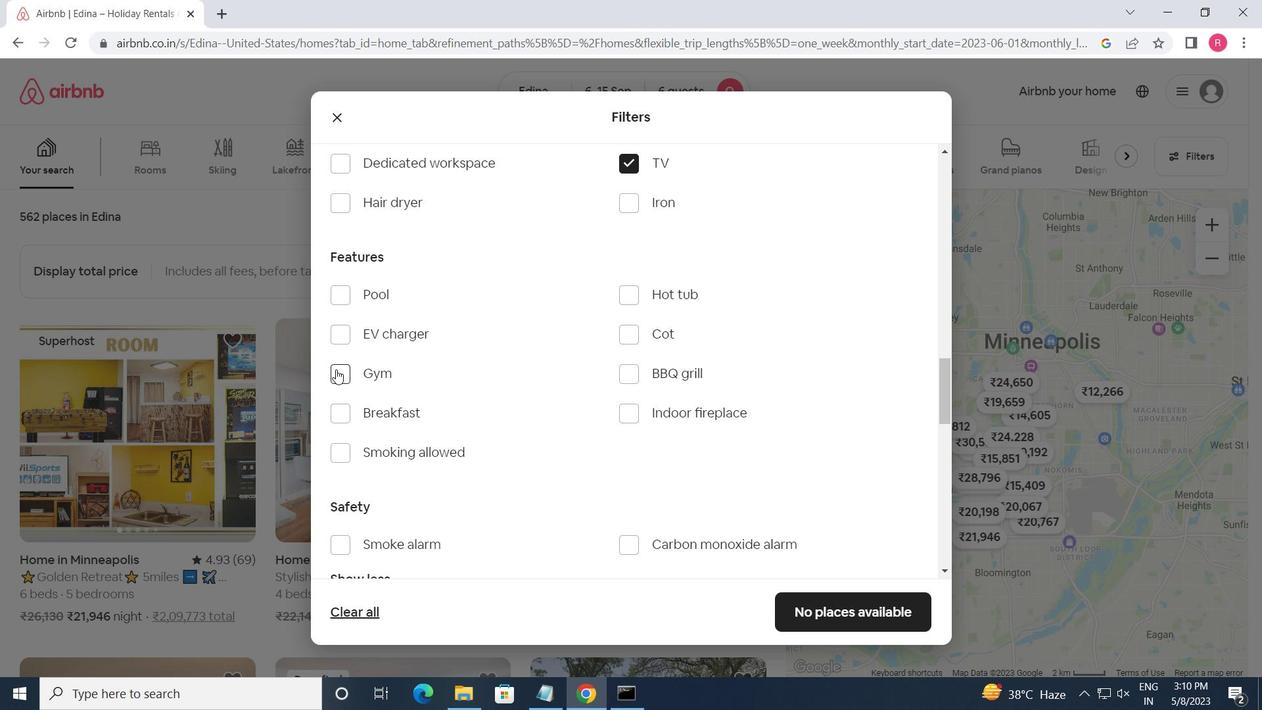 
Action: Mouse moved to (336, 412)
Screenshot: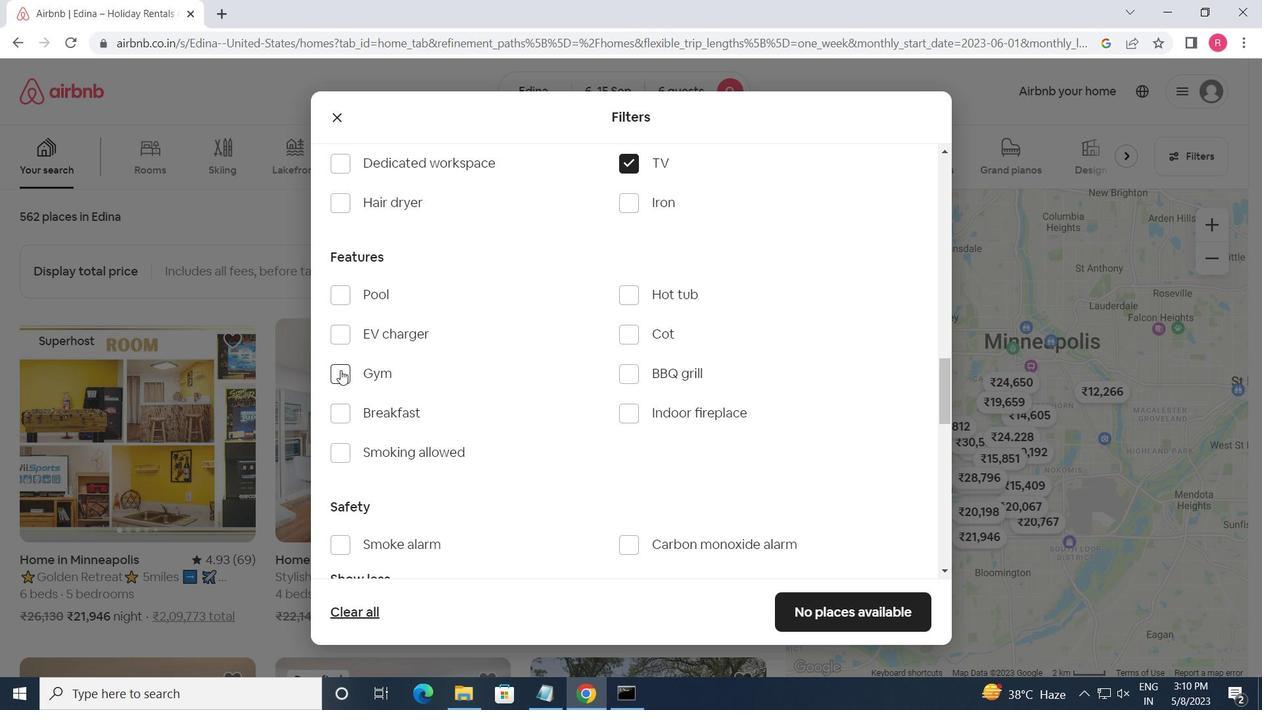 
Action: Mouse pressed left at (336, 412)
Screenshot: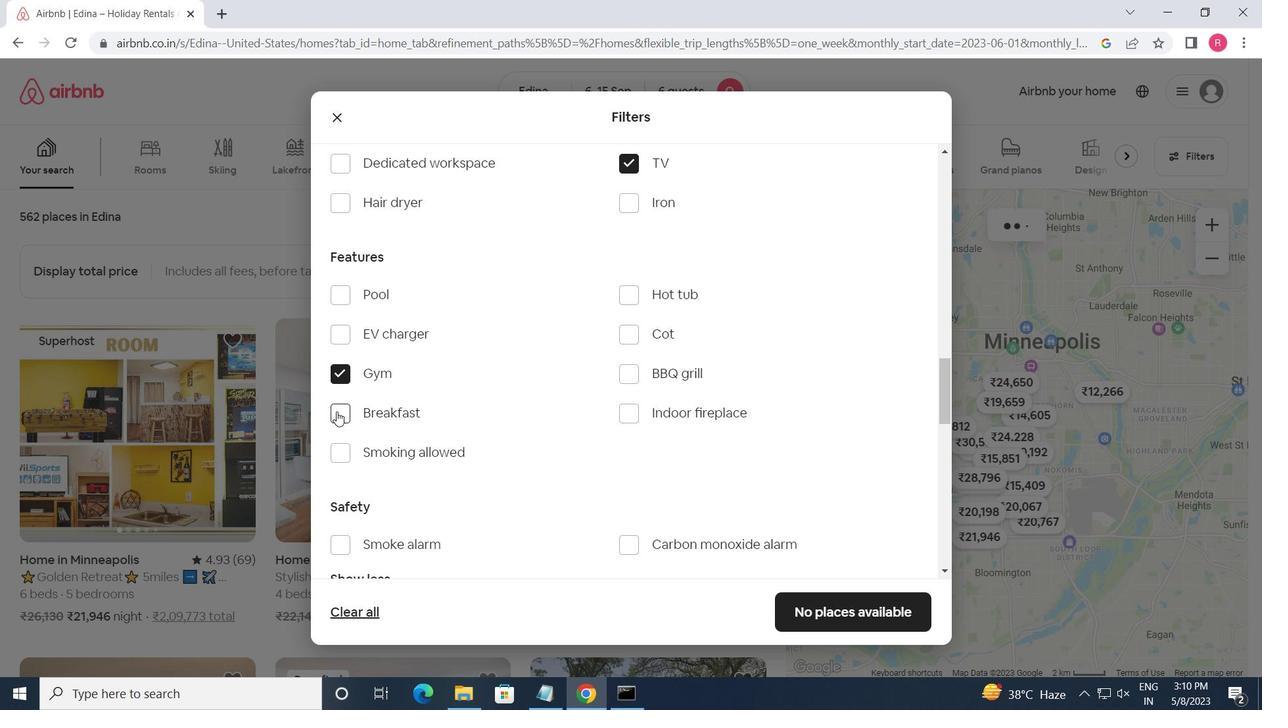 
Action: Mouse moved to (456, 427)
Screenshot: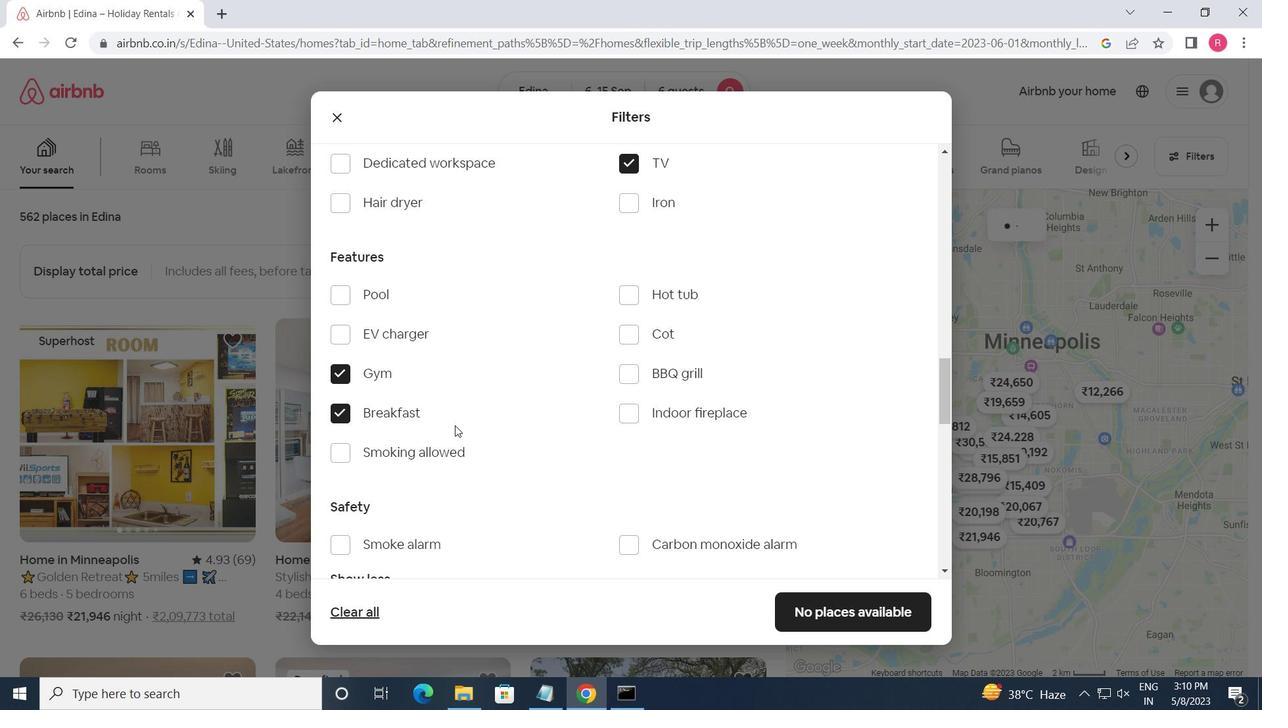 
Action: Mouse scrolled (456, 426) with delta (0, 0)
Screenshot: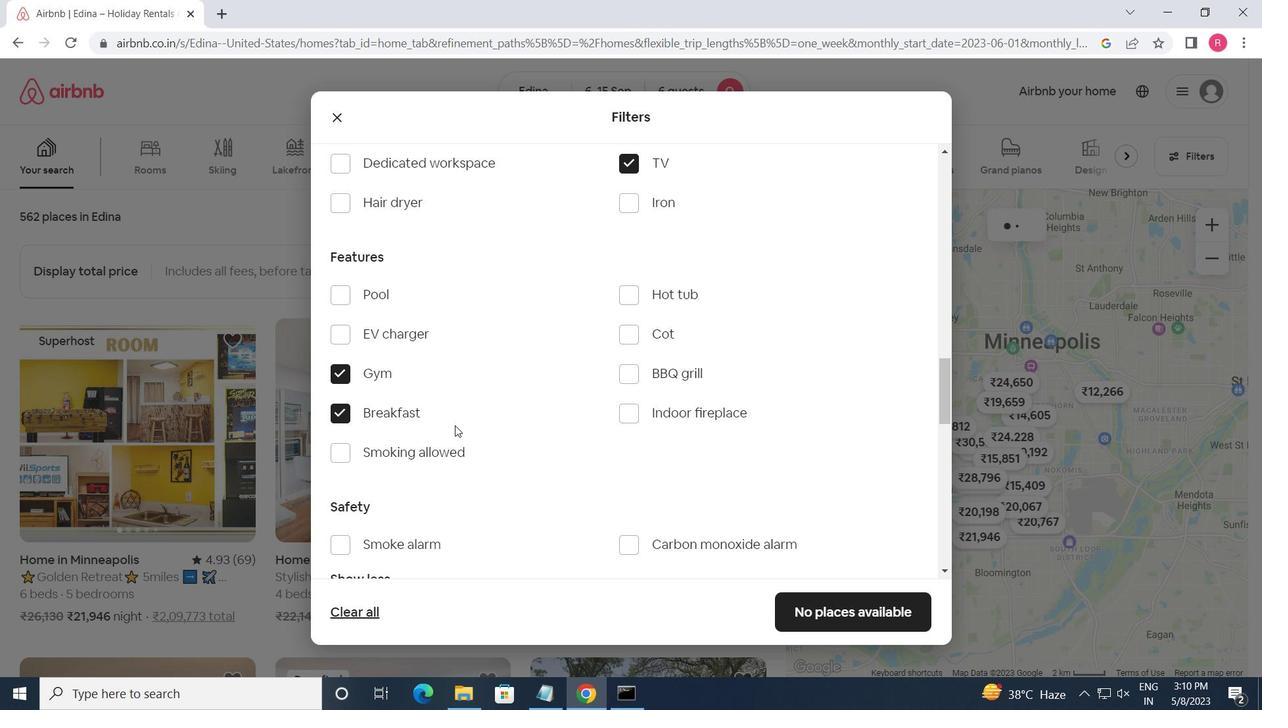 
Action: Mouse moved to (457, 427)
Screenshot: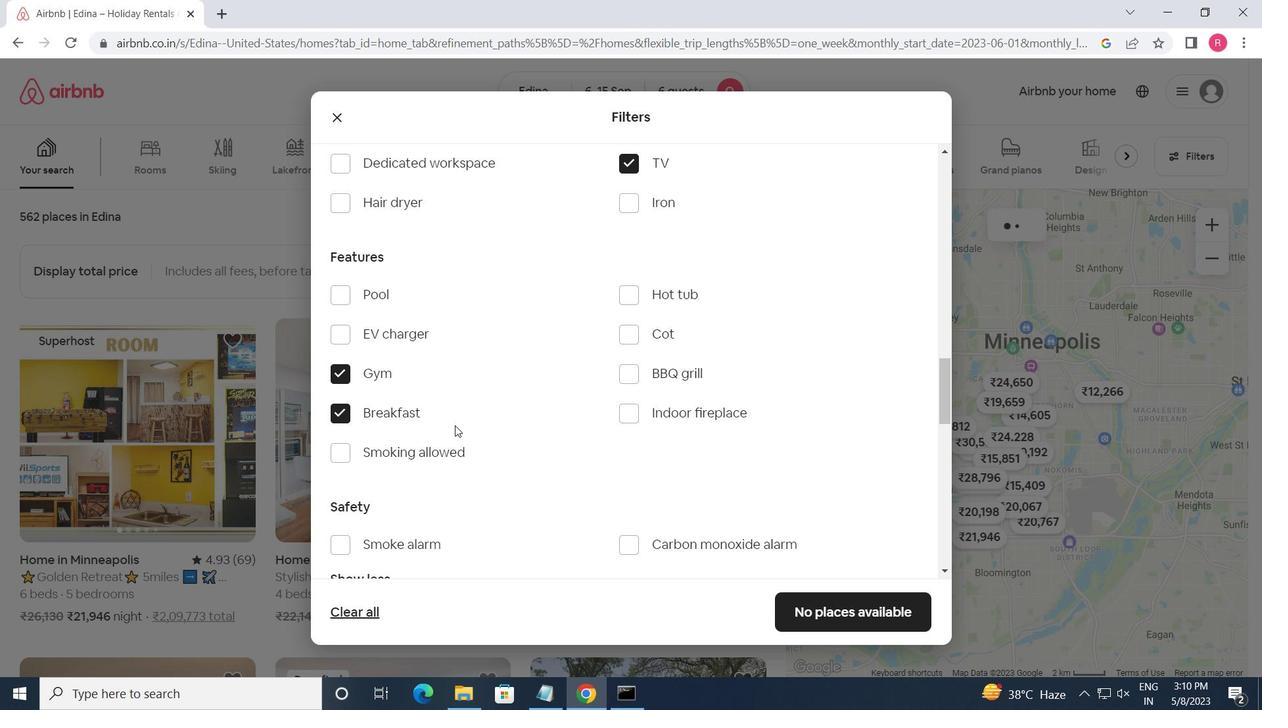 
Action: Mouse scrolled (457, 426) with delta (0, 0)
Screenshot: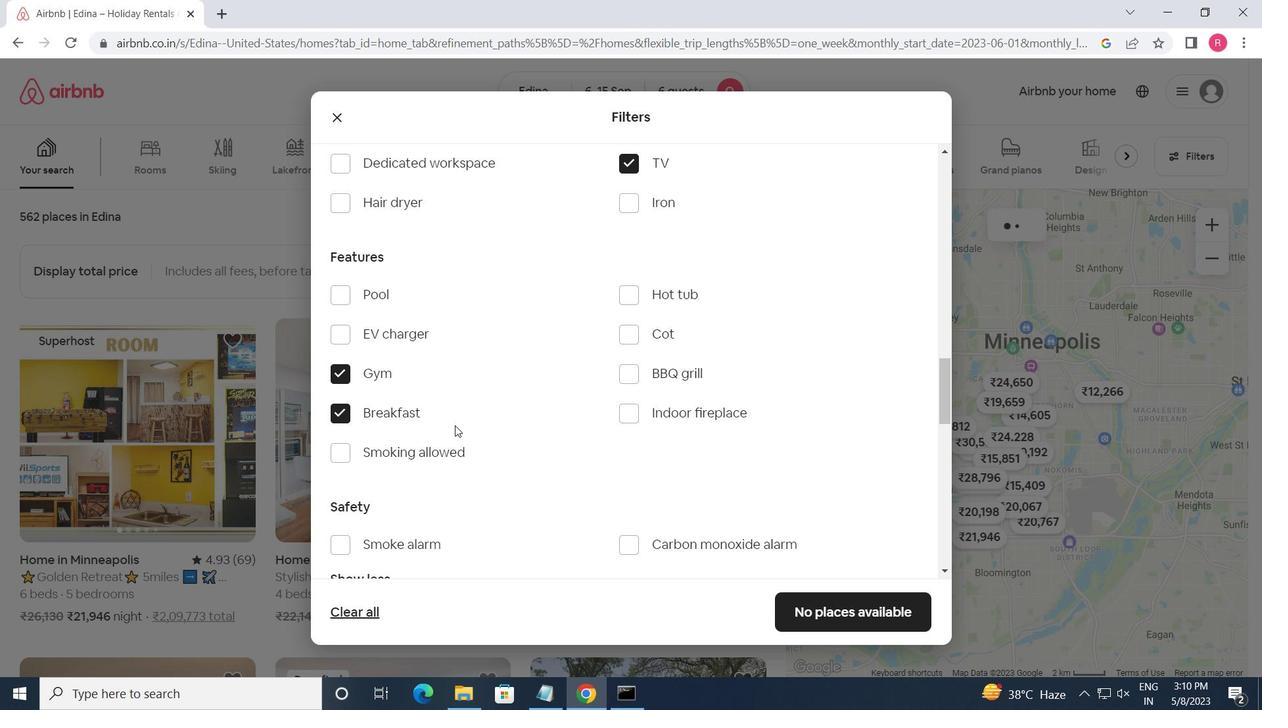 
Action: Mouse moved to (462, 427)
Screenshot: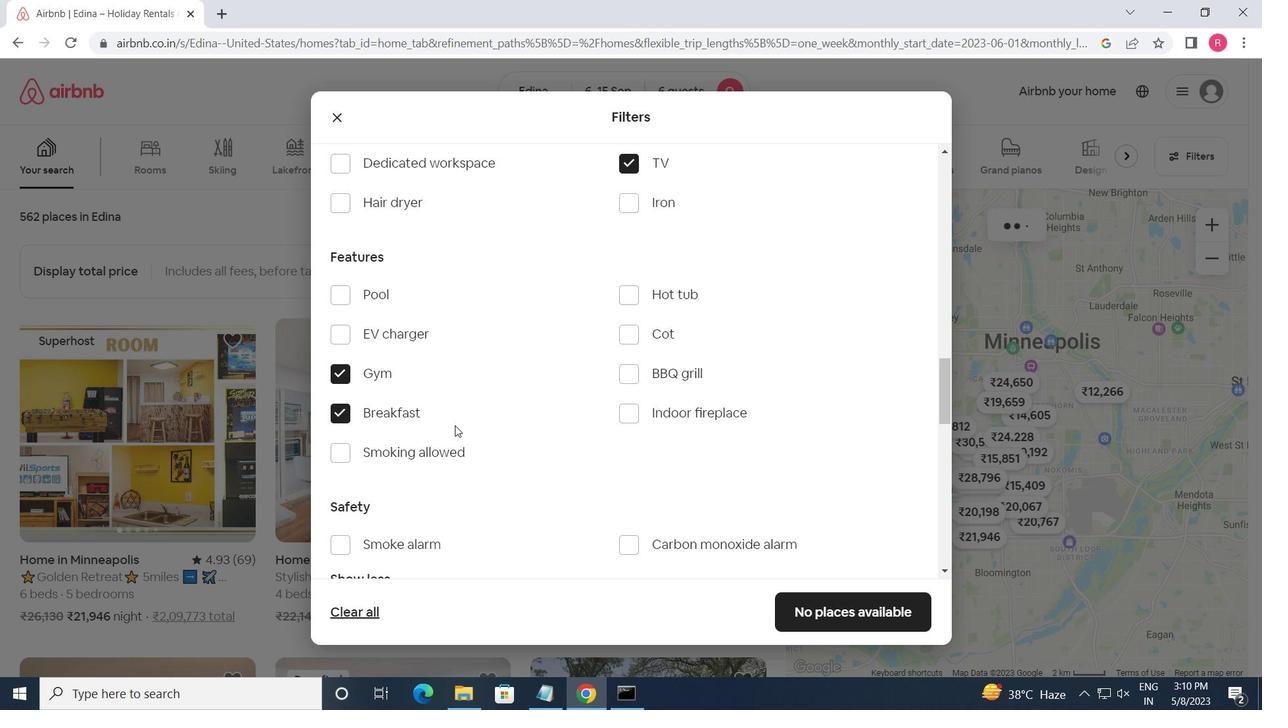 
Action: Mouse scrolled (462, 426) with delta (0, 0)
Screenshot: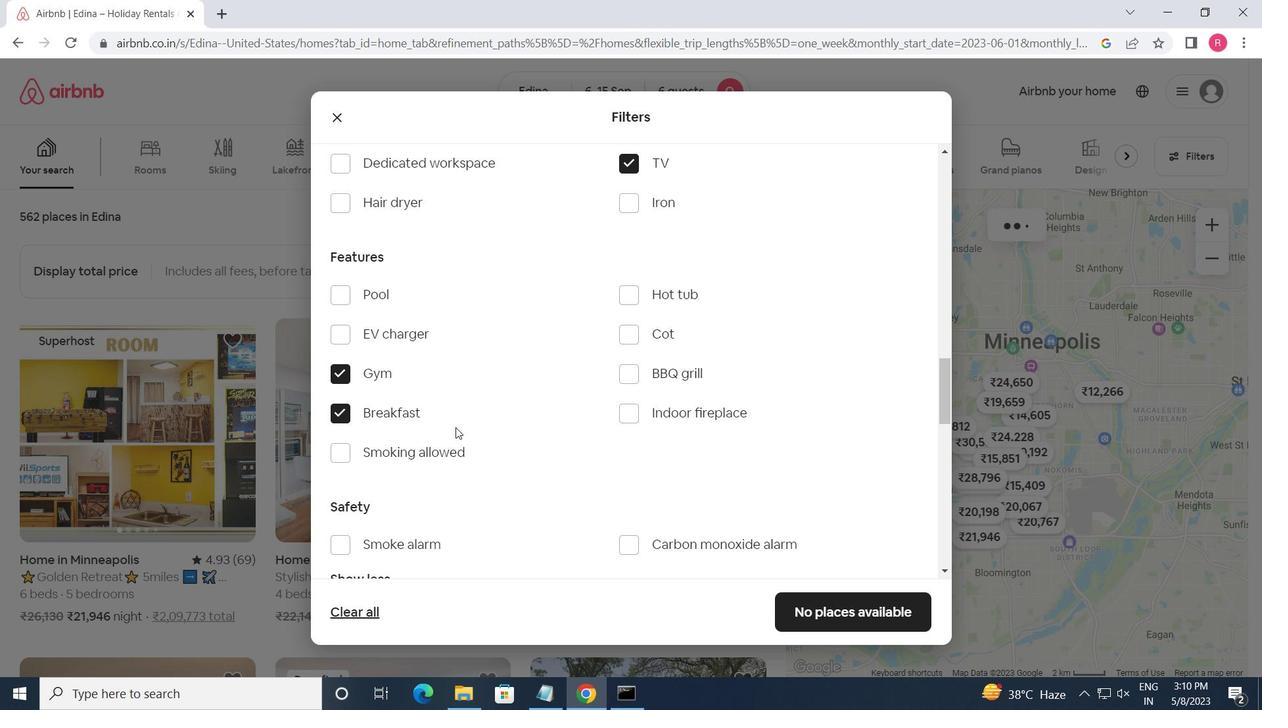 
Action: Mouse moved to (464, 427)
Screenshot: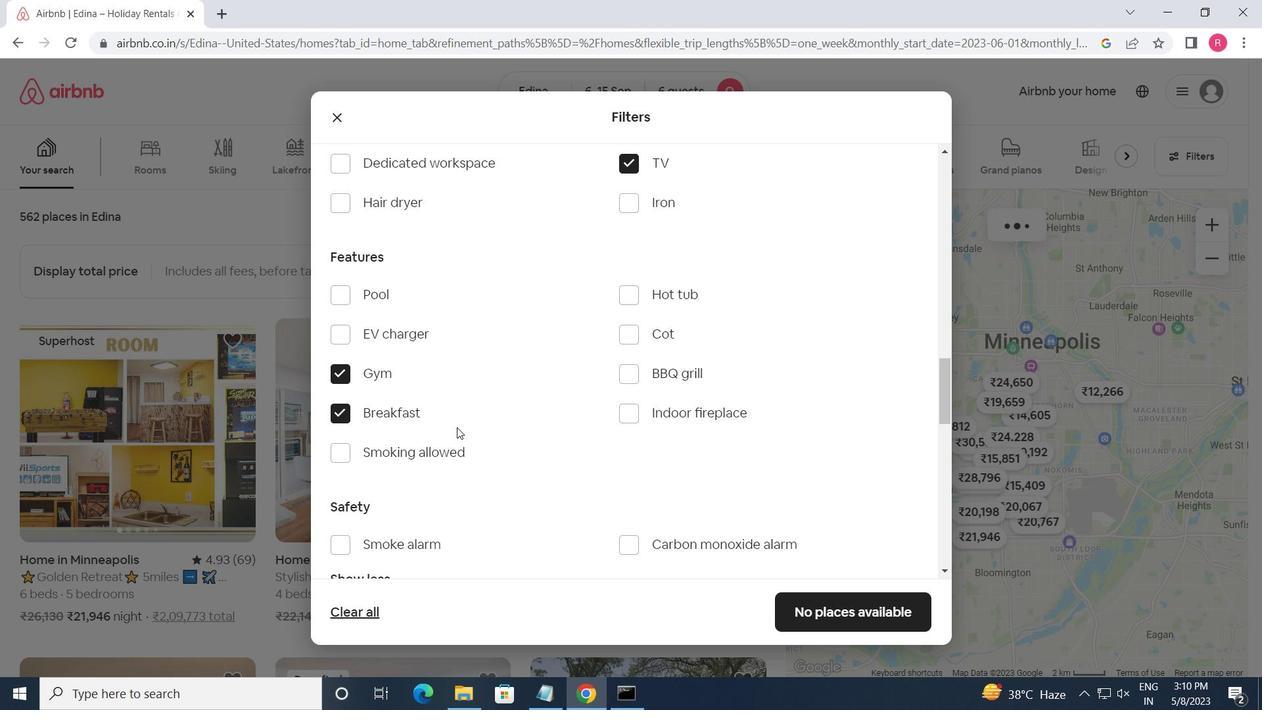 
Action: Mouse scrolled (464, 426) with delta (0, 0)
Screenshot: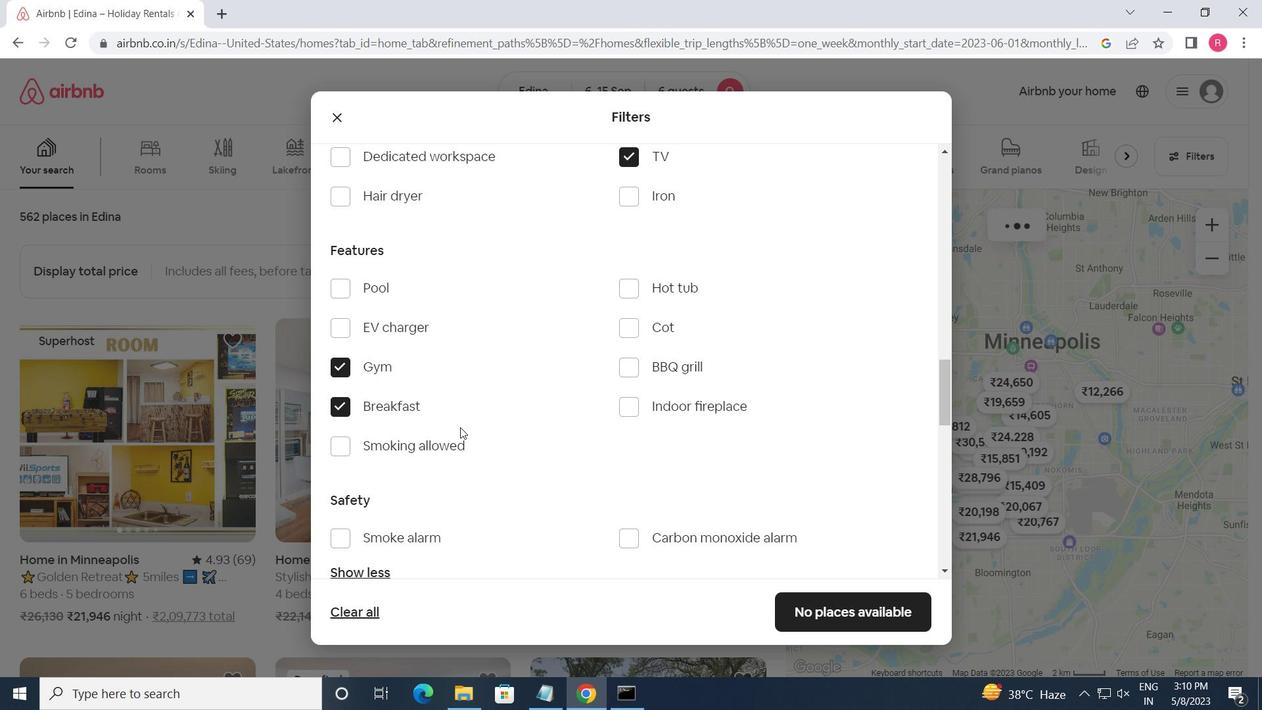 
Action: Mouse moved to (467, 427)
Screenshot: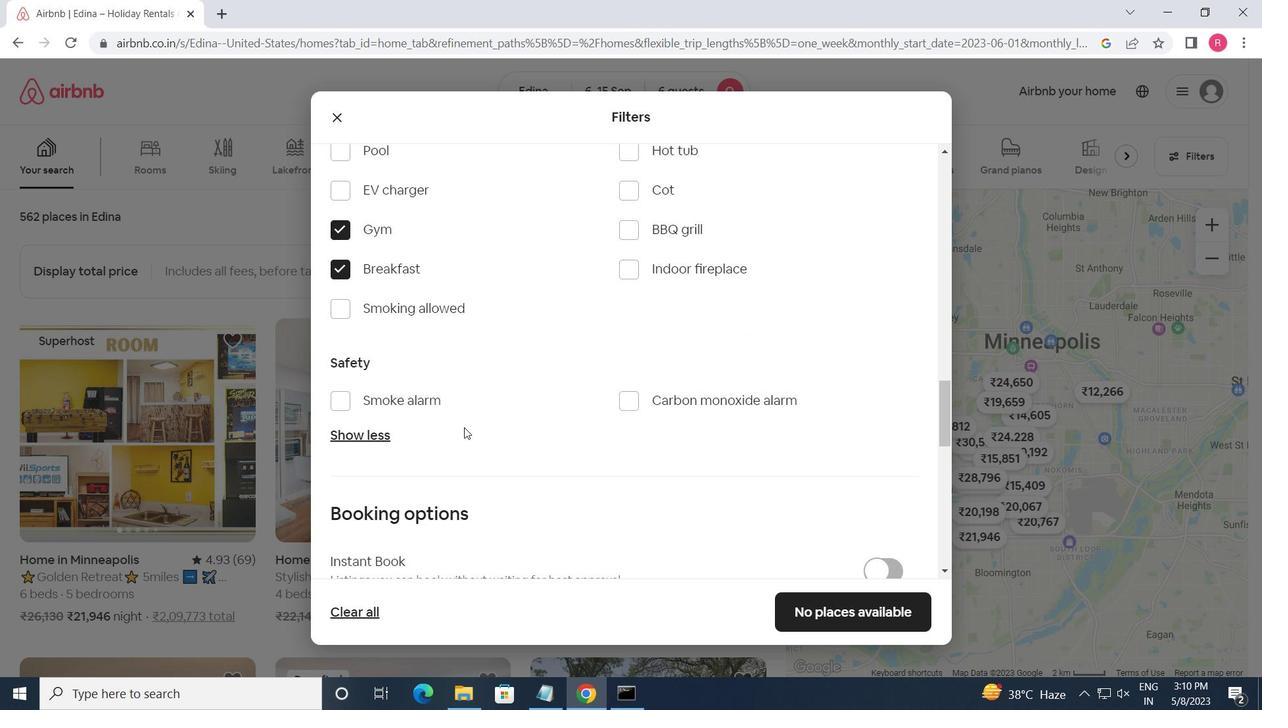 
Action: Mouse scrolled (467, 426) with delta (0, 0)
Screenshot: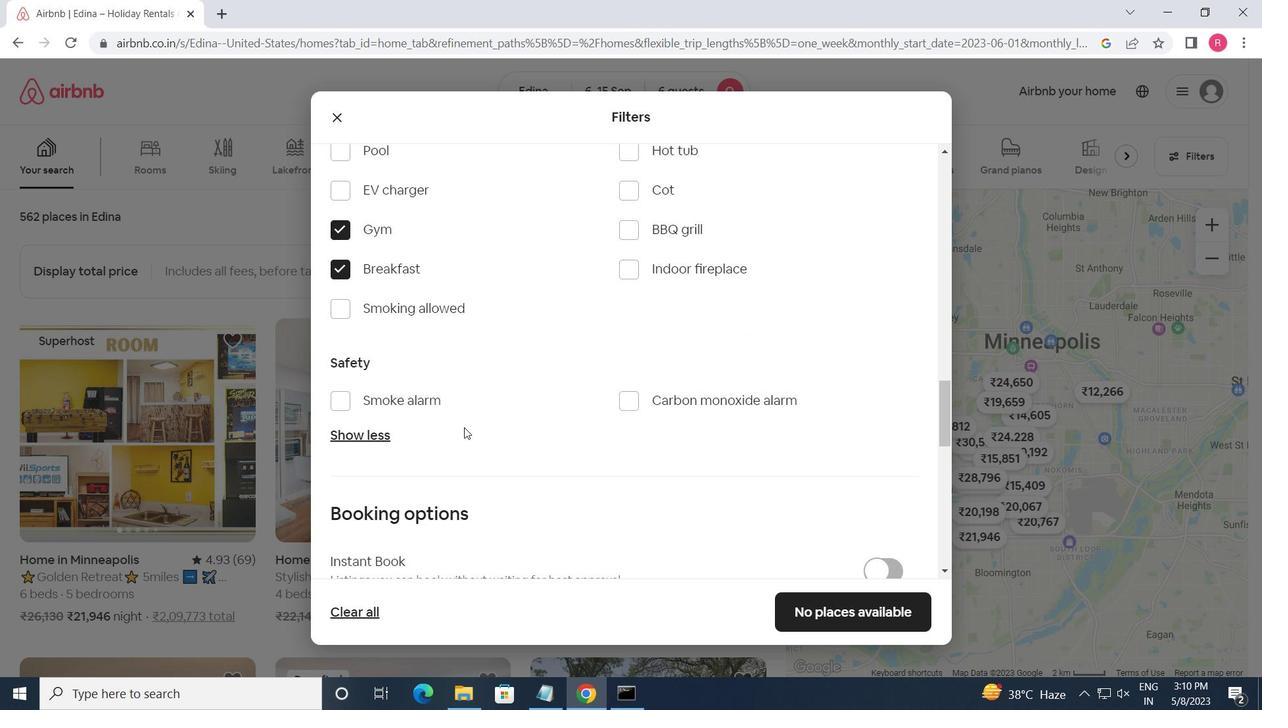 
Action: Mouse moved to (468, 426)
Screenshot: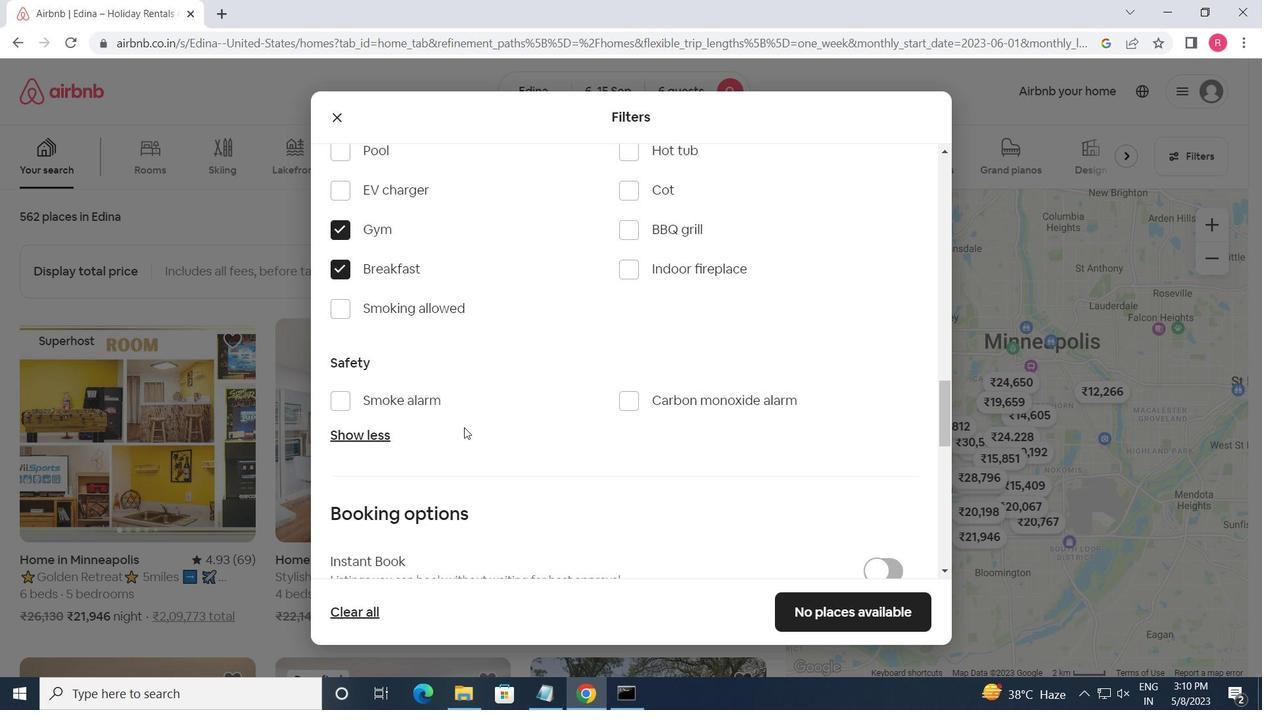 
Action: Mouse scrolled (468, 426) with delta (0, 0)
Screenshot: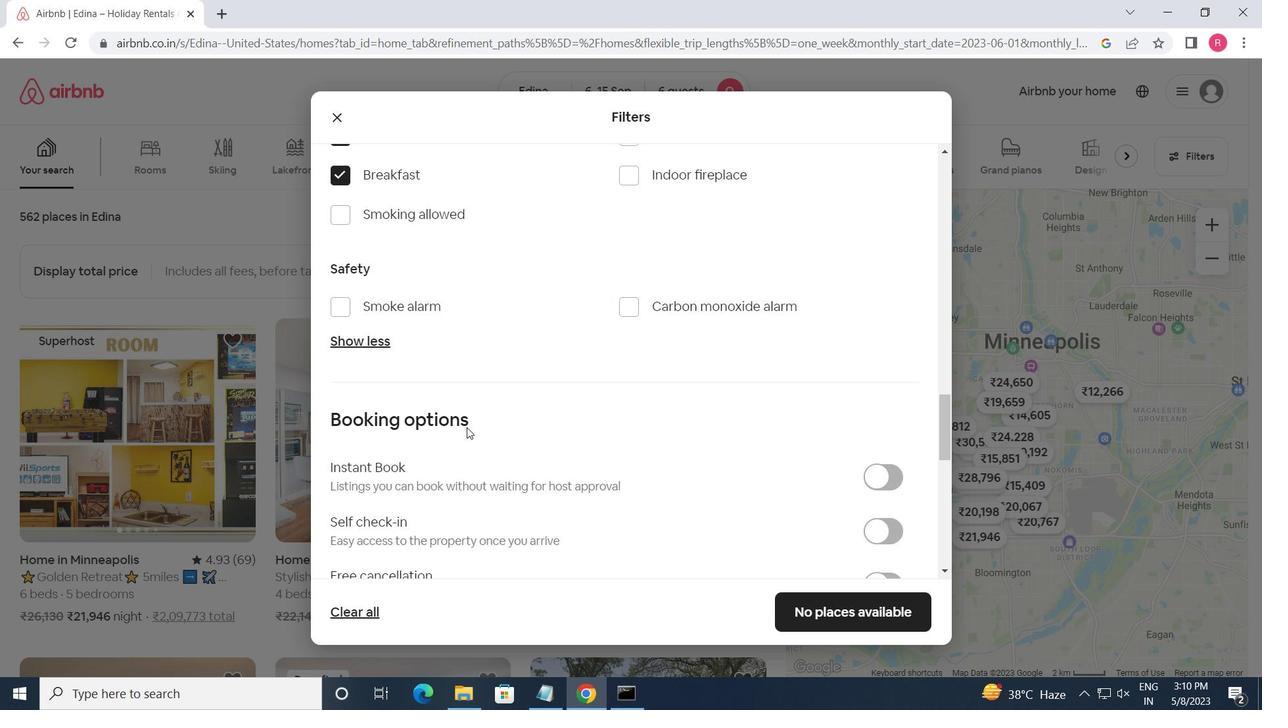 
Action: Mouse moved to (899, 286)
Screenshot: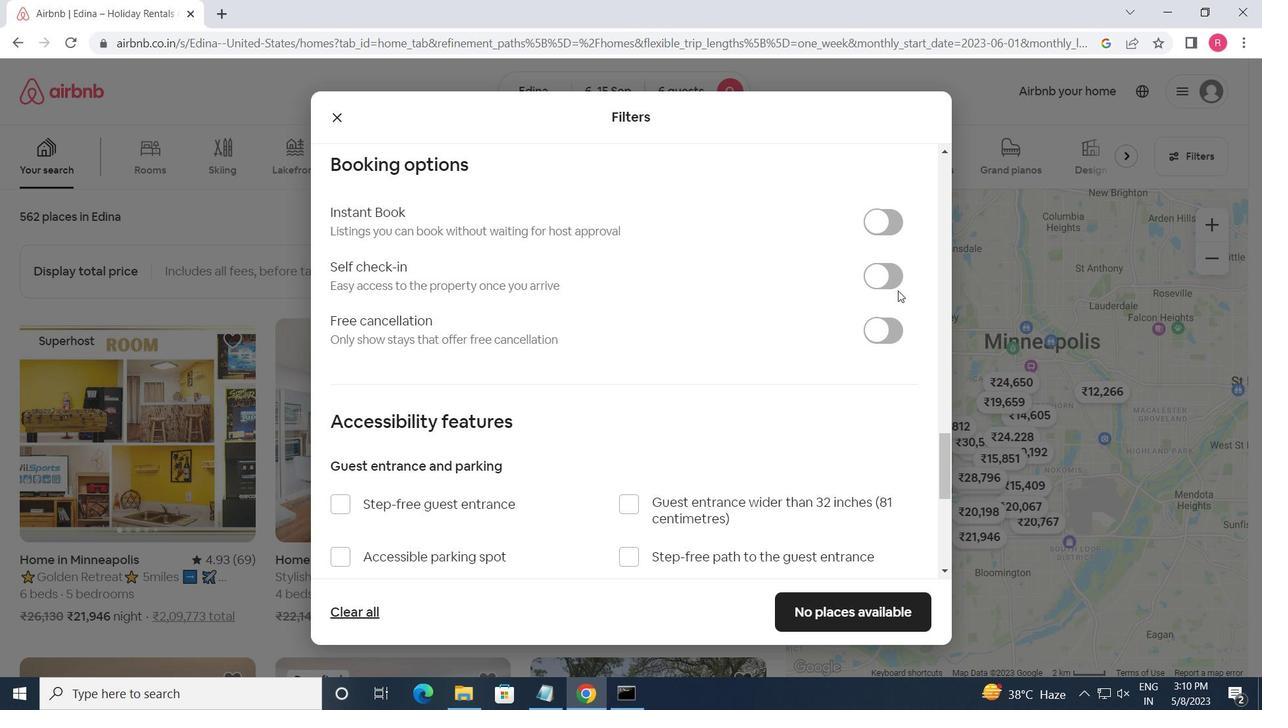 
Action: Mouse pressed left at (899, 286)
Screenshot: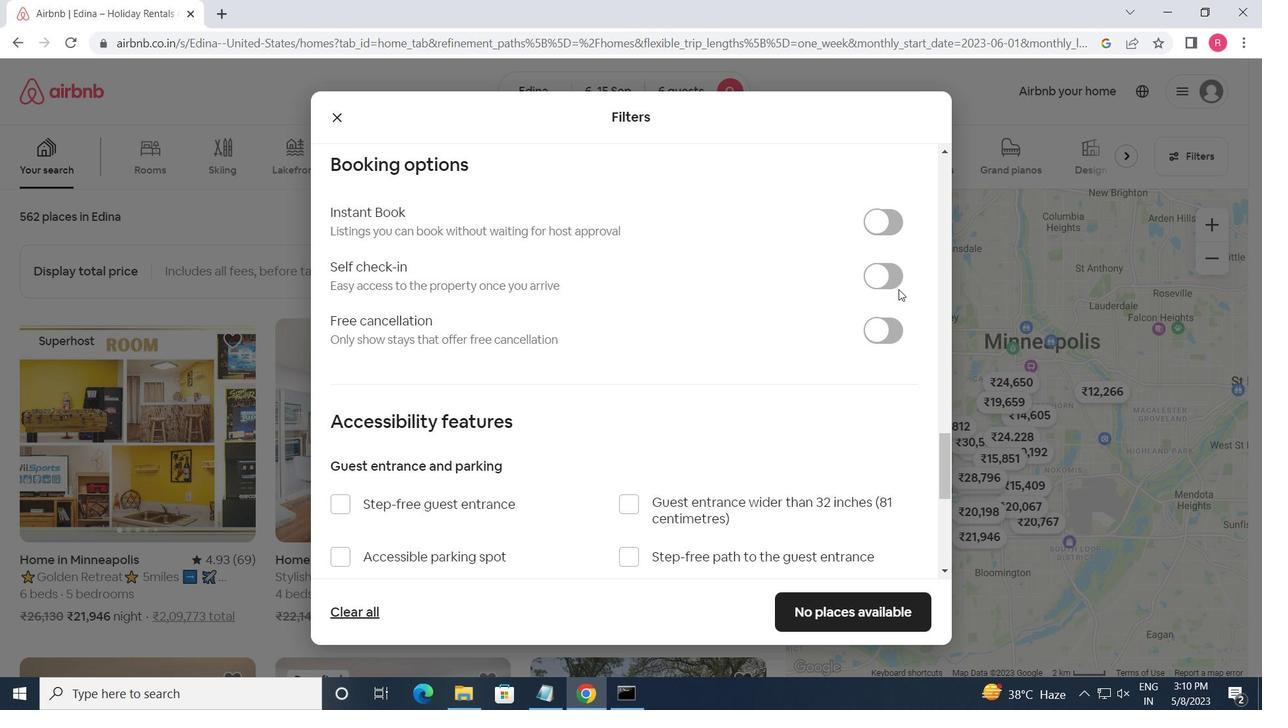 
Action: Mouse moved to (869, 285)
Screenshot: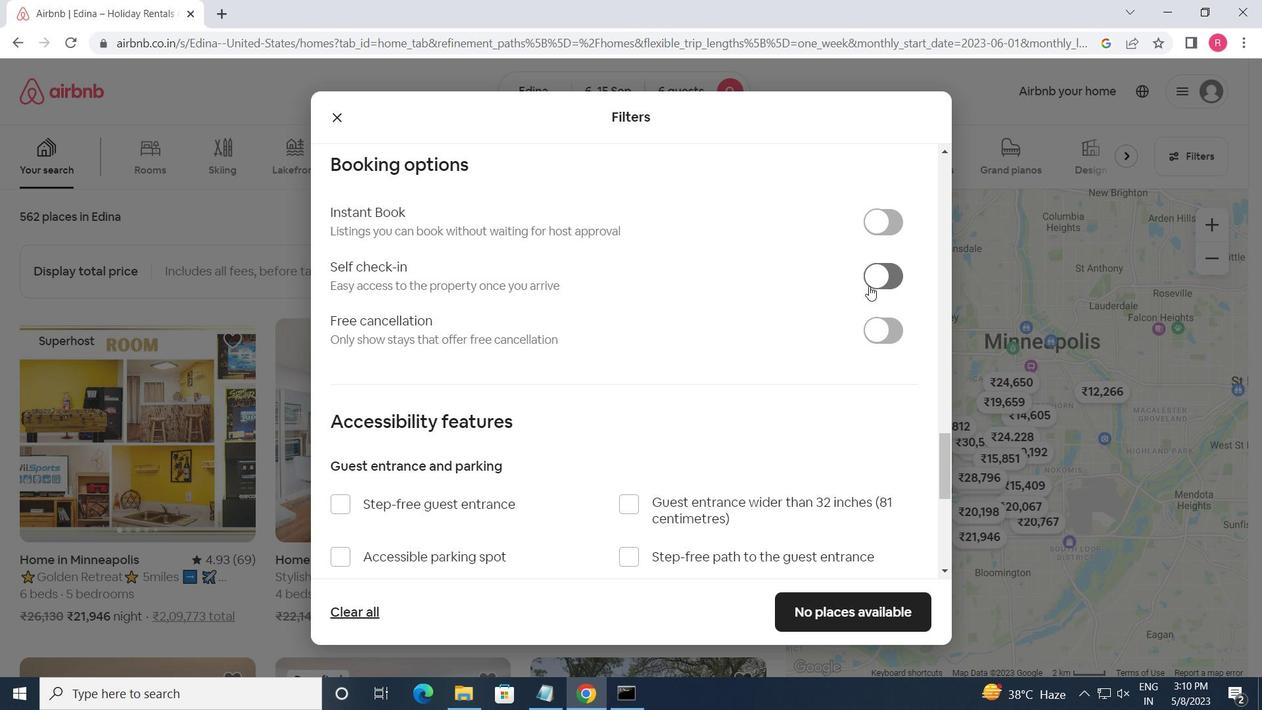 
Action: Mouse pressed left at (869, 285)
Screenshot: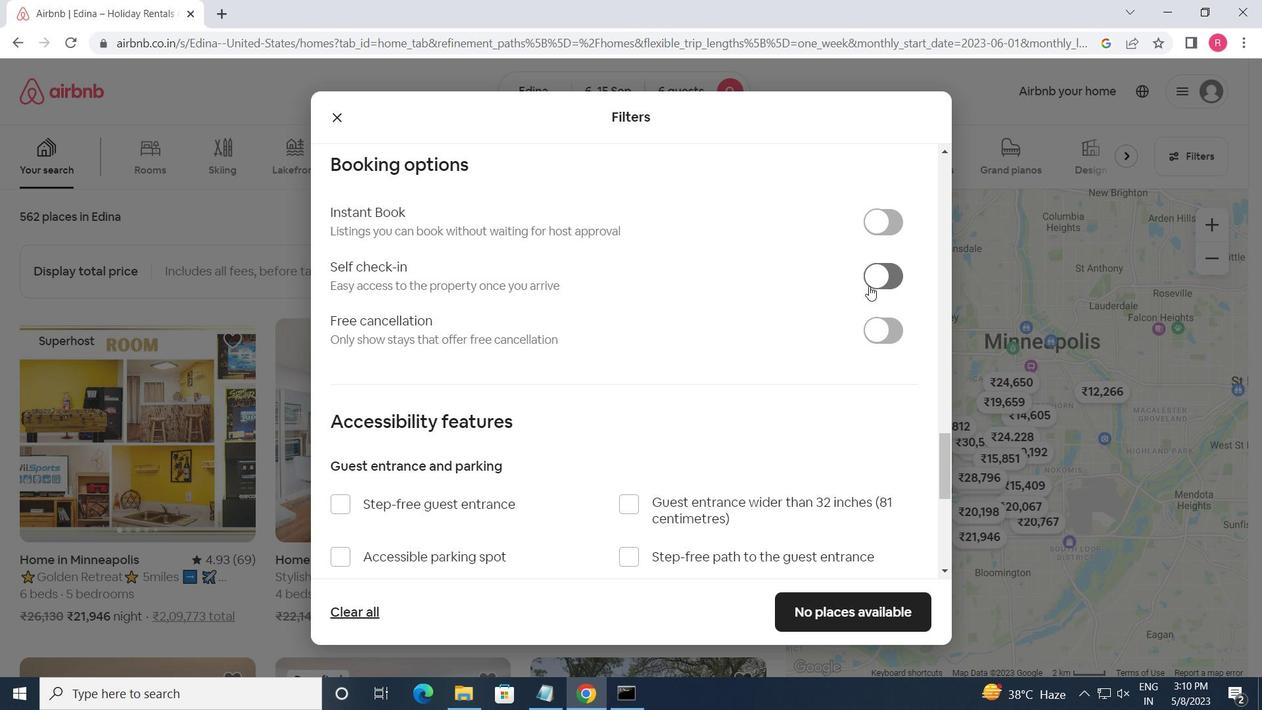 
Action: Mouse moved to (840, 304)
Screenshot: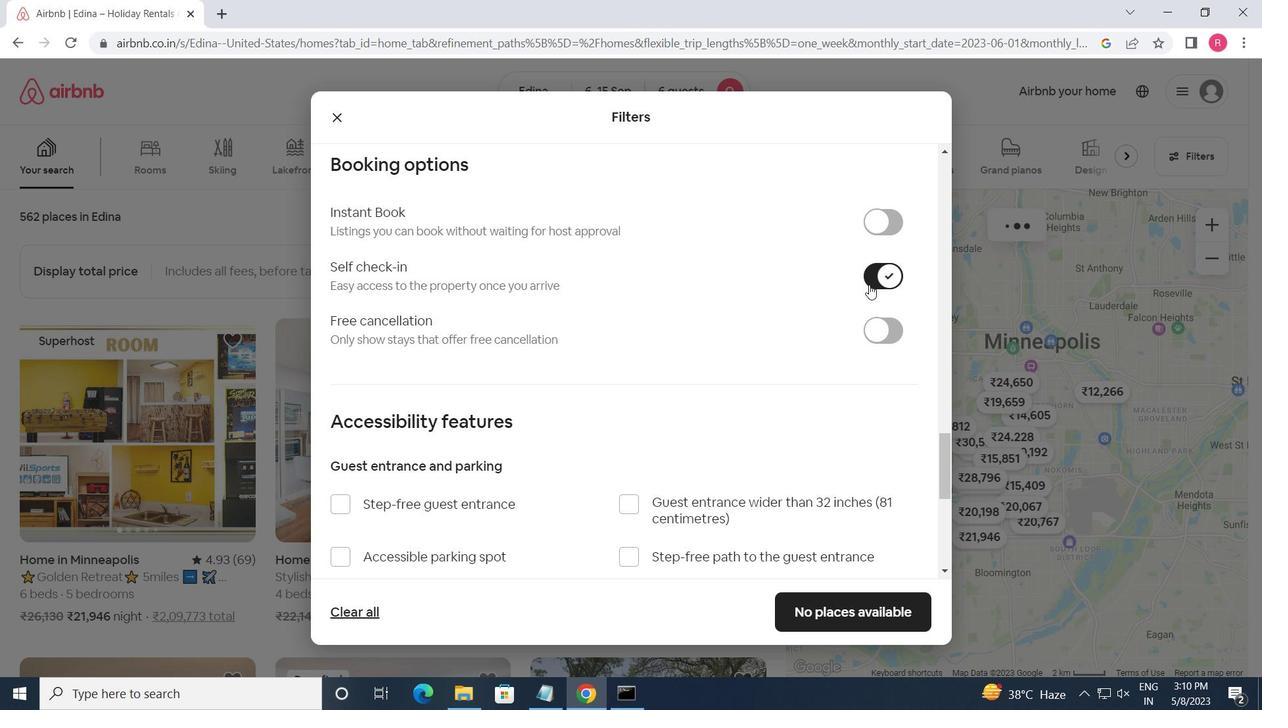 
Action: Mouse scrolled (840, 303) with delta (0, 0)
Screenshot: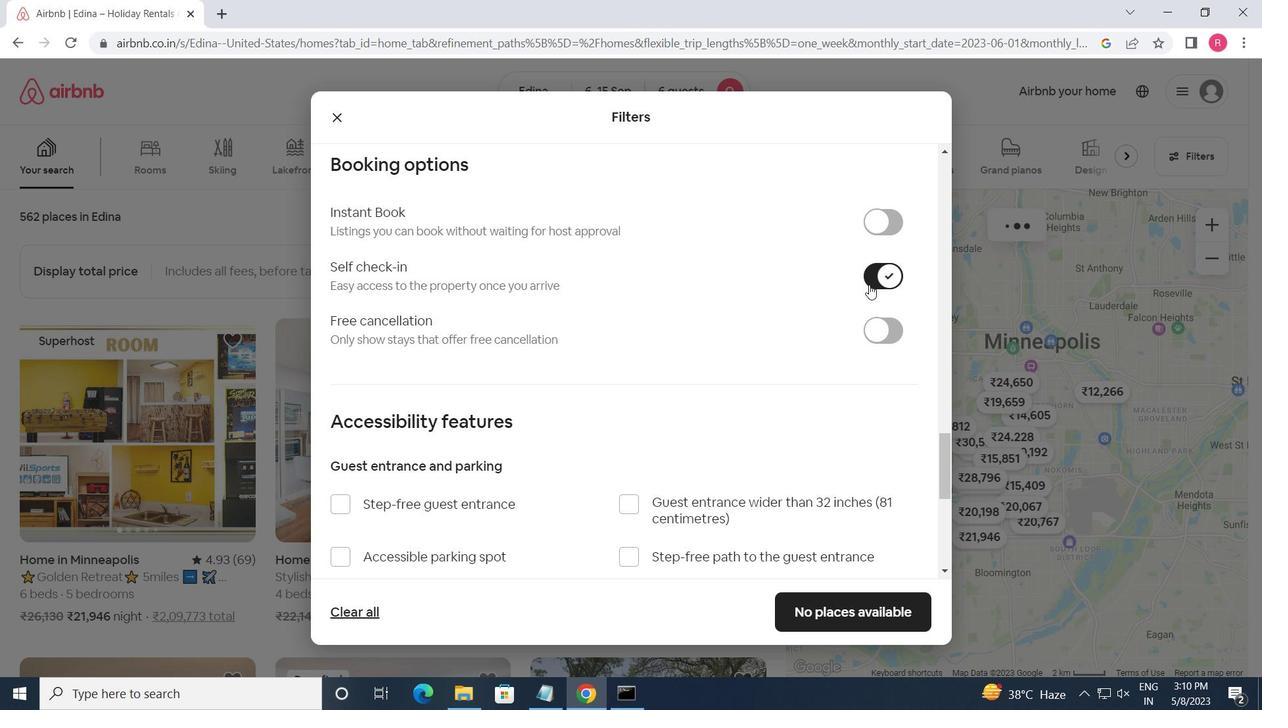 
Action: Mouse moved to (771, 323)
Screenshot: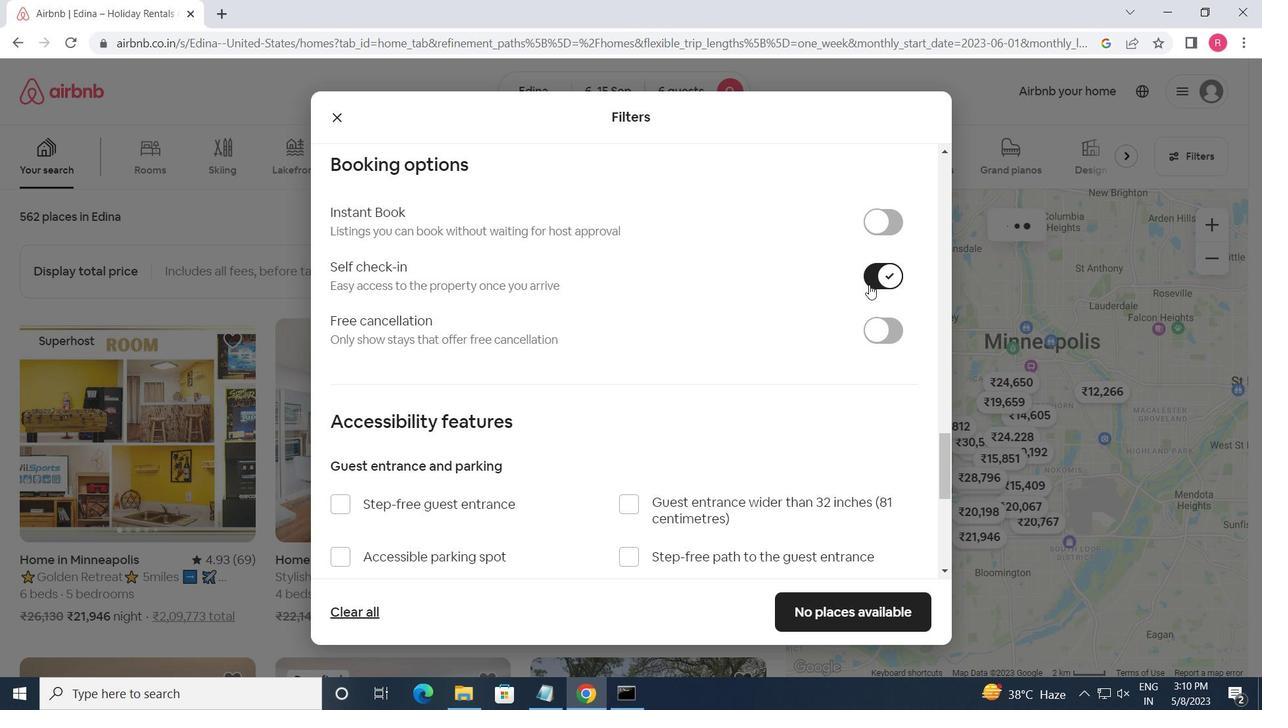 
Action: Mouse scrolled (771, 322) with delta (0, 0)
Screenshot: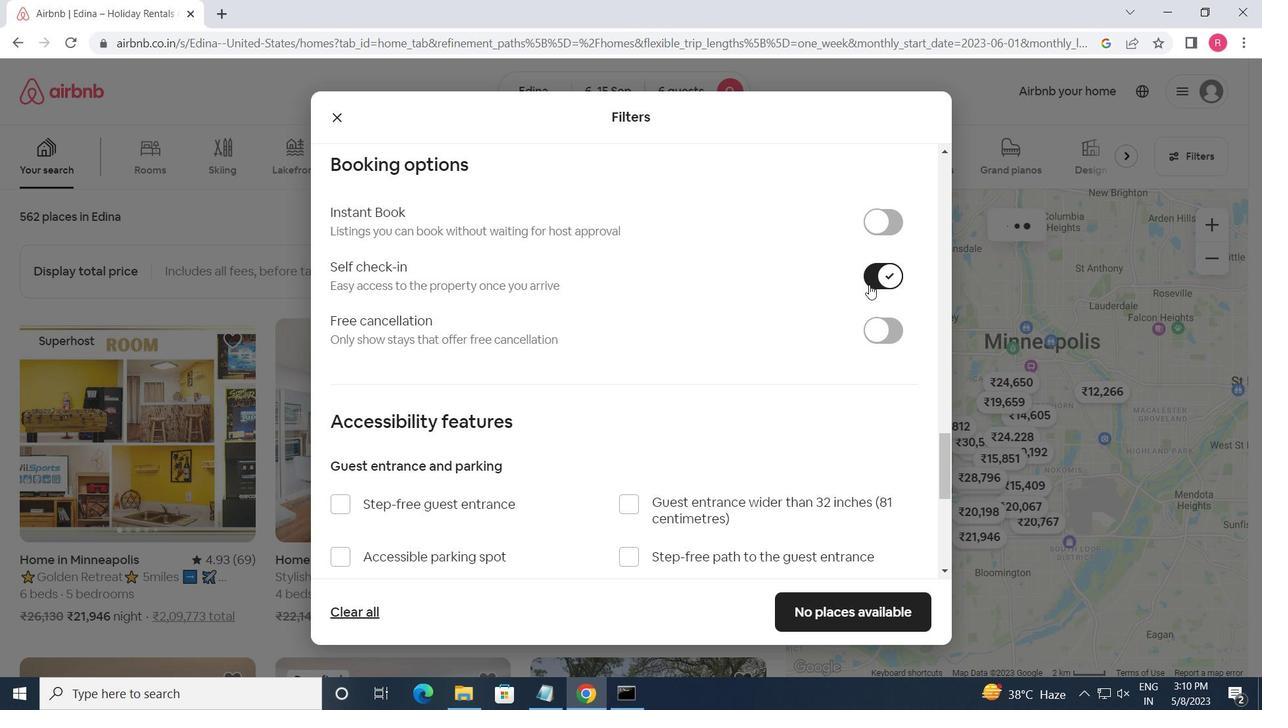 
Action: Mouse moved to (742, 328)
Screenshot: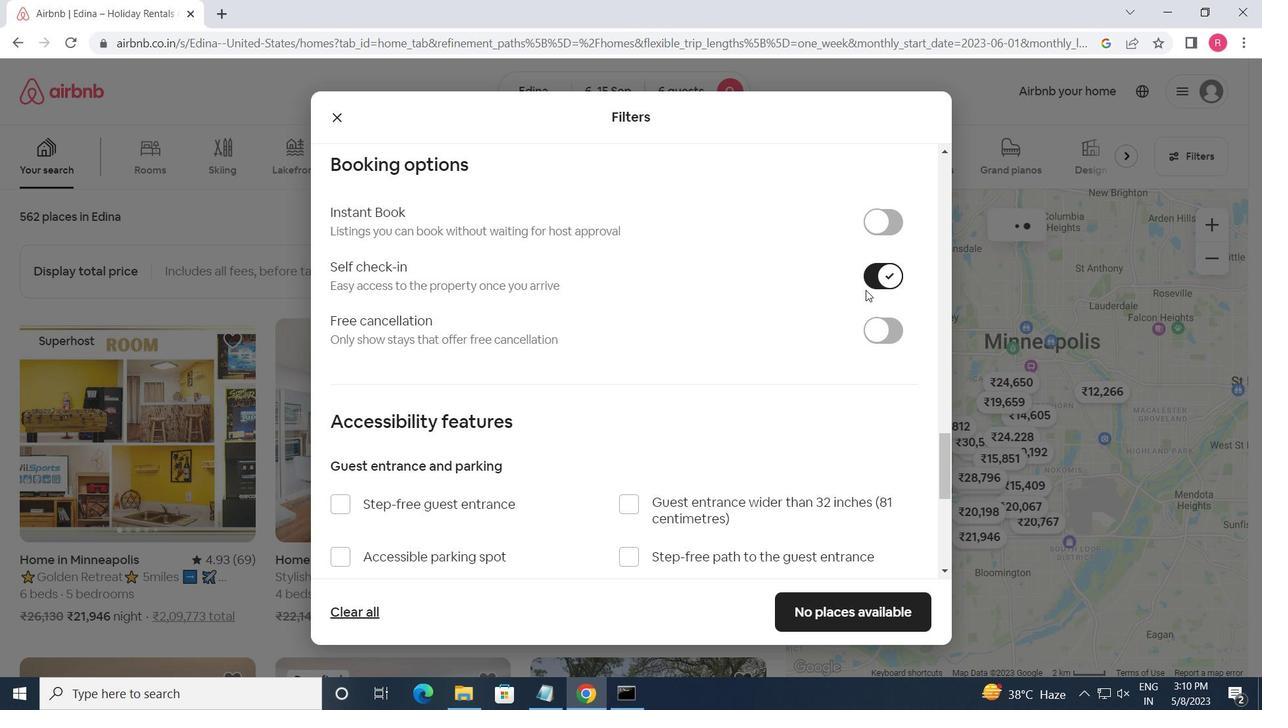 
Action: Mouse scrolled (742, 328) with delta (0, 0)
Screenshot: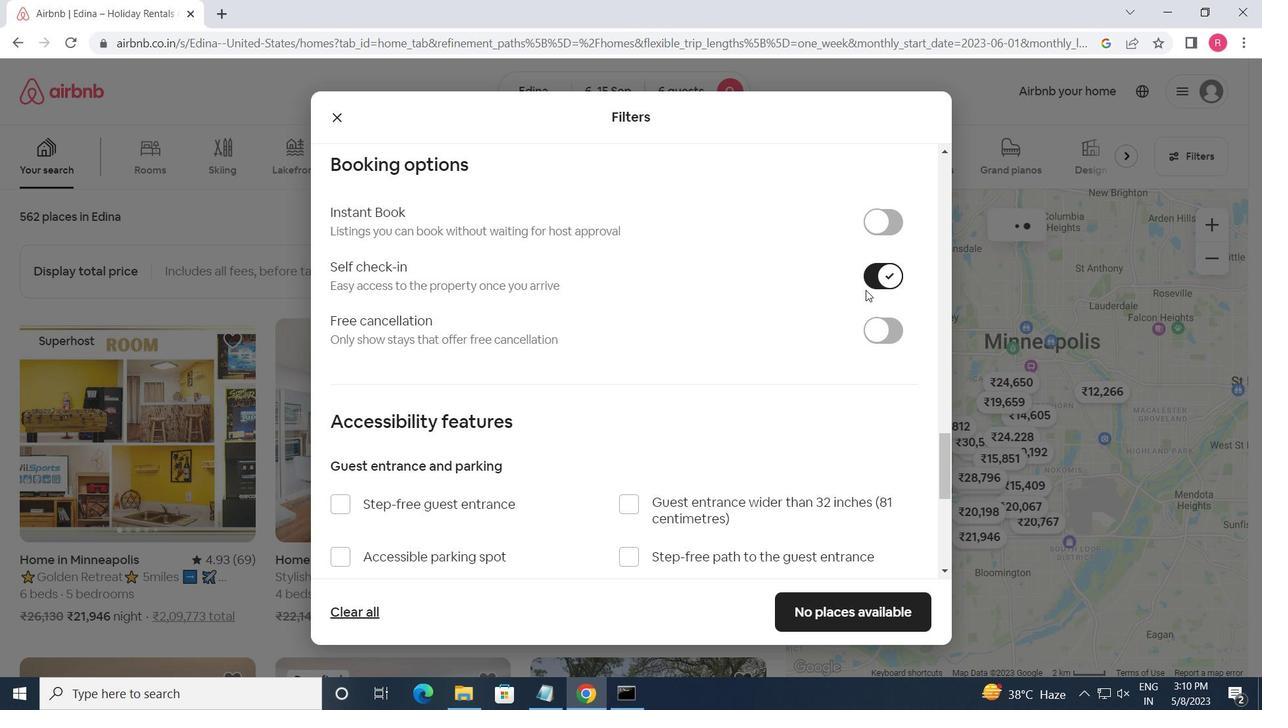 
Action: Mouse moved to (738, 328)
Screenshot: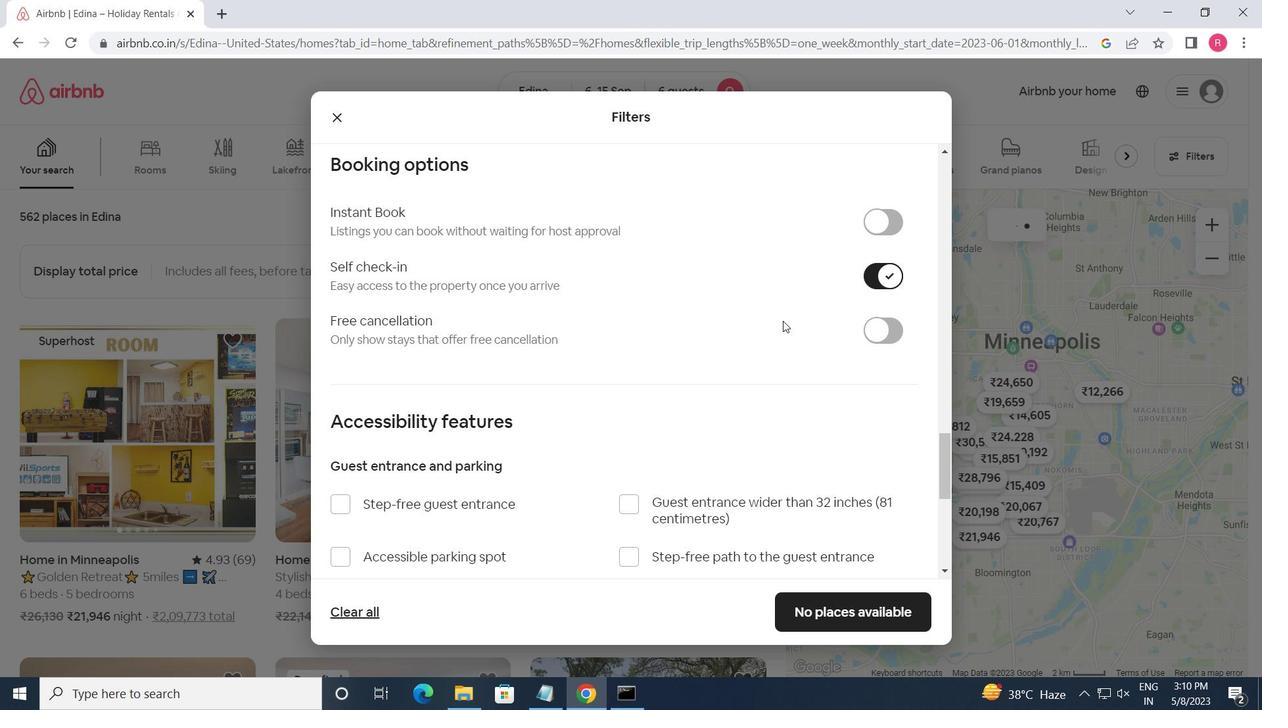 
Action: Mouse scrolled (738, 328) with delta (0, 0)
Screenshot: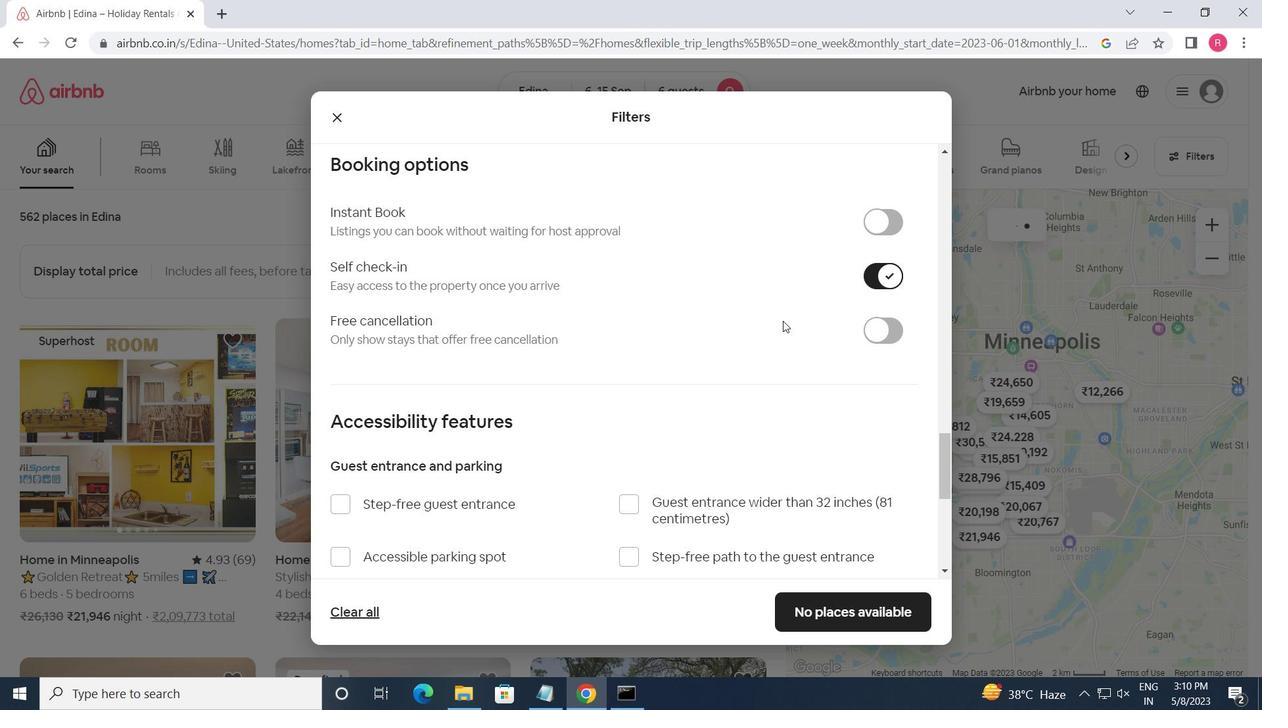 
Action: Mouse moved to (589, 369)
Screenshot: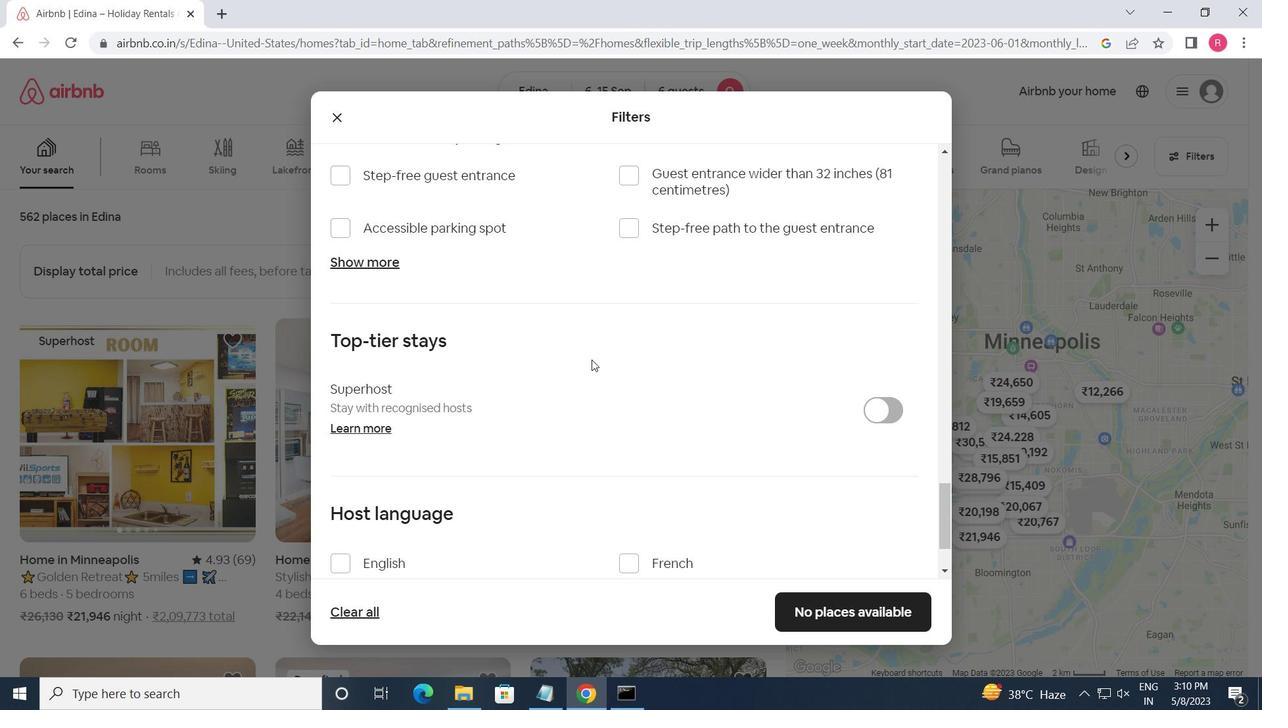 
Action: Mouse scrolled (589, 368) with delta (0, 0)
Screenshot: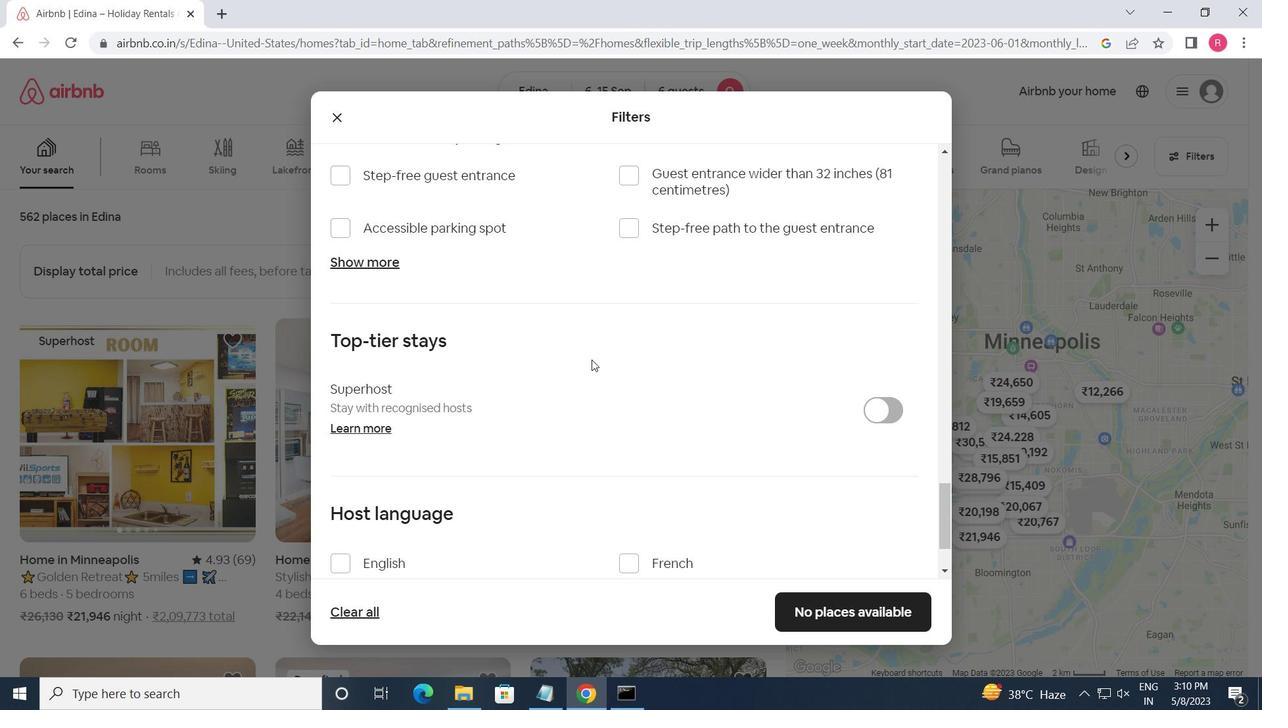 
Action: Mouse moved to (589, 370)
Screenshot: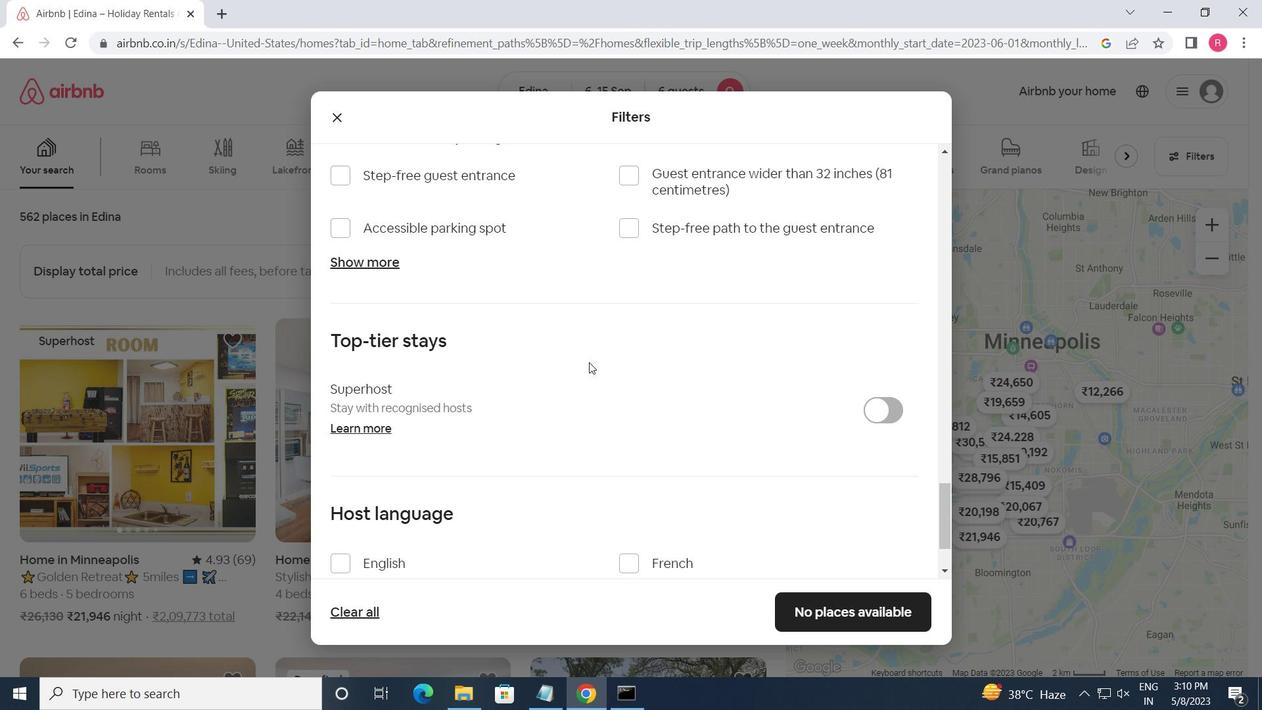 
Action: Mouse scrolled (589, 369) with delta (0, 0)
Screenshot: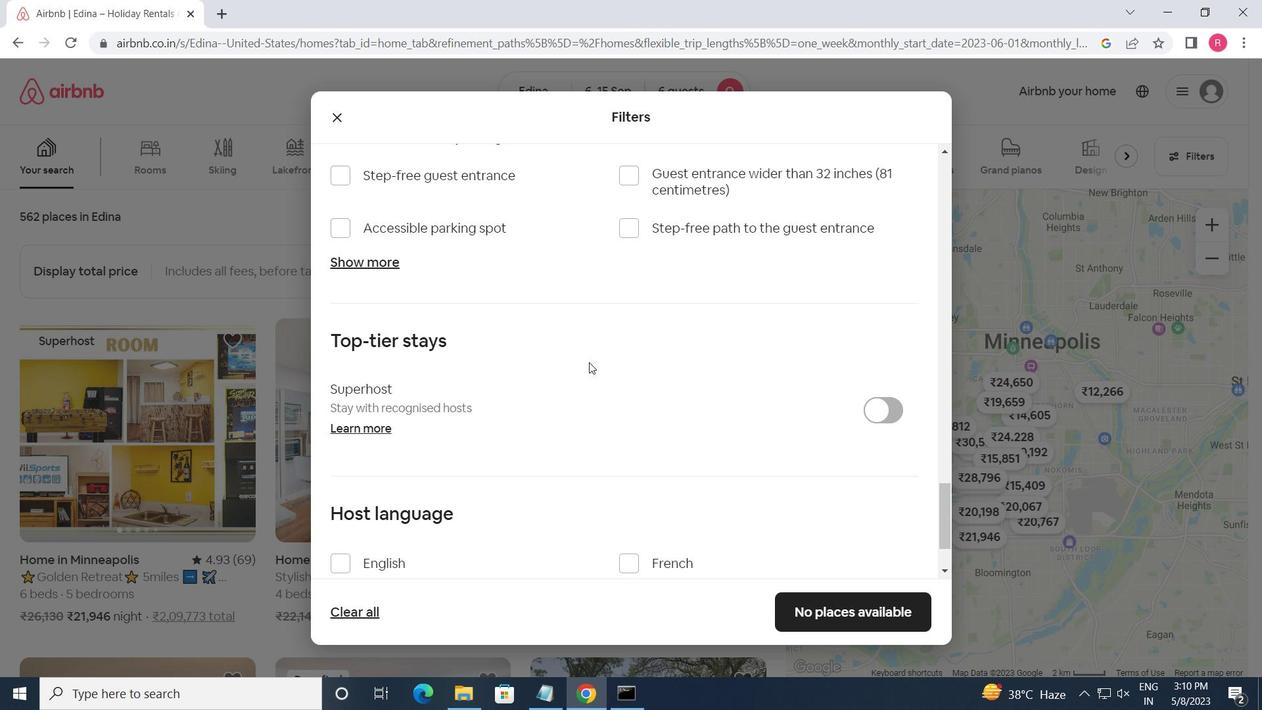
Action: Mouse scrolled (589, 369) with delta (0, 0)
Screenshot: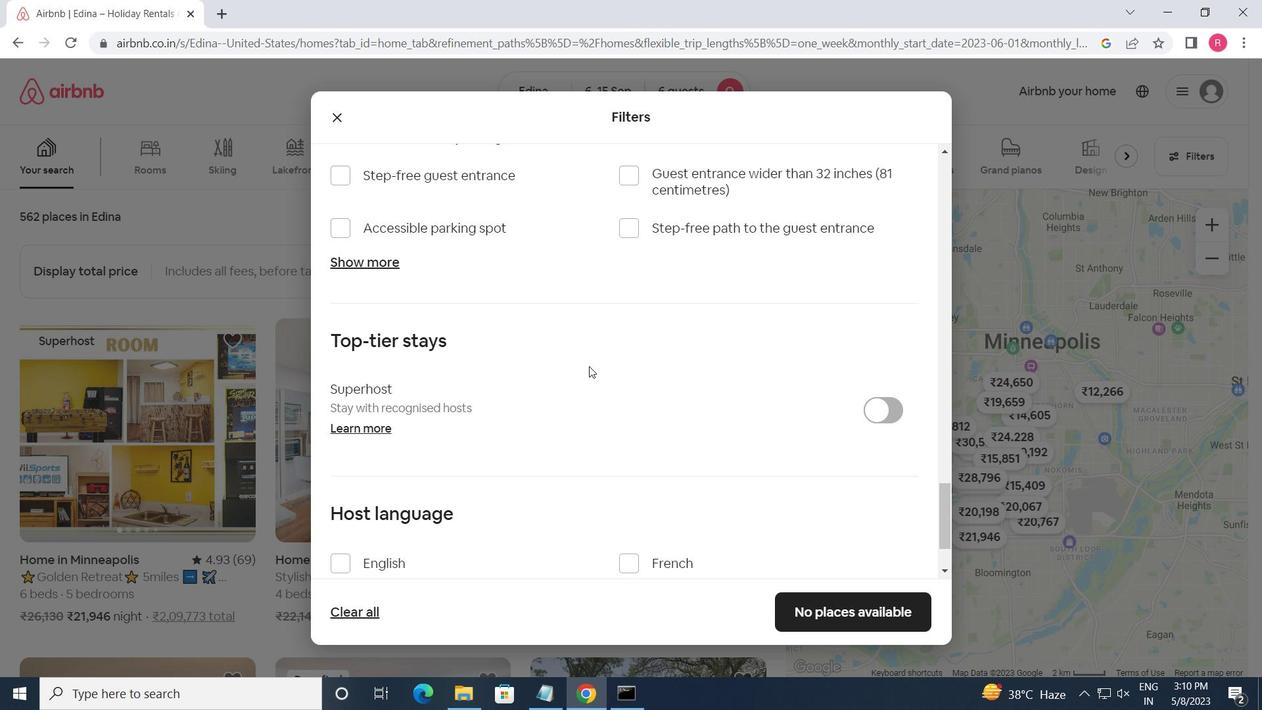 
Action: Mouse moved to (345, 469)
Screenshot: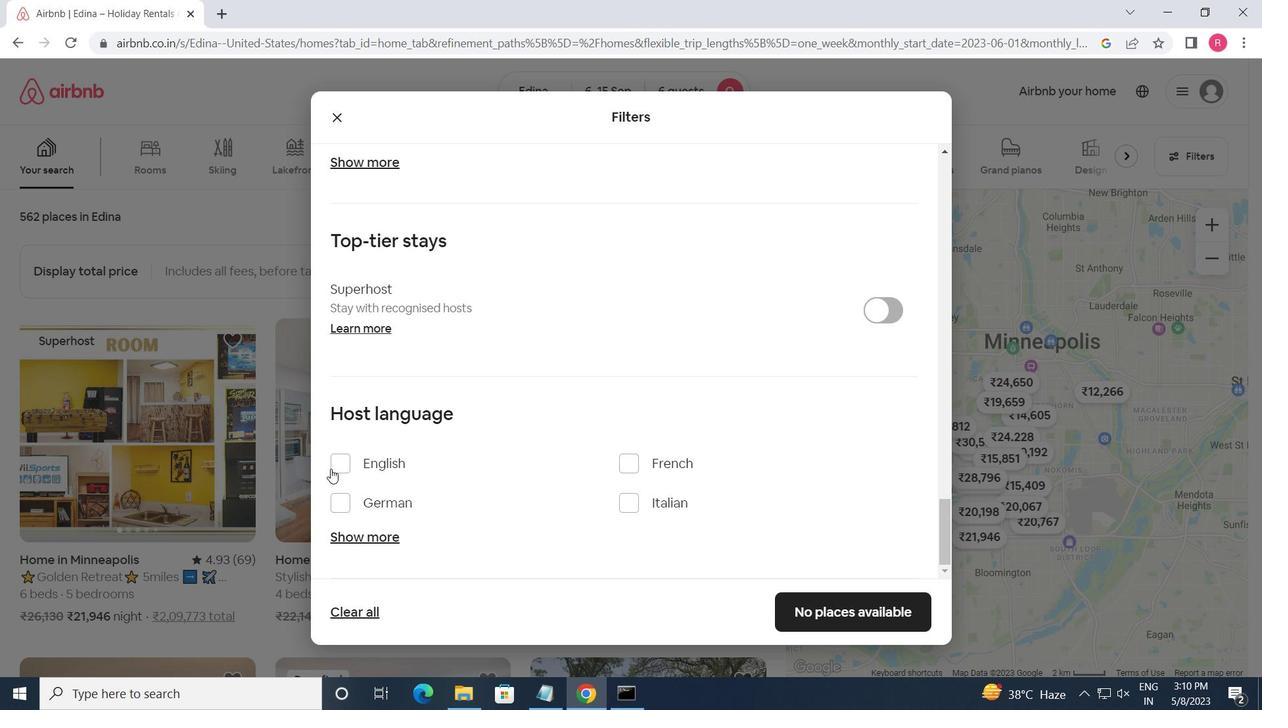 
Action: Mouse pressed left at (345, 469)
Screenshot: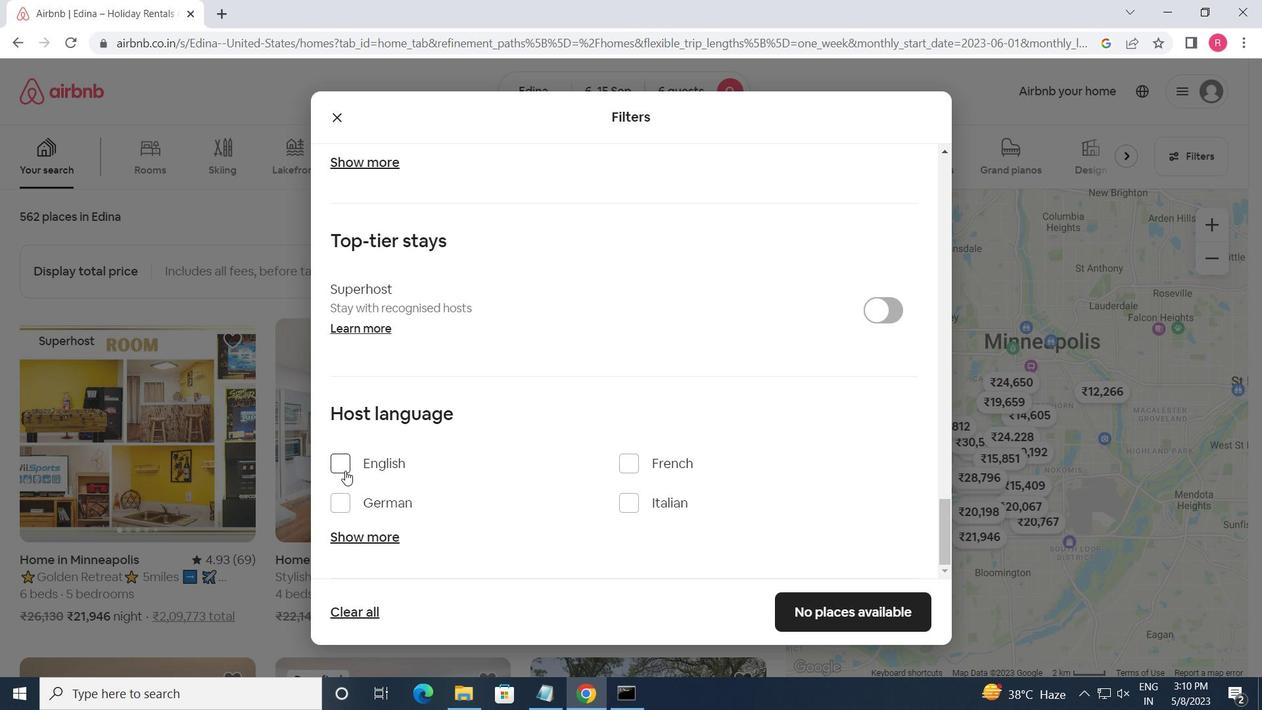 
Action: Mouse moved to (800, 608)
Screenshot: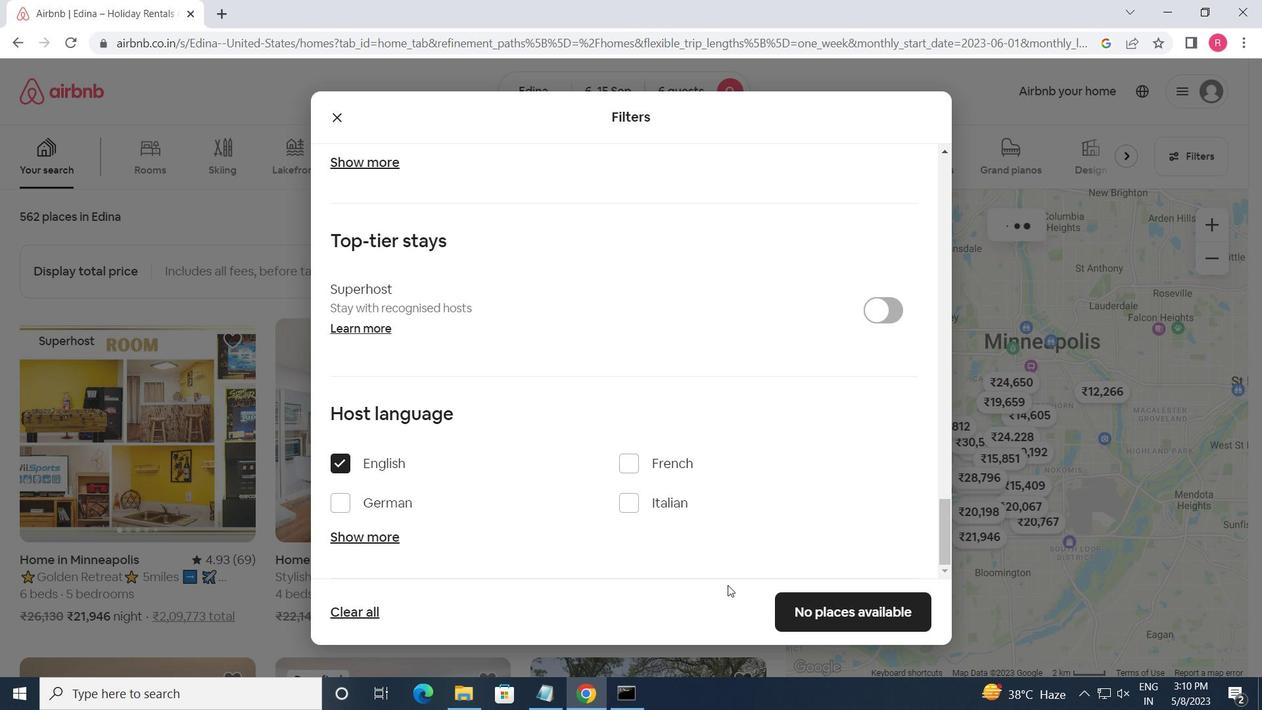 
Action: Mouse pressed left at (800, 608)
Screenshot: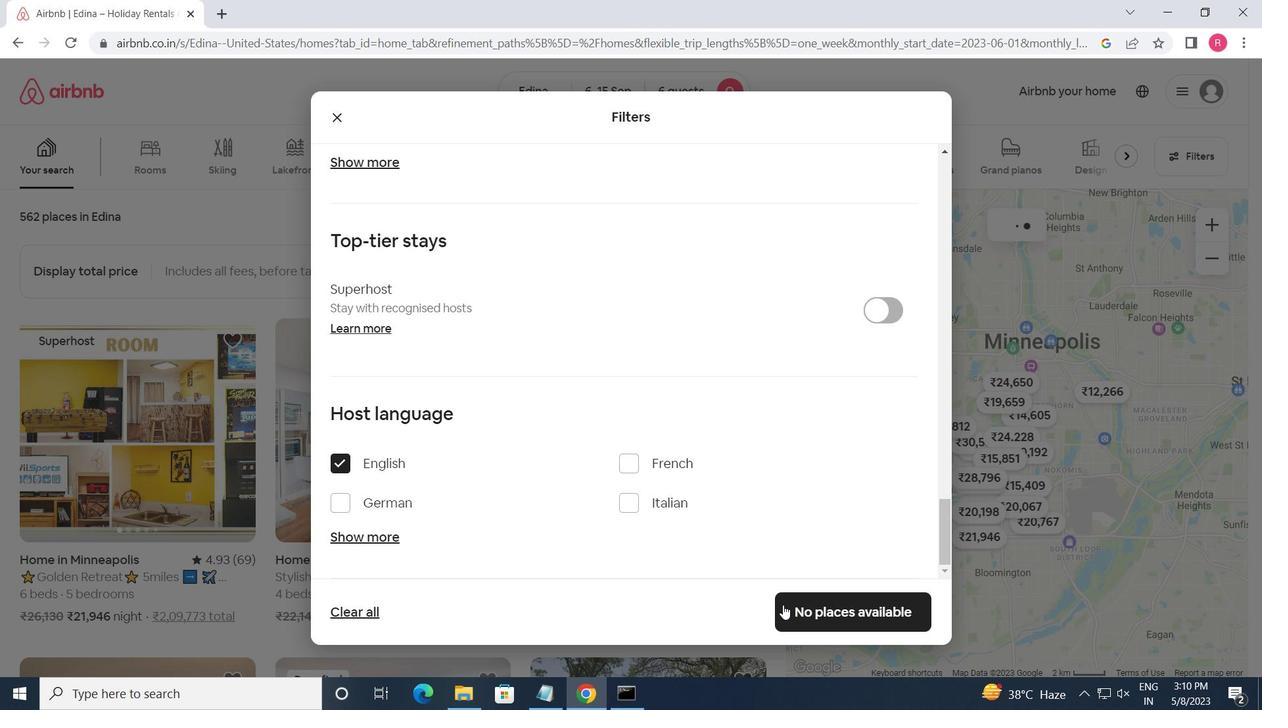 
